 Task: Add a signature Henry Lee containing Have a great Christmas Eve, Henry Lee to email address softage.8@softage.net and add a label Nutrition
Action: Mouse moved to (1326, 67)
Screenshot: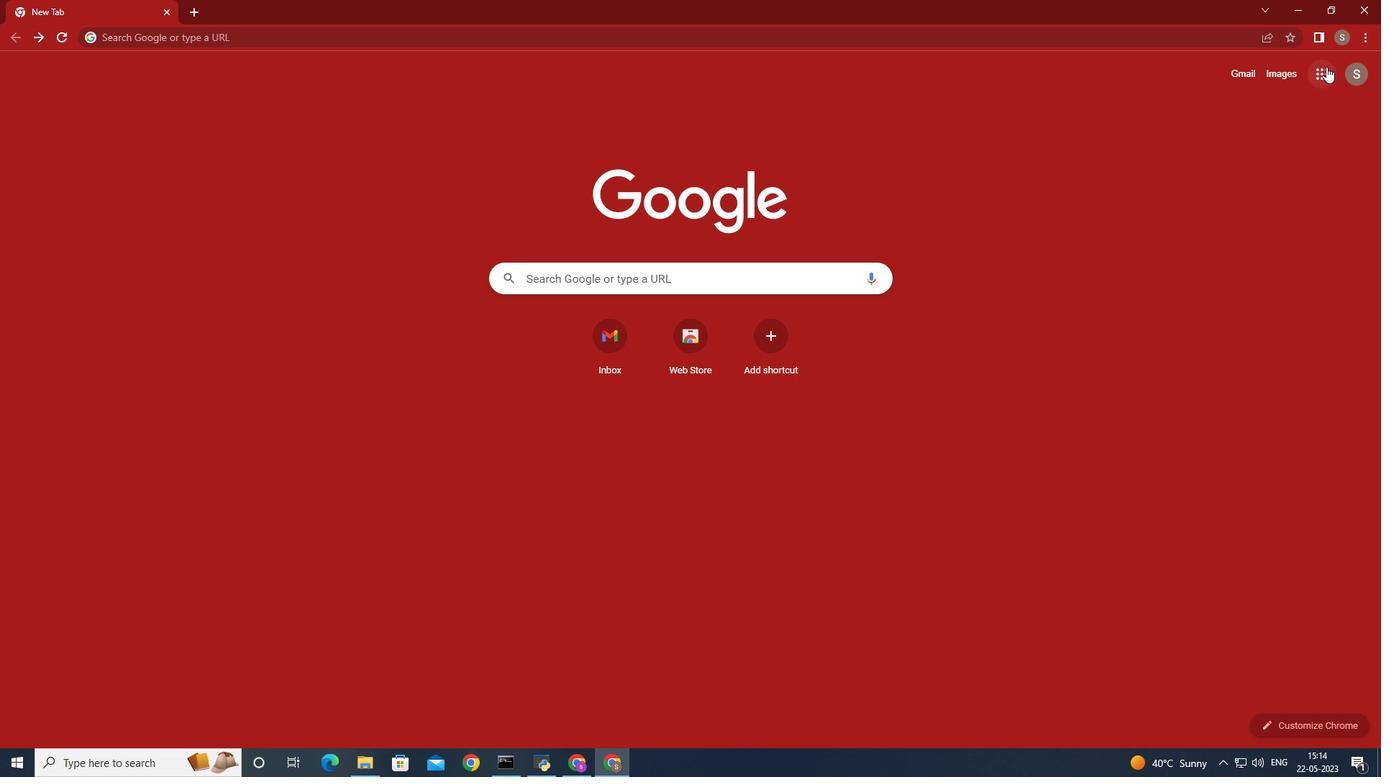 
Action: Mouse pressed left at (1326, 67)
Screenshot: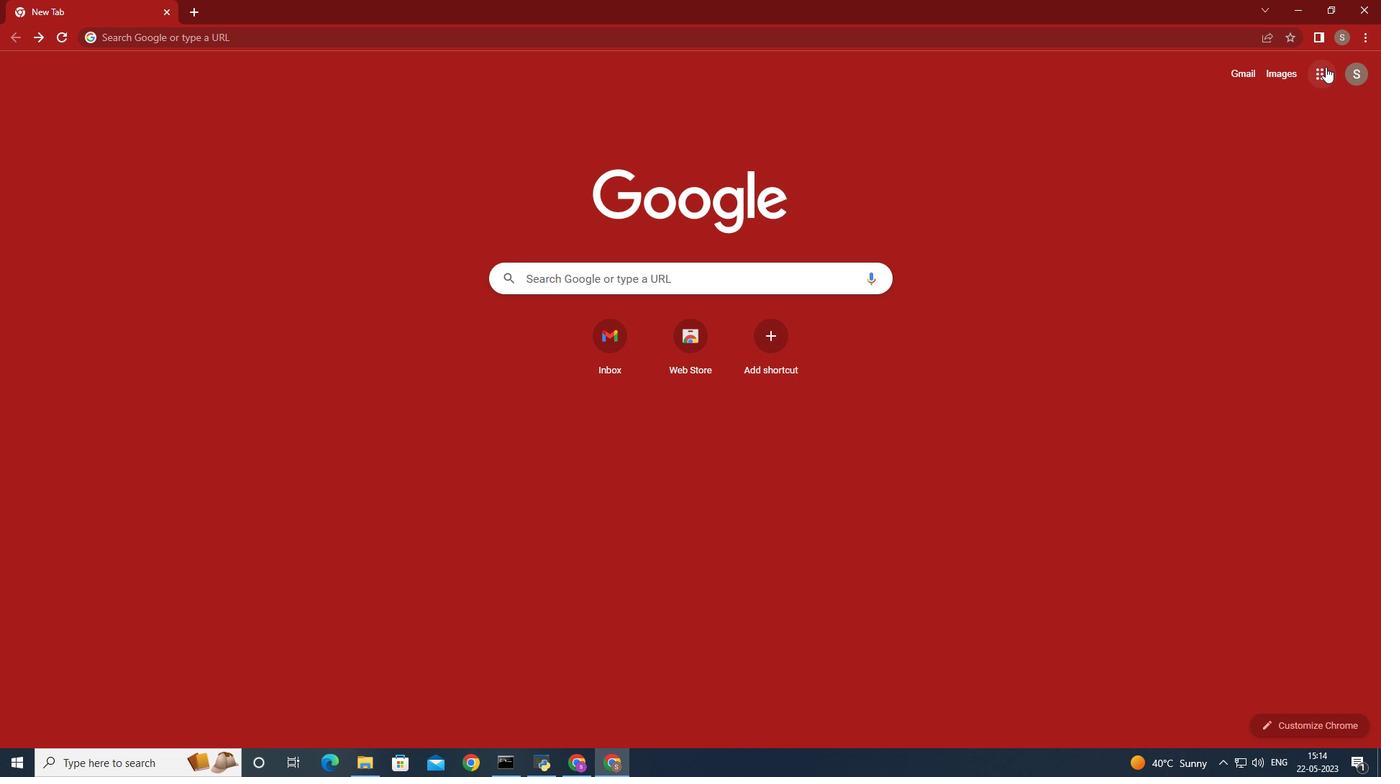 
Action: Mouse moved to (1264, 133)
Screenshot: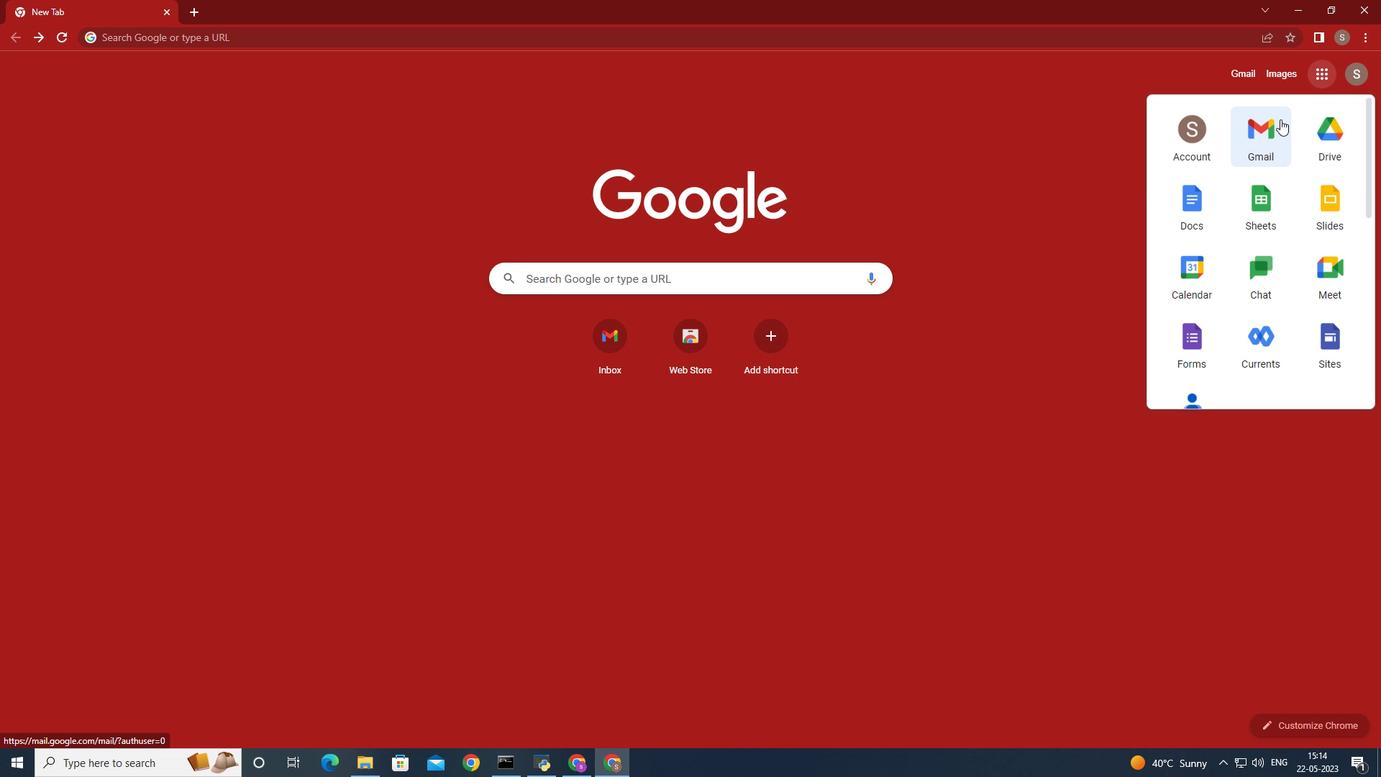 
Action: Mouse pressed left at (1264, 133)
Screenshot: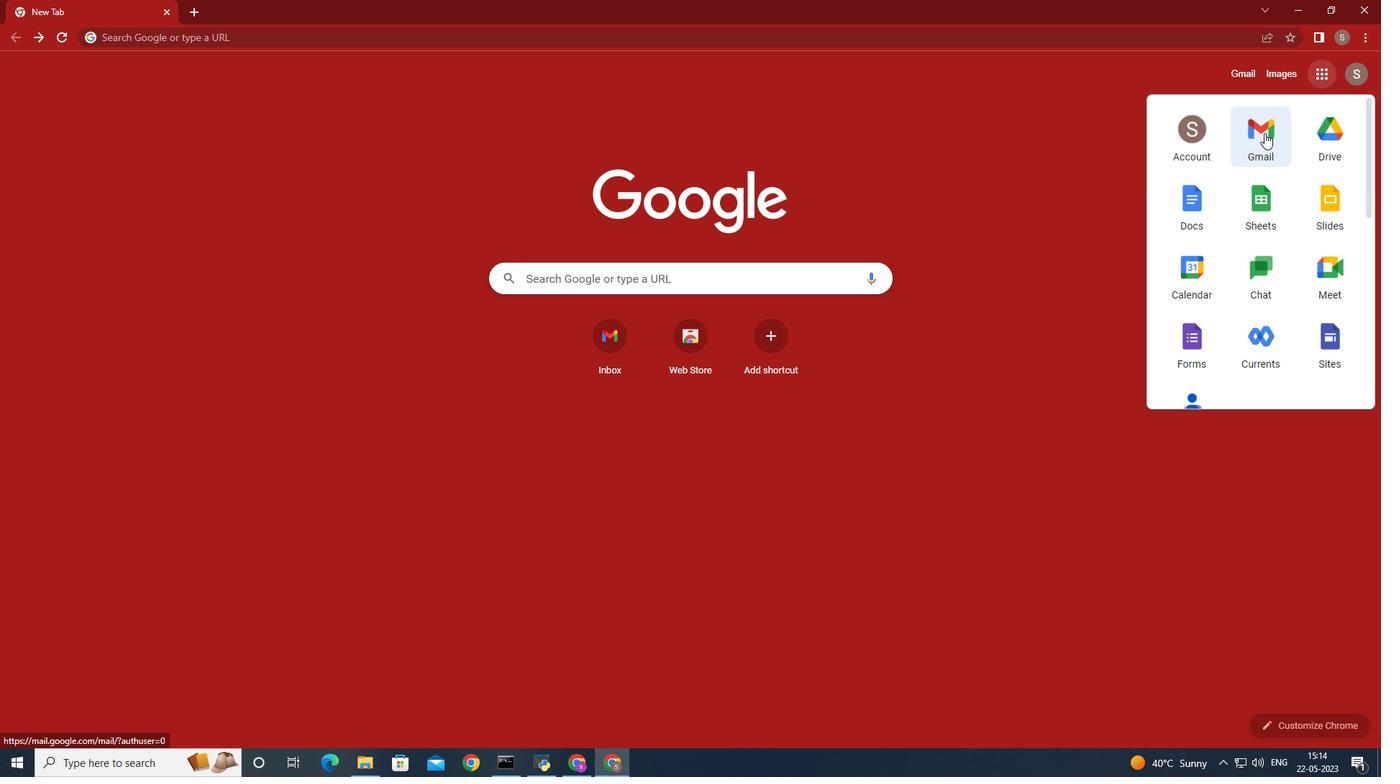 
Action: Mouse moved to (1226, 102)
Screenshot: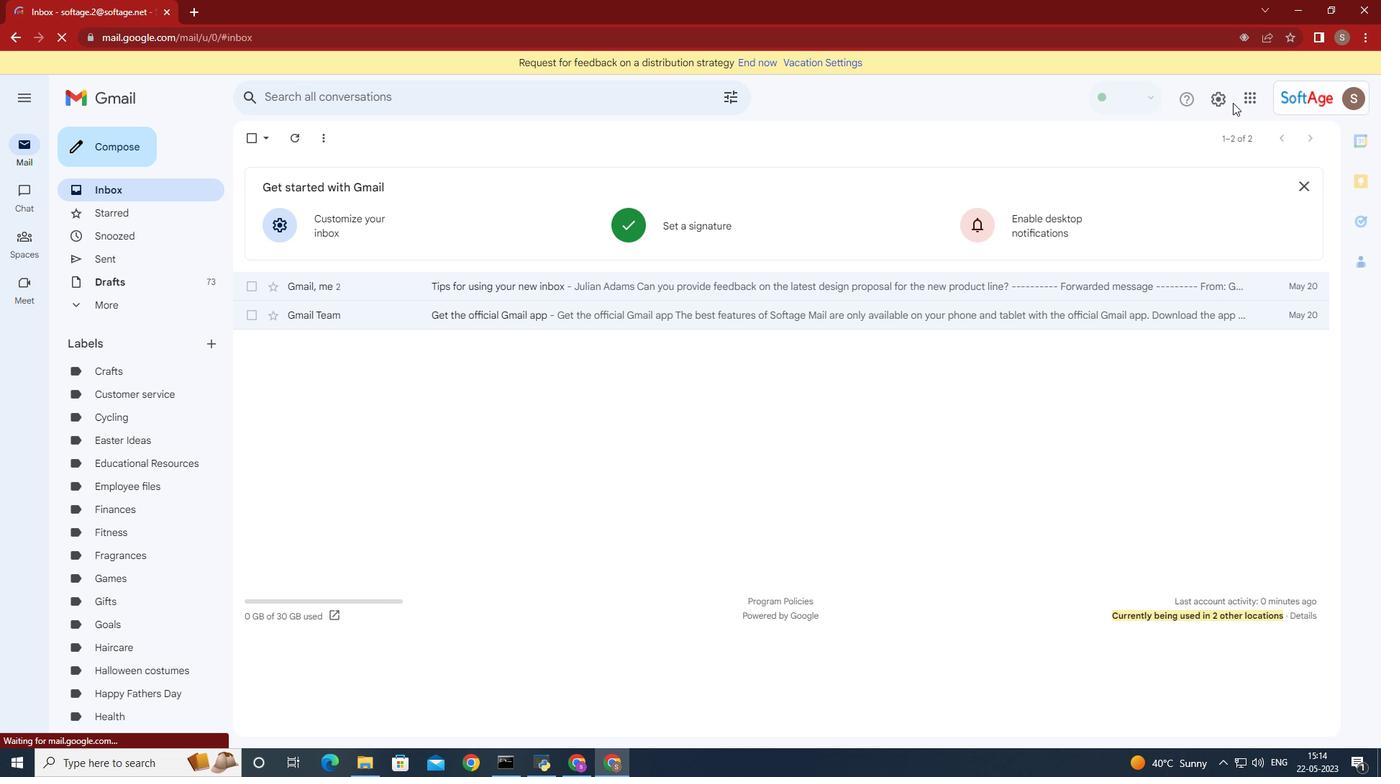 
Action: Mouse pressed left at (1226, 102)
Screenshot: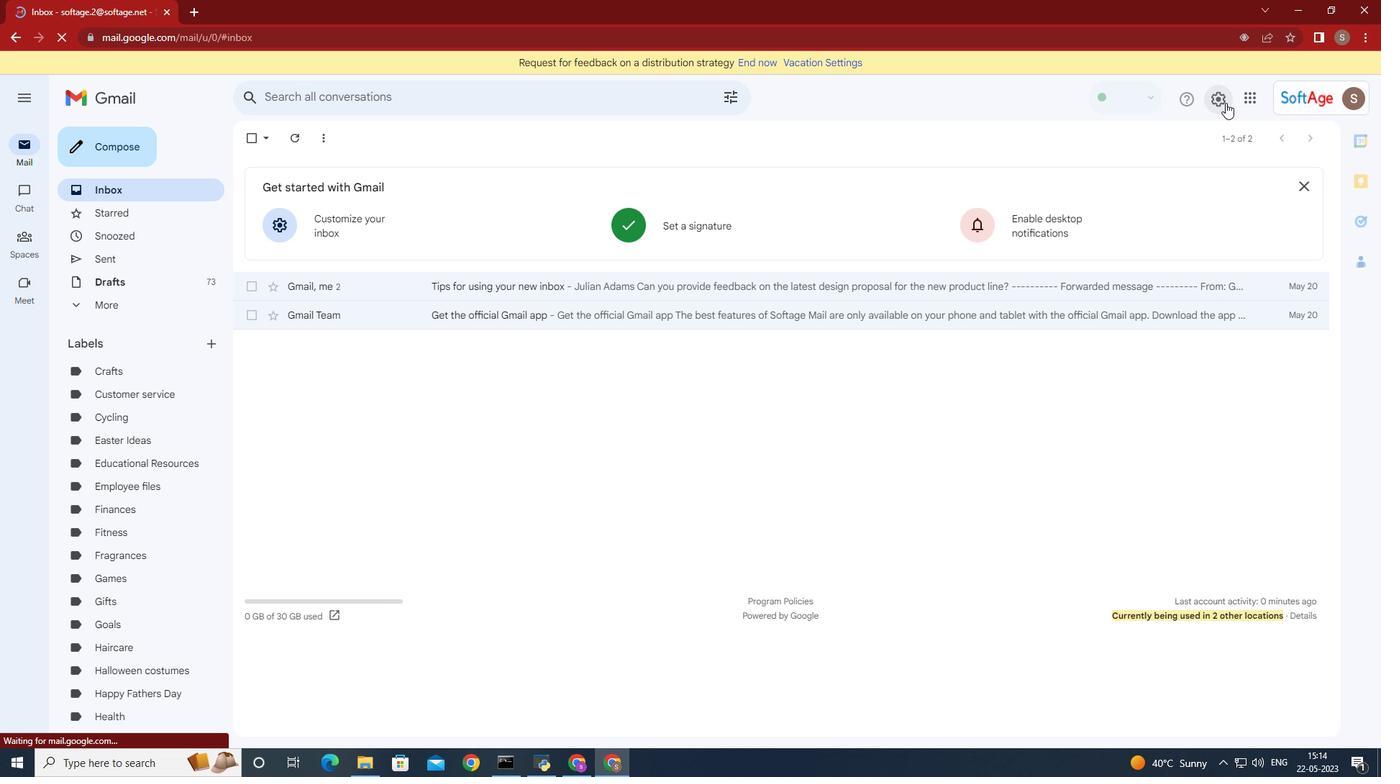 
Action: Mouse moved to (1233, 166)
Screenshot: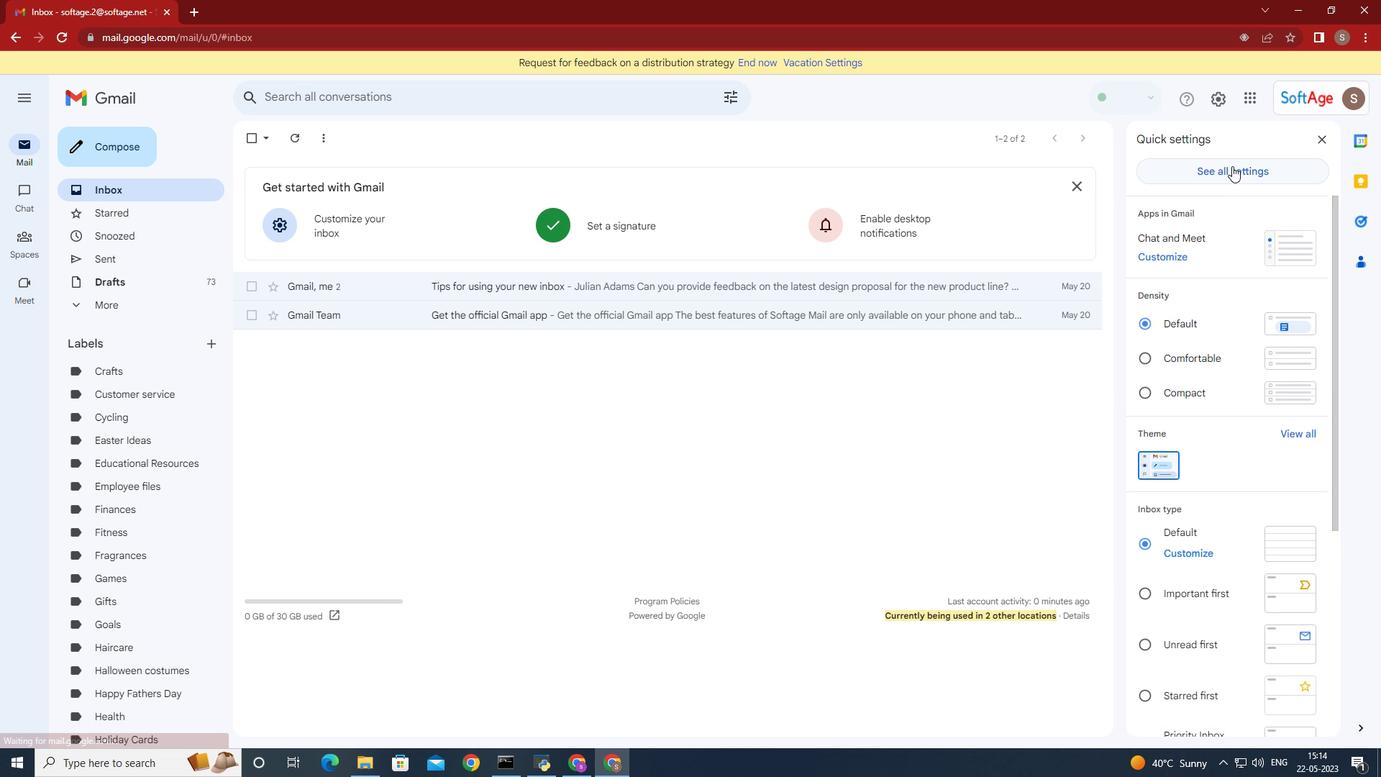 
Action: Mouse pressed left at (1233, 166)
Screenshot: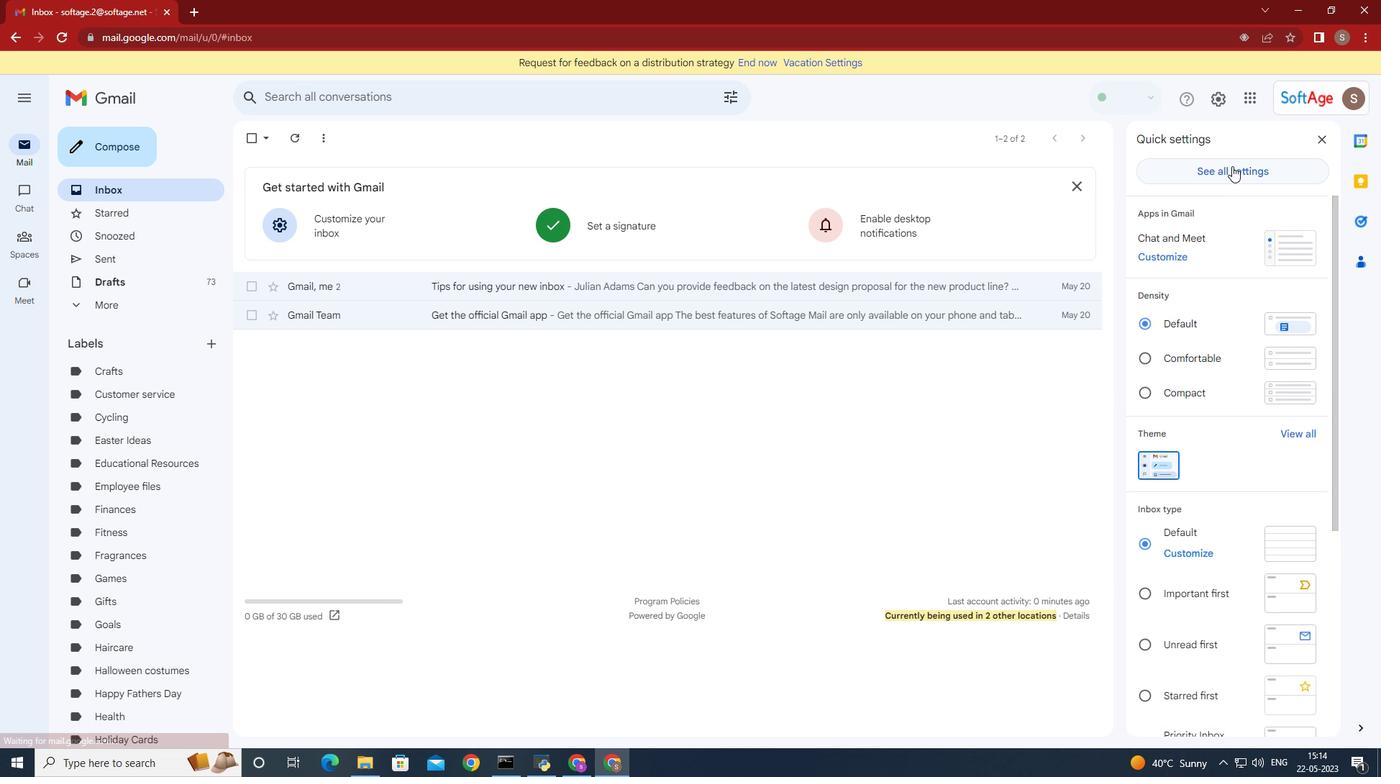
Action: Mouse moved to (954, 308)
Screenshot: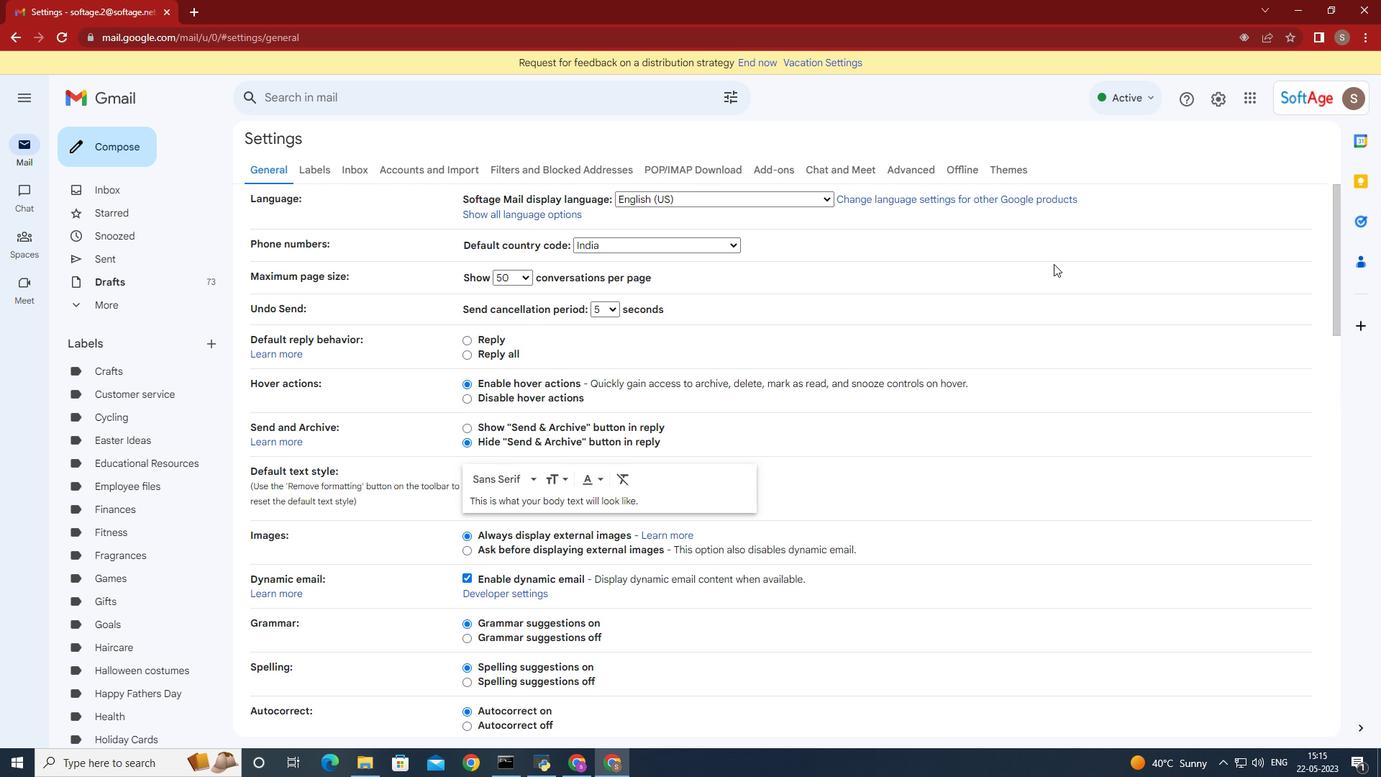 
Action: Mouse scrolled (954, 307) with delta (0, 0)
Screenshot: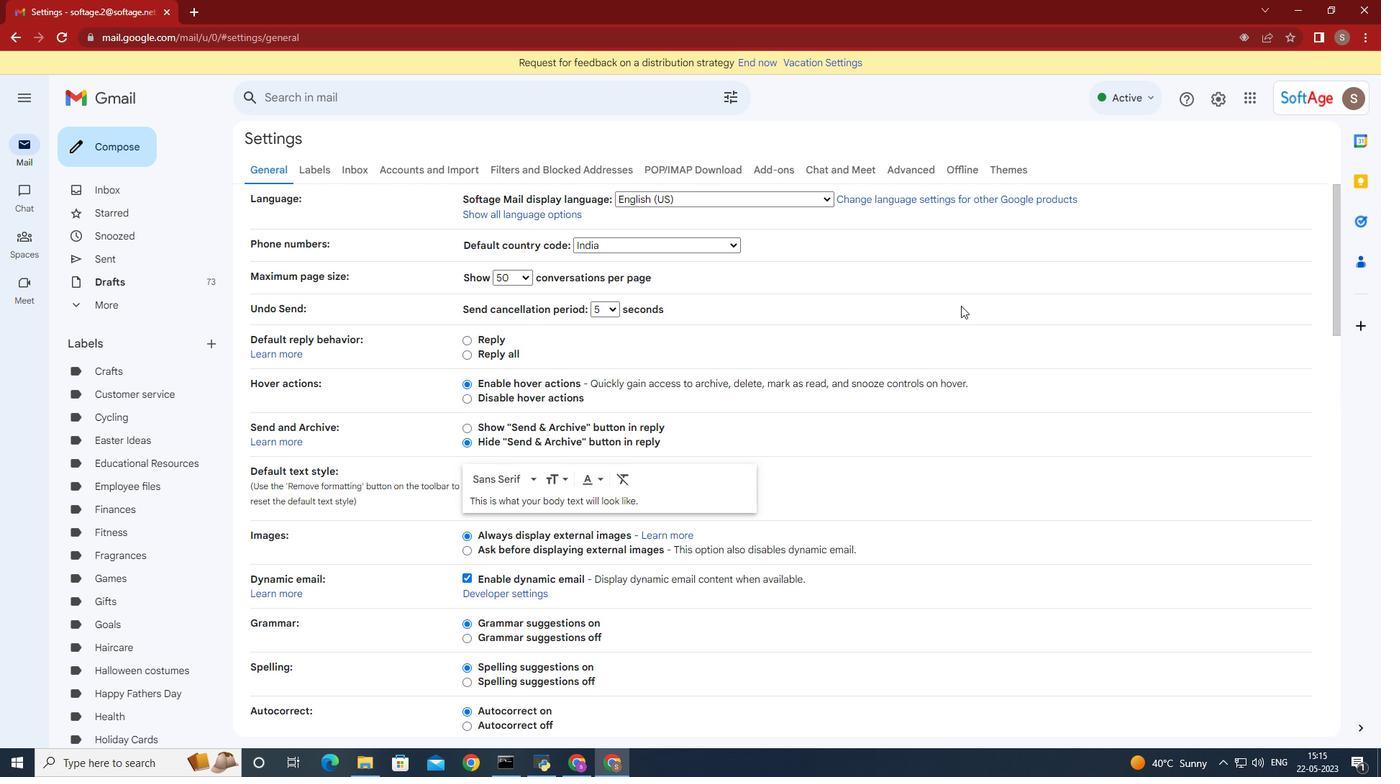 
Action: Mouse scrolled (954, 307) with delta (0, 0)
Screenshot: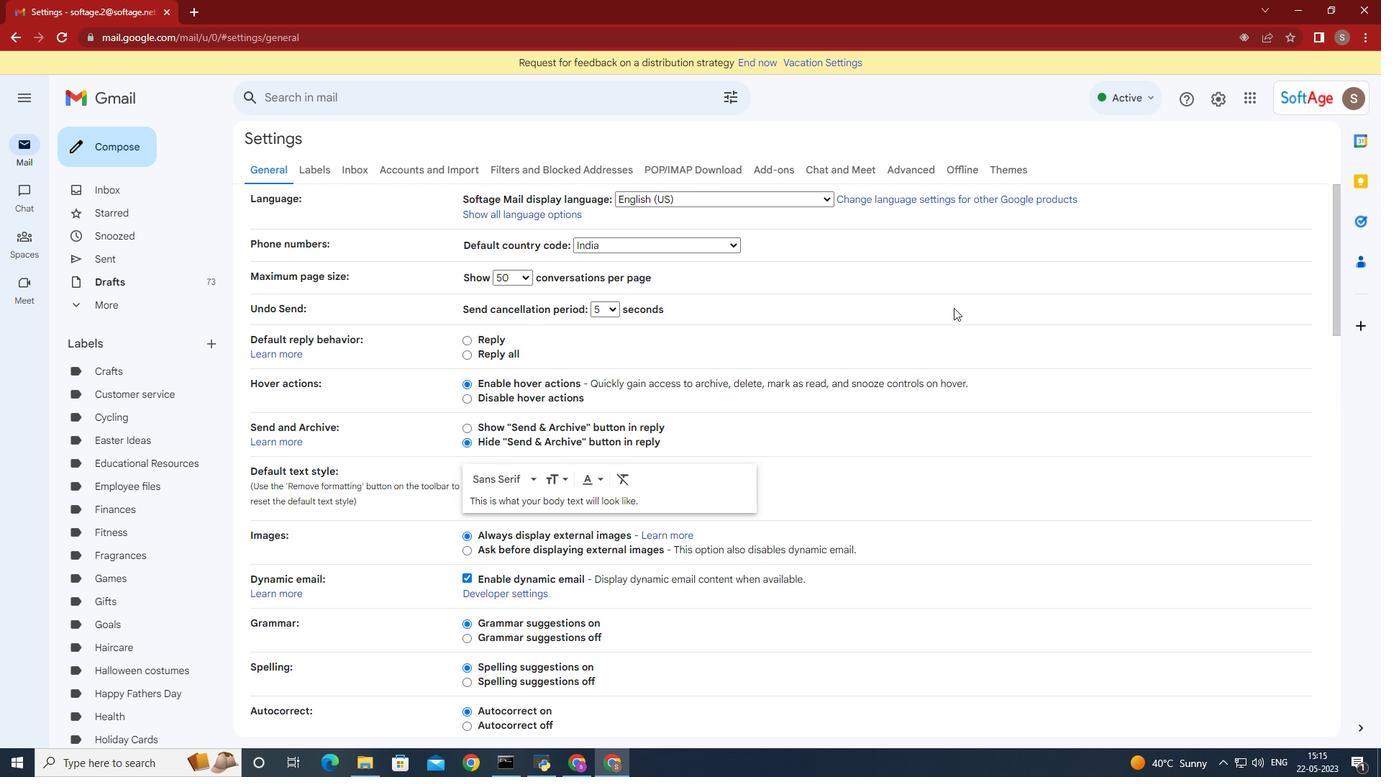 
Action: Mouse scrolled (954, 307) with delta (0, 0)
Screenshot: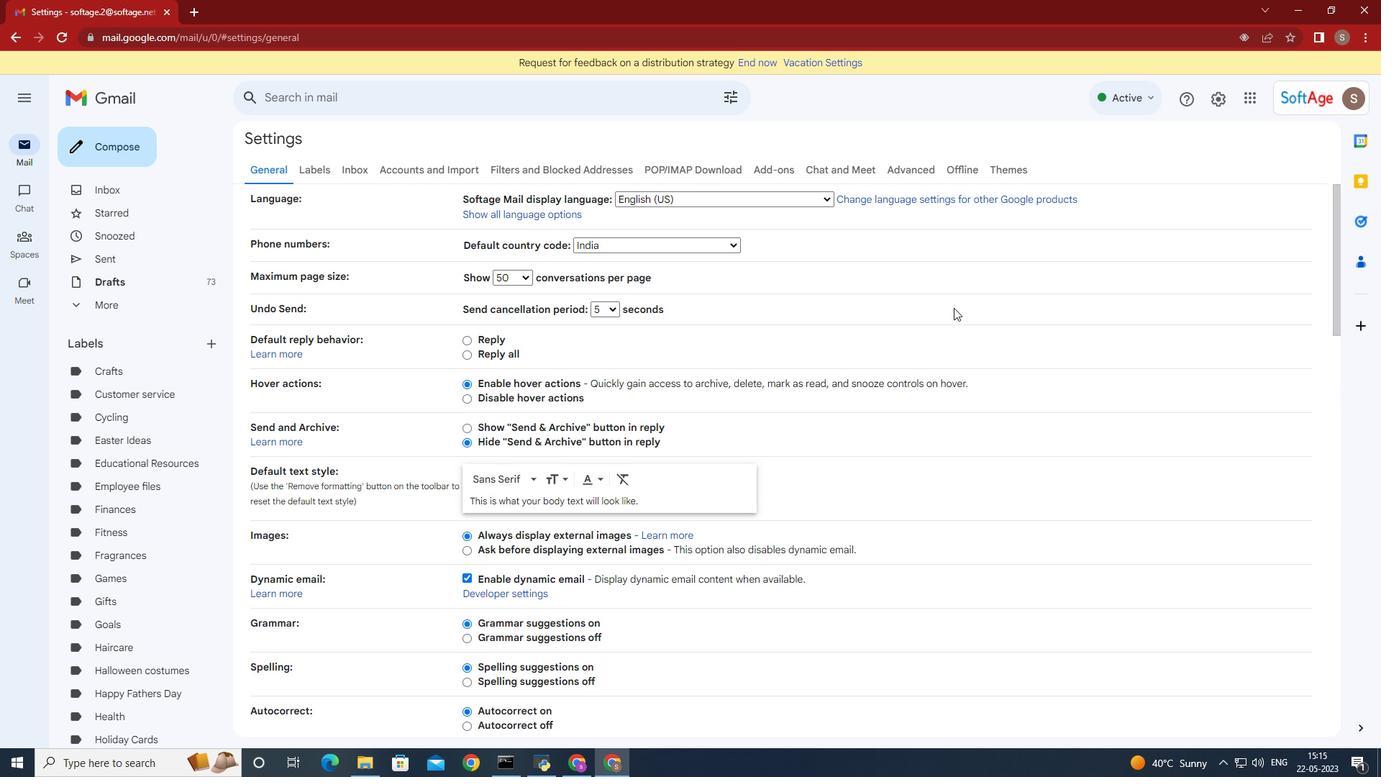 
Action: Mouse scrolled (954, 307) with delta (0, 0)
Screenshot: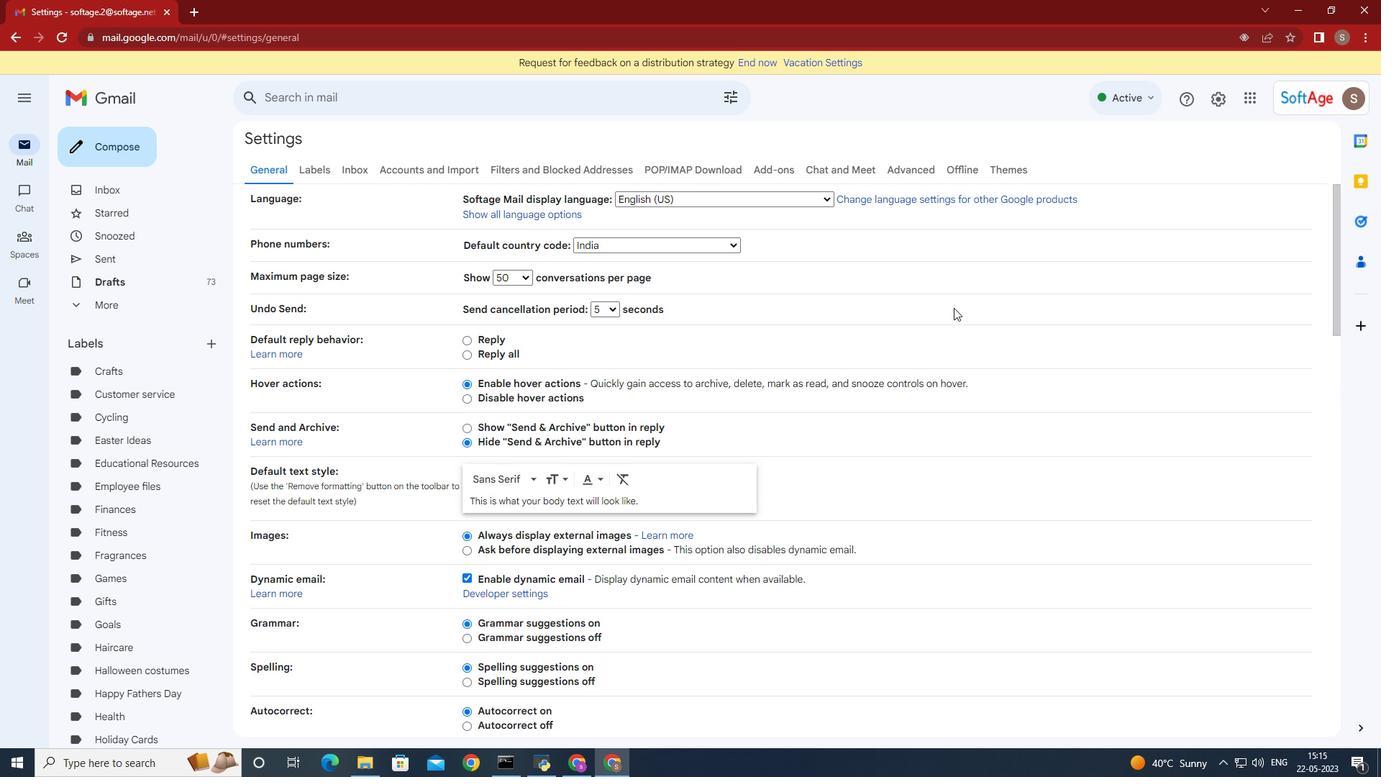 
Action: Mouse scrolled (954, 307) with delta (0, 0)
Screenshot: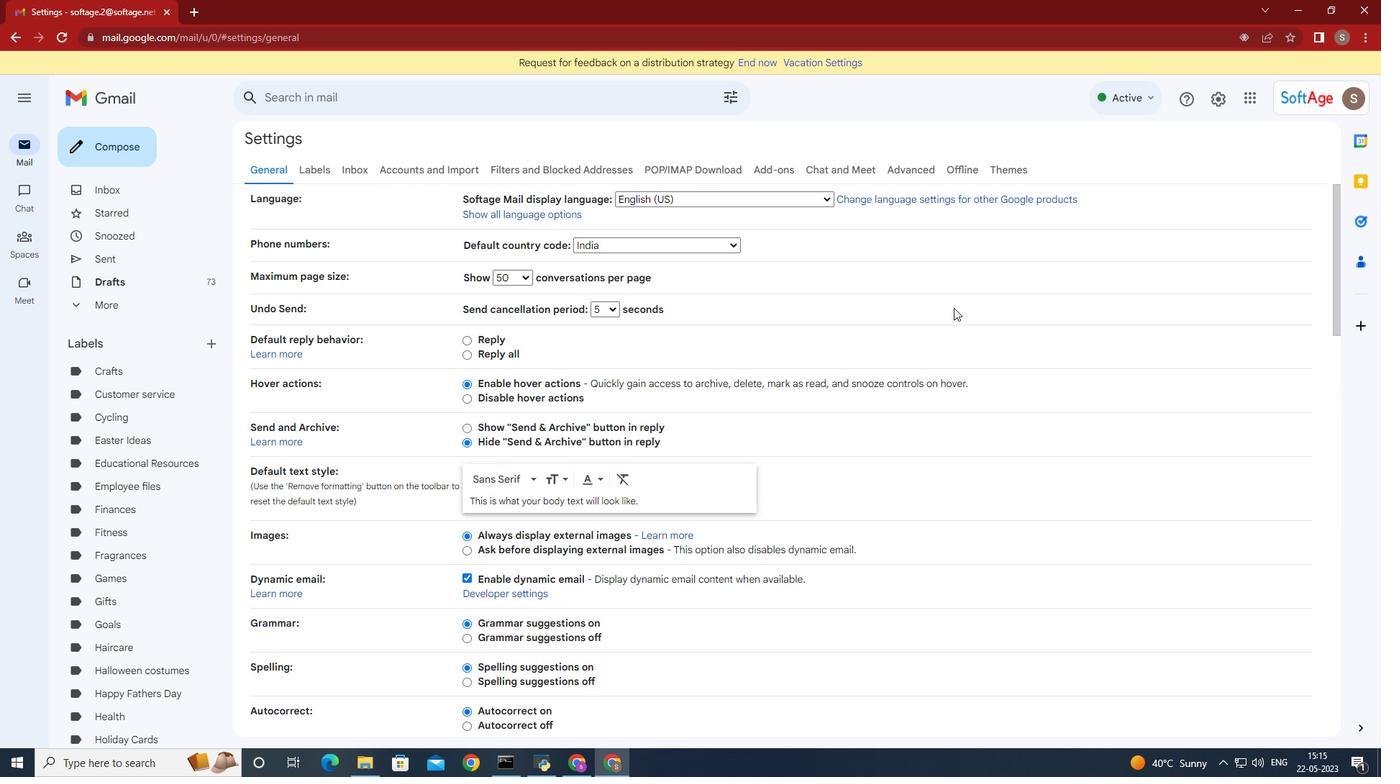 
Action: Mouse moved to (954, 308)
Screenshot: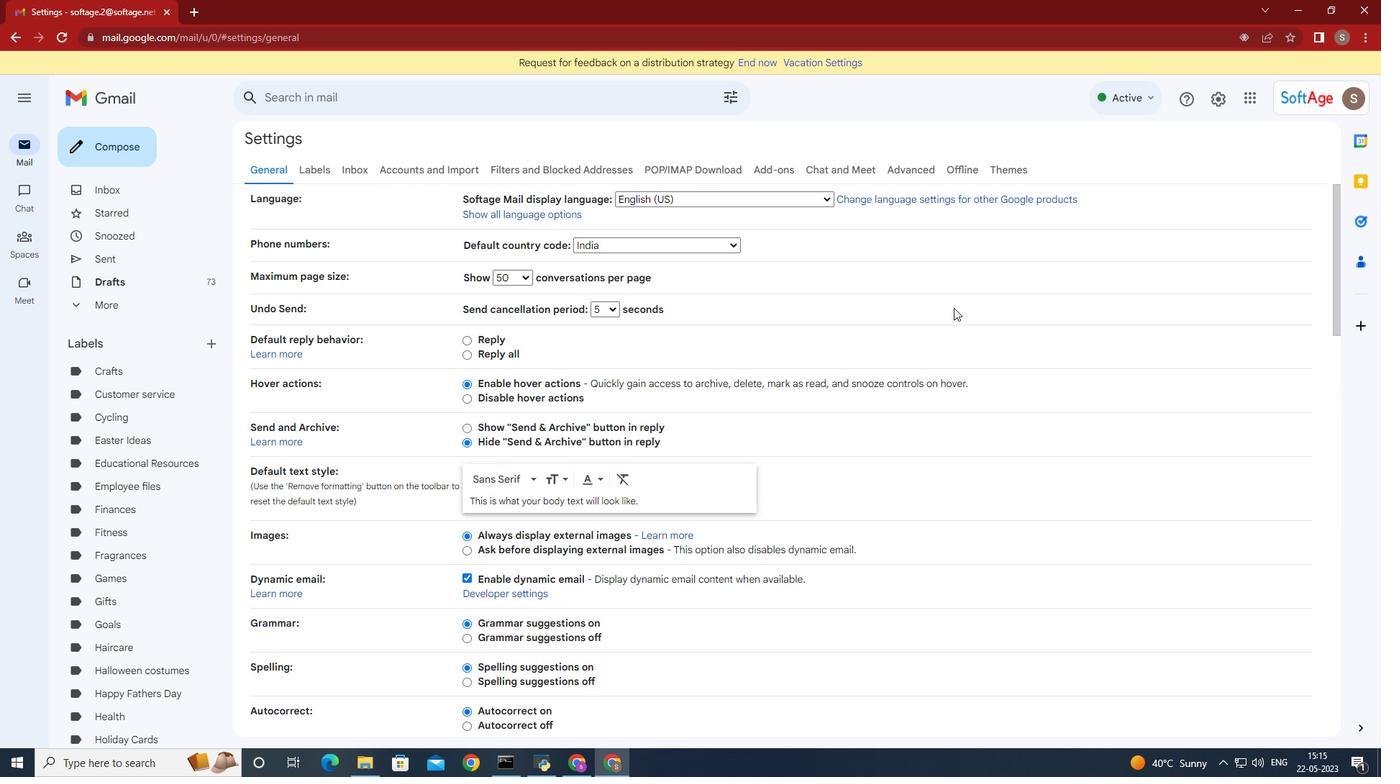
Action: Mouse scrolled (954, 307) with delta (0, 0)
Screenshot: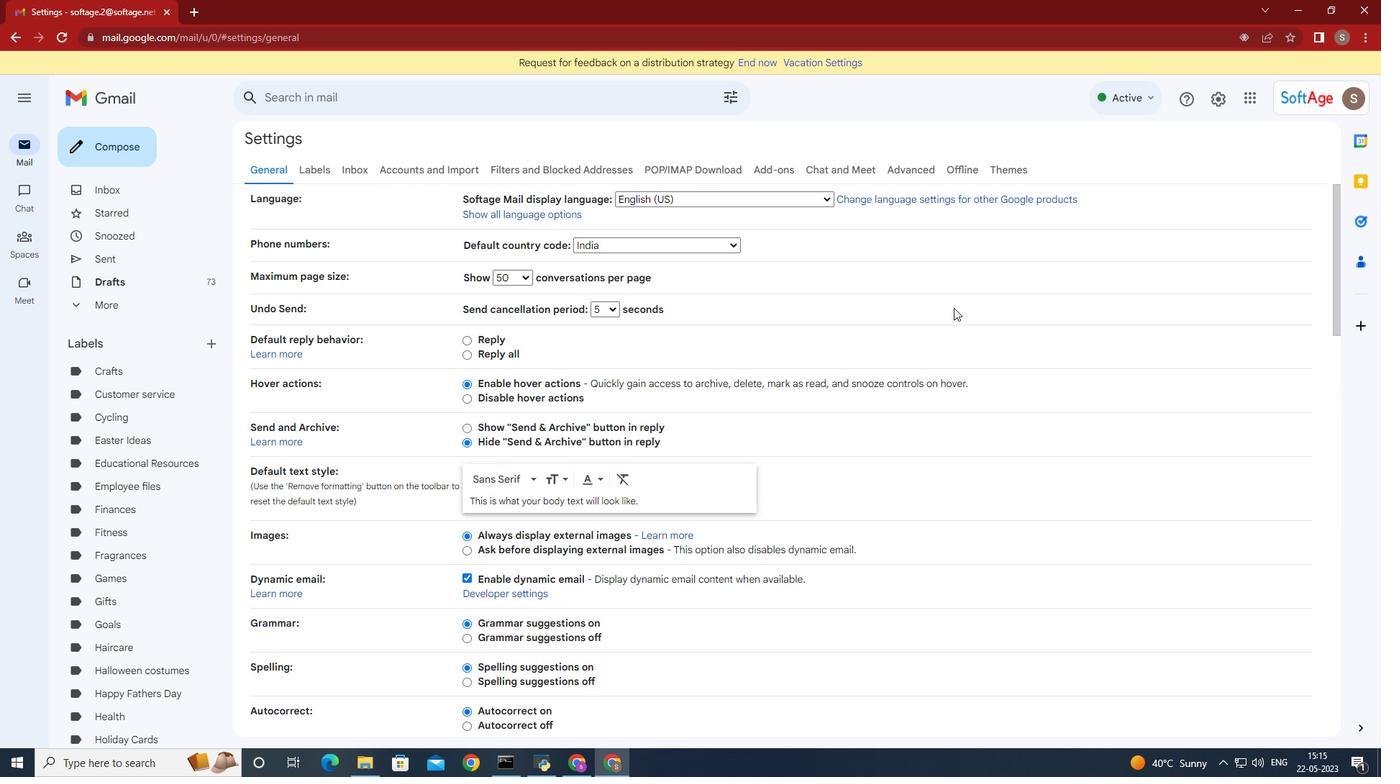
Action: Mouse moved to (954, 307)
Screenshot: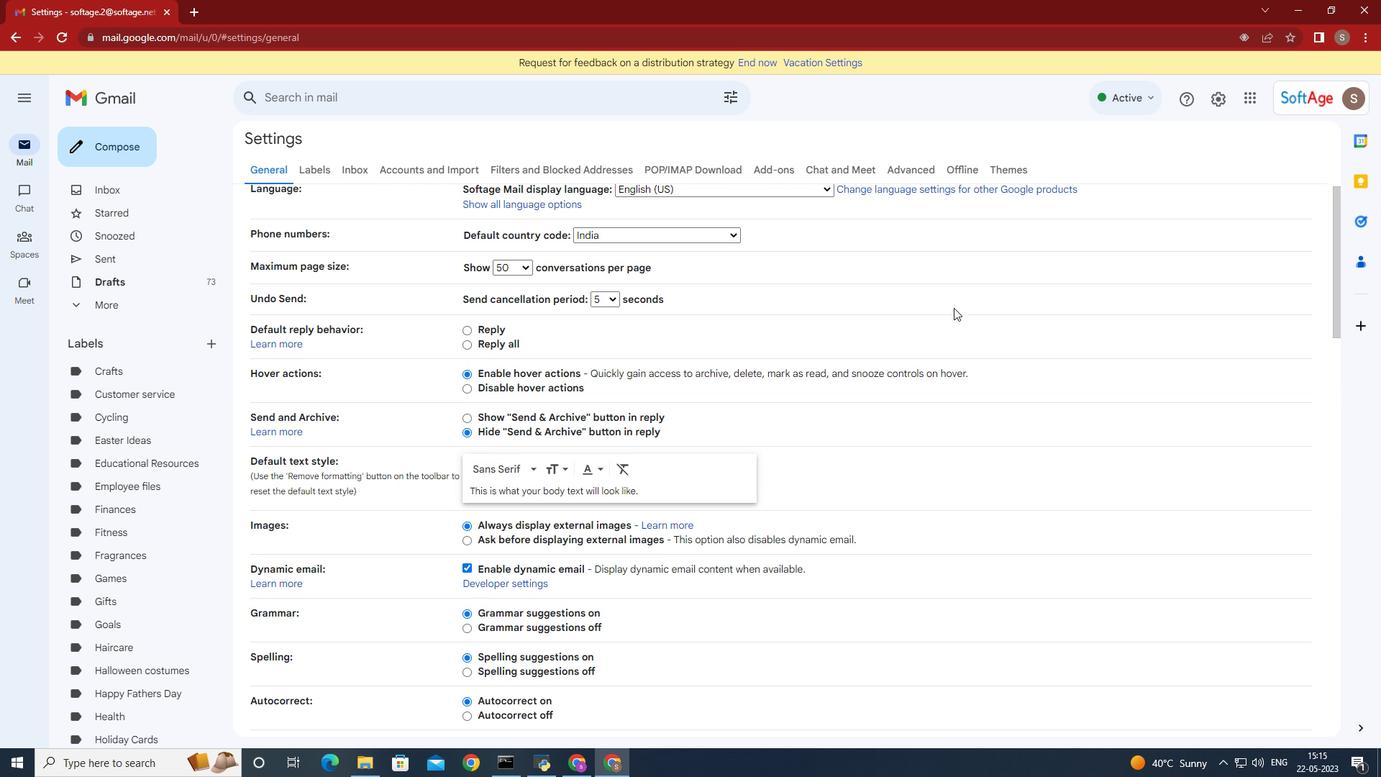 
Action: Mouse scrolled (954, 306) with delta (0, 0)
Screenshot: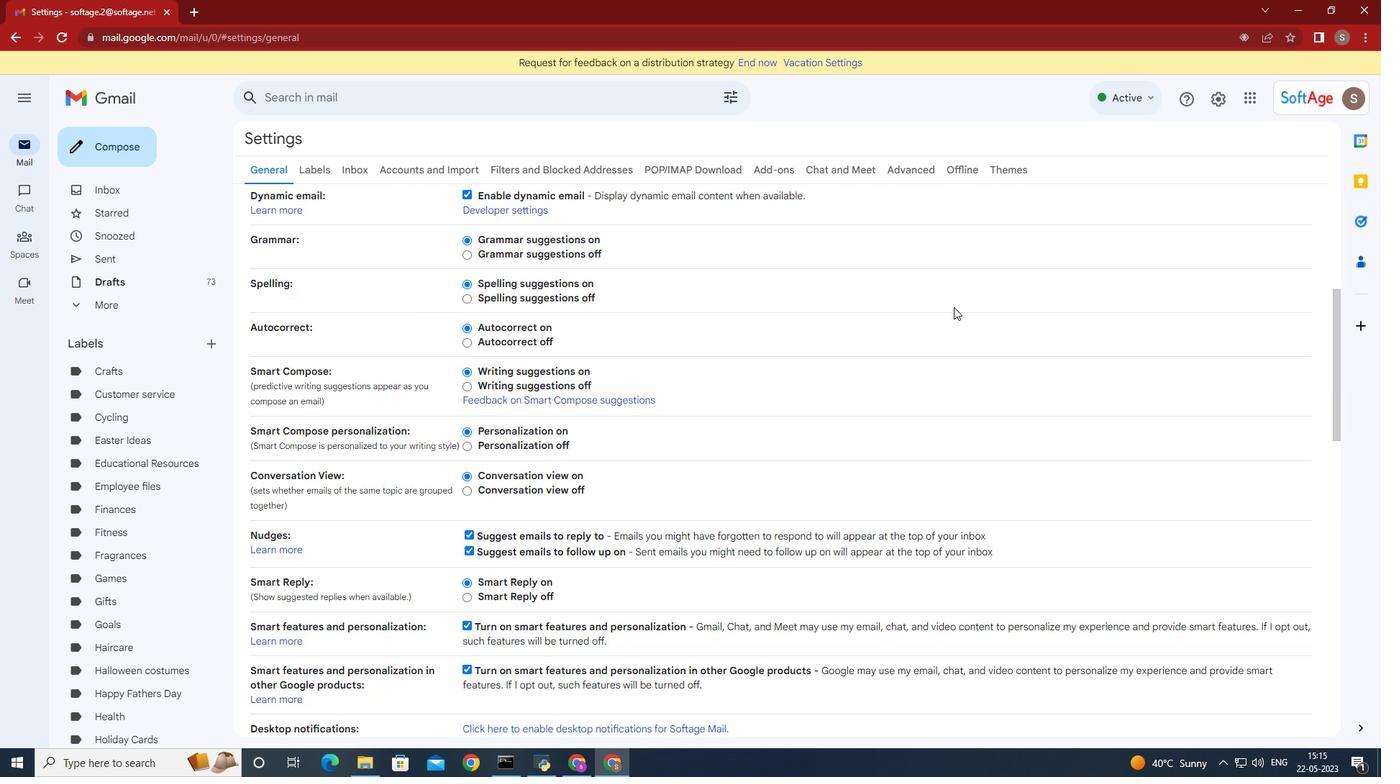 
Action: Mouse scrolled (954, 306) with delta (0, 0)
Screenshot: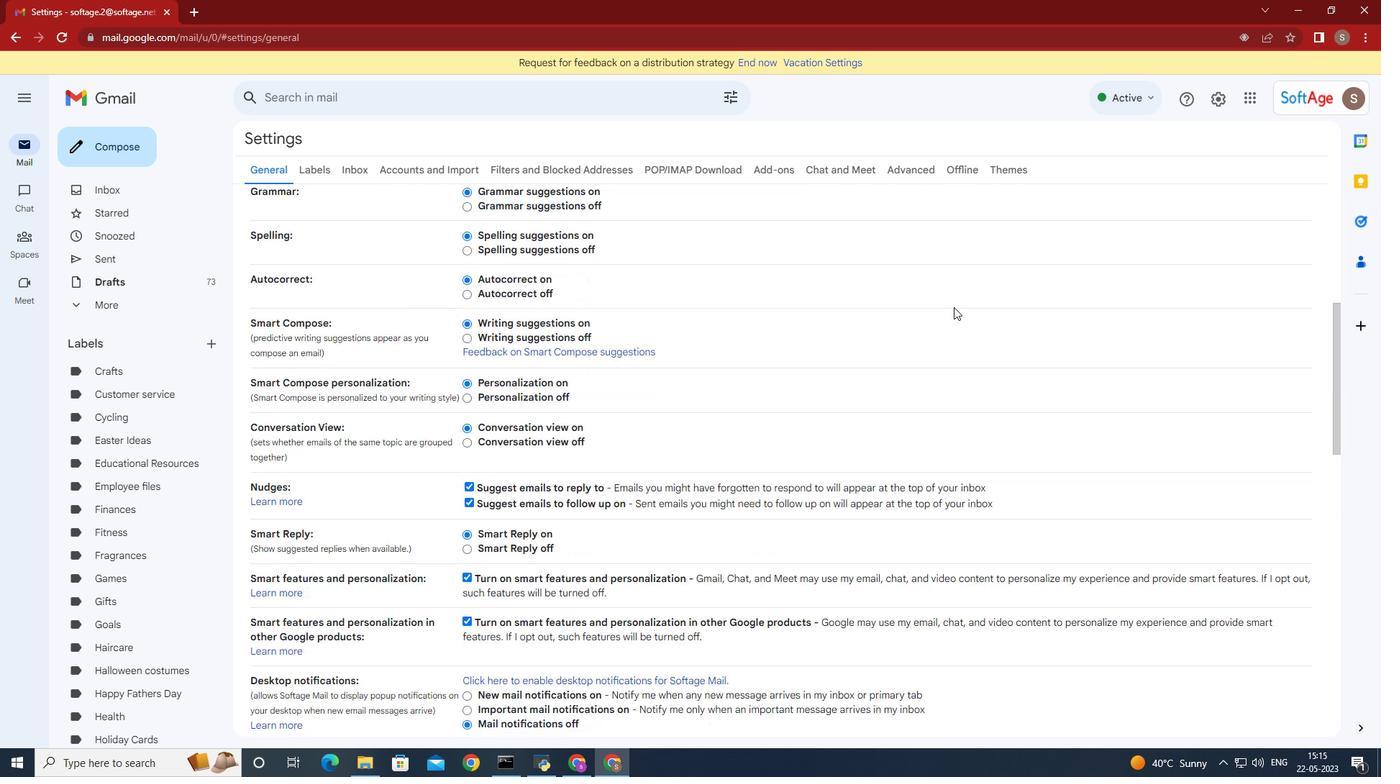 
Action: Mouse scrolled (954, 306) with delta (0, 0)
Screenshot: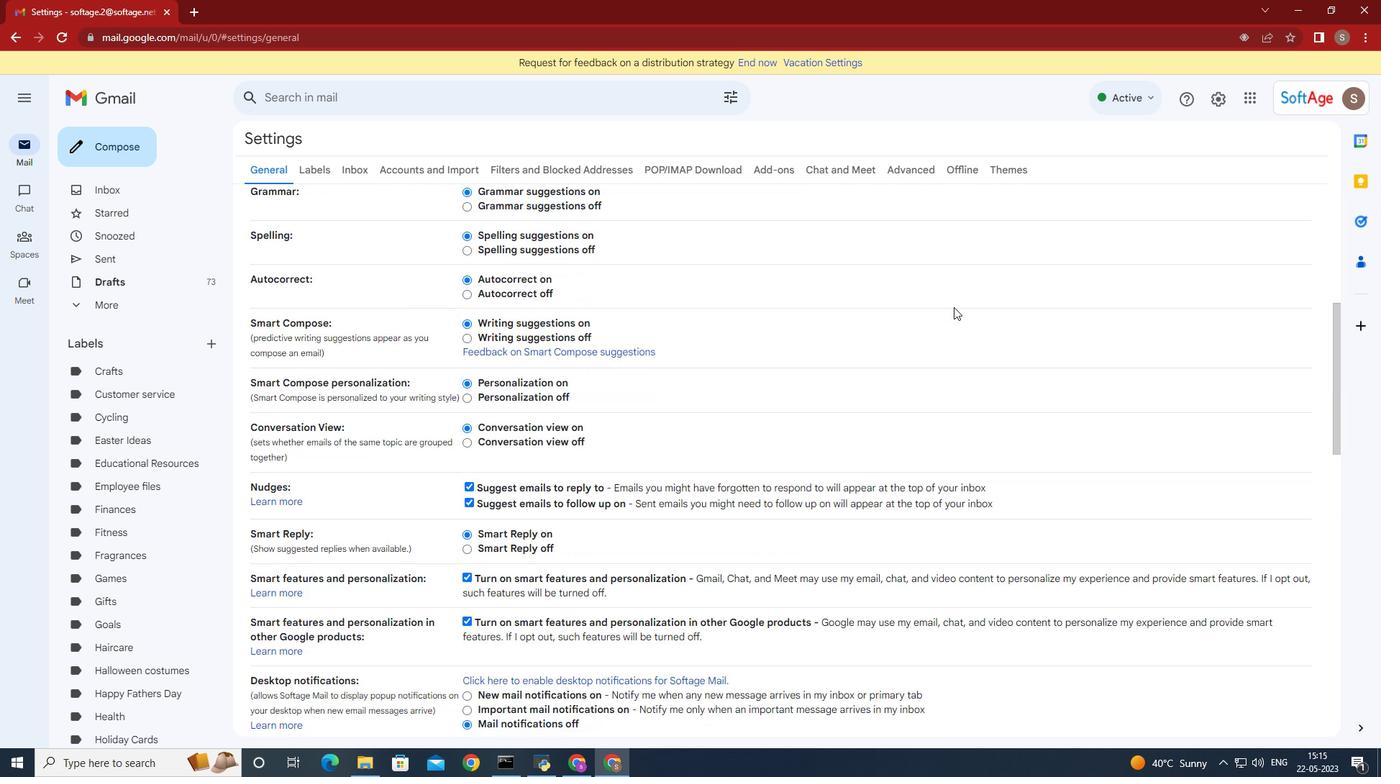 
Action: Mouse scrolled (954, 306) with delta (0, 0)
Screenshot: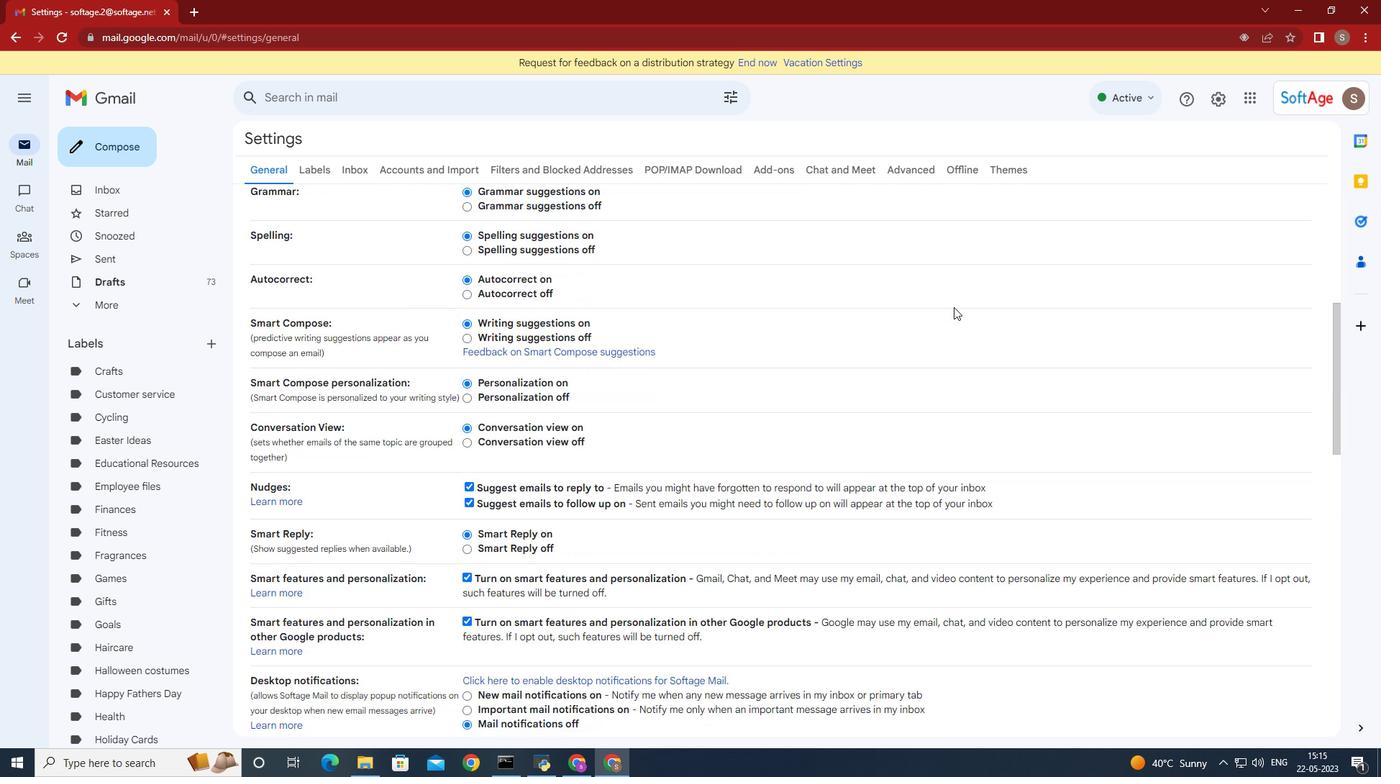 
Action: Mouse scrolled (954, 306) with delta (0, 0)
Screenshot: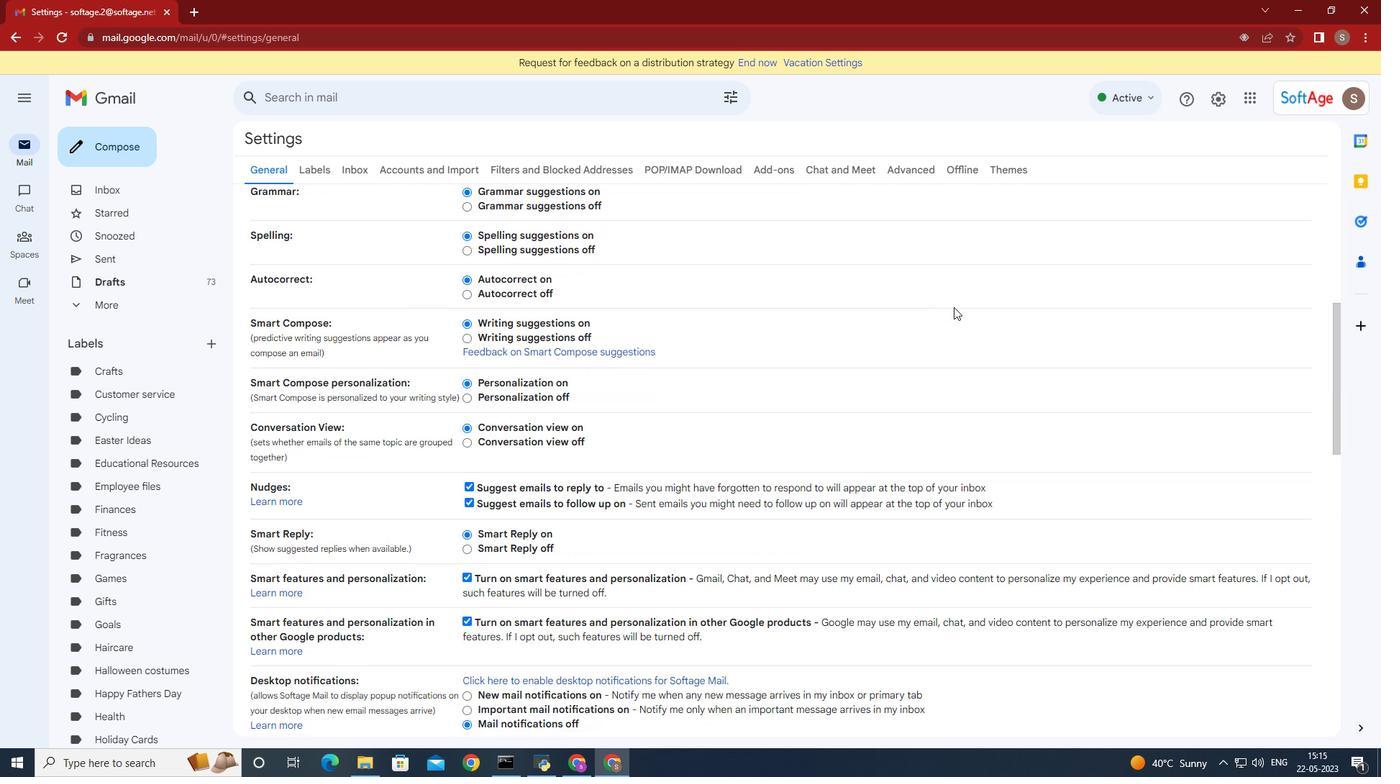 
Action: Mouse moved to (907, 343)
Screenshot: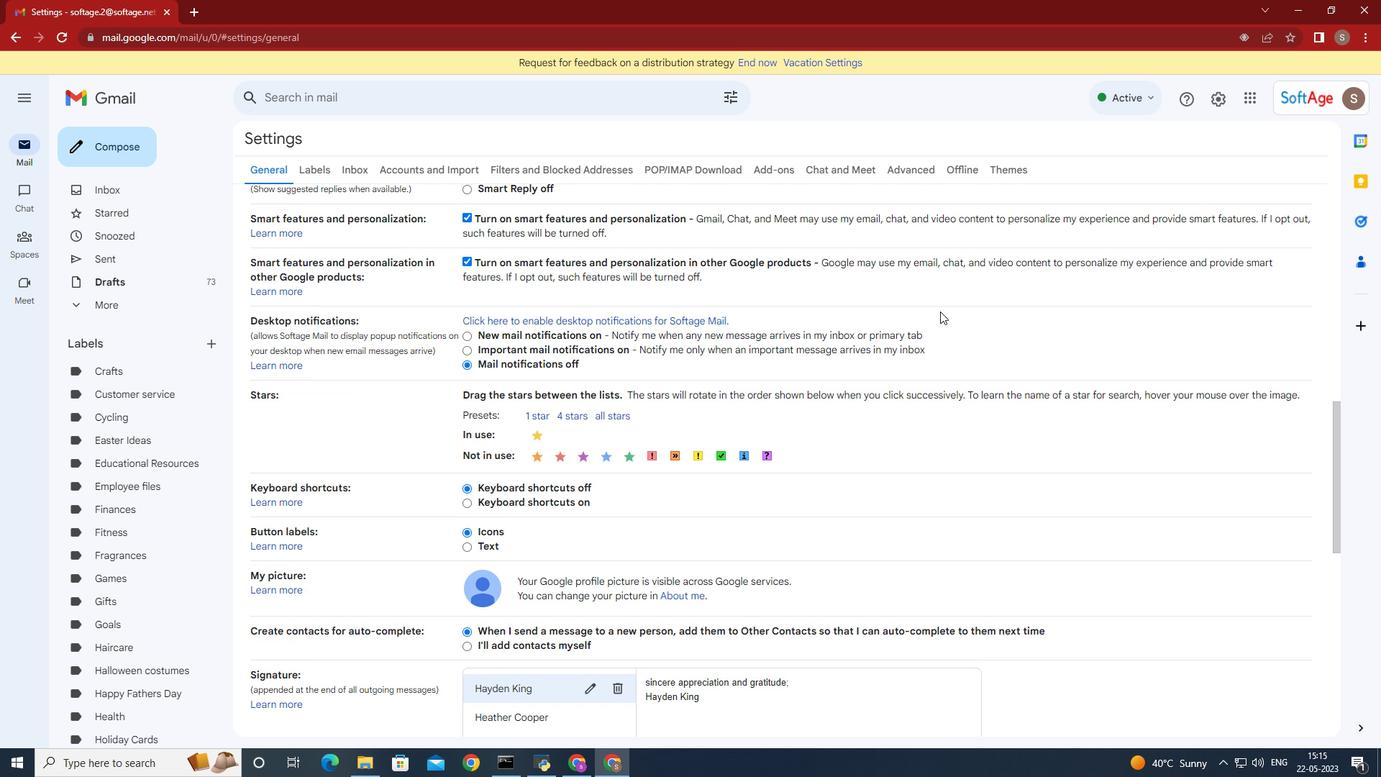 
Action: Mouse scrolled (913, 339) with delta (0, 0)
Screenshot: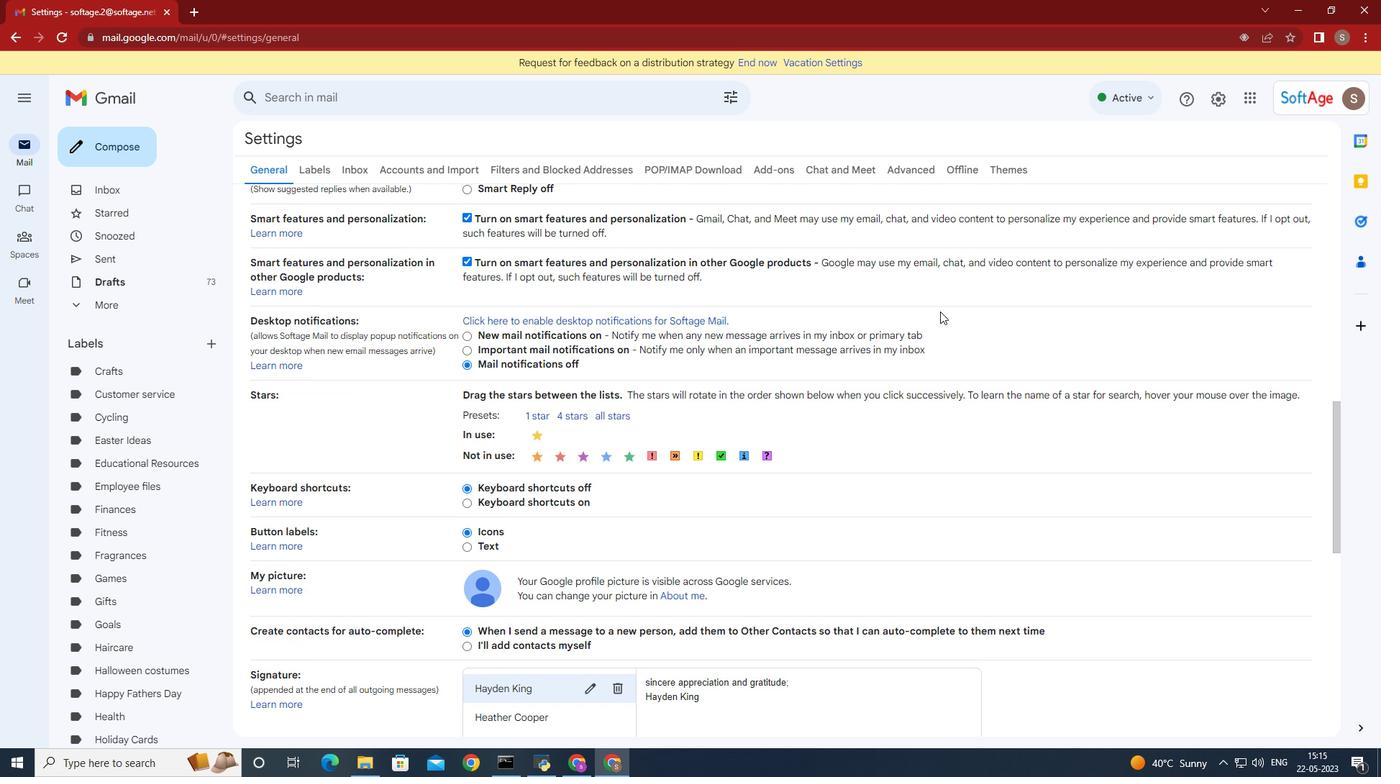 
Action: Mouse moved to (907, 343)
Screenshot: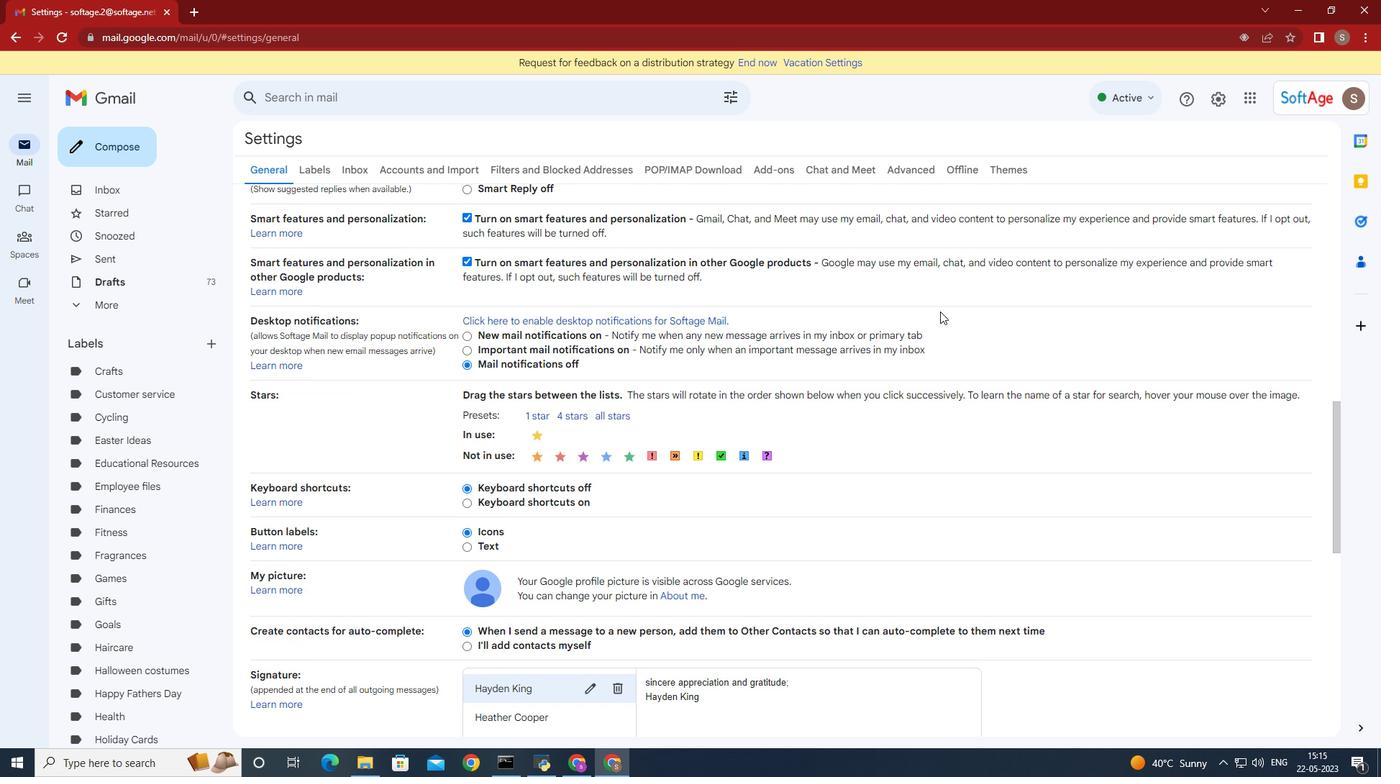 
Action: Mouse scrolled (912, 341) with delta (0, 0)
Screenshot: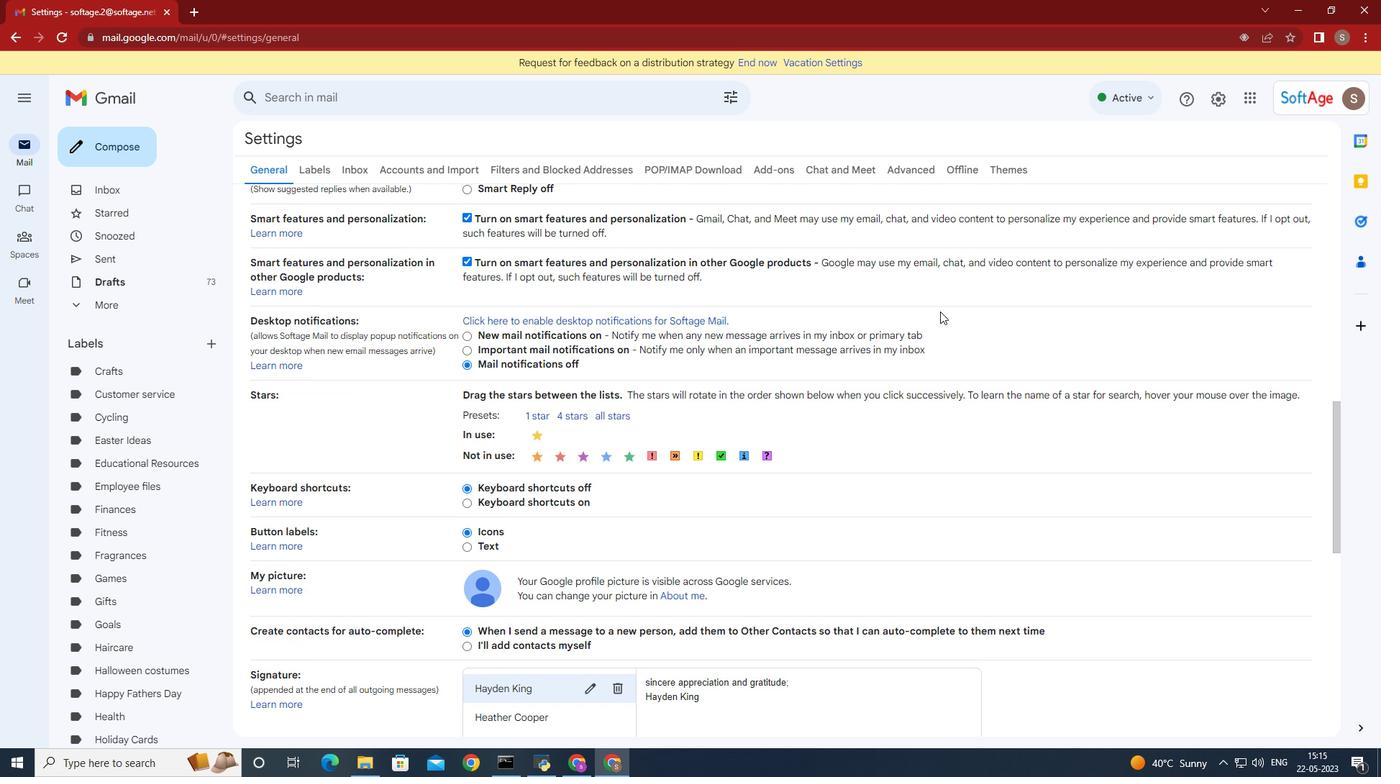 
Action: Mouse moved to (906, 343)
Screenshot: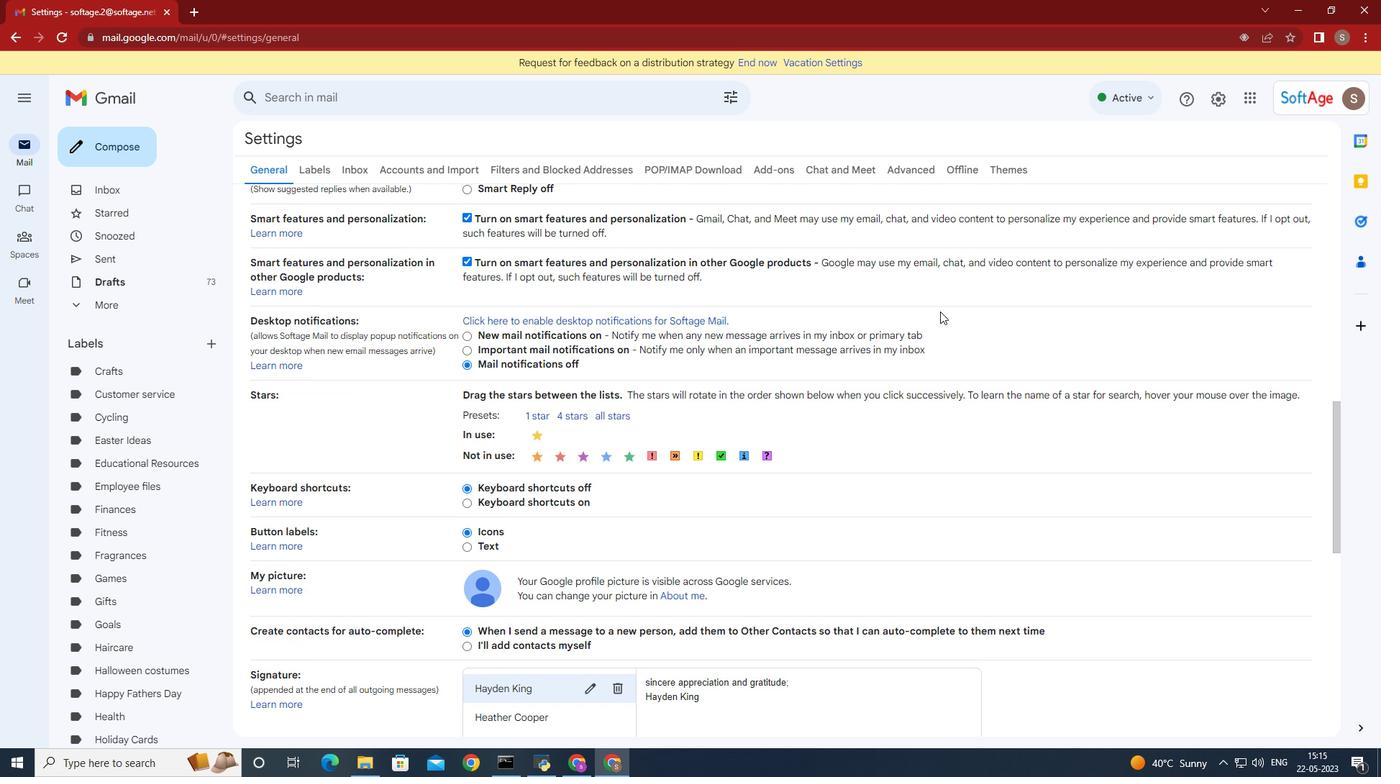 
Action: Mouse scrolled (911, 342) with delta (0, 0)
Screenshot: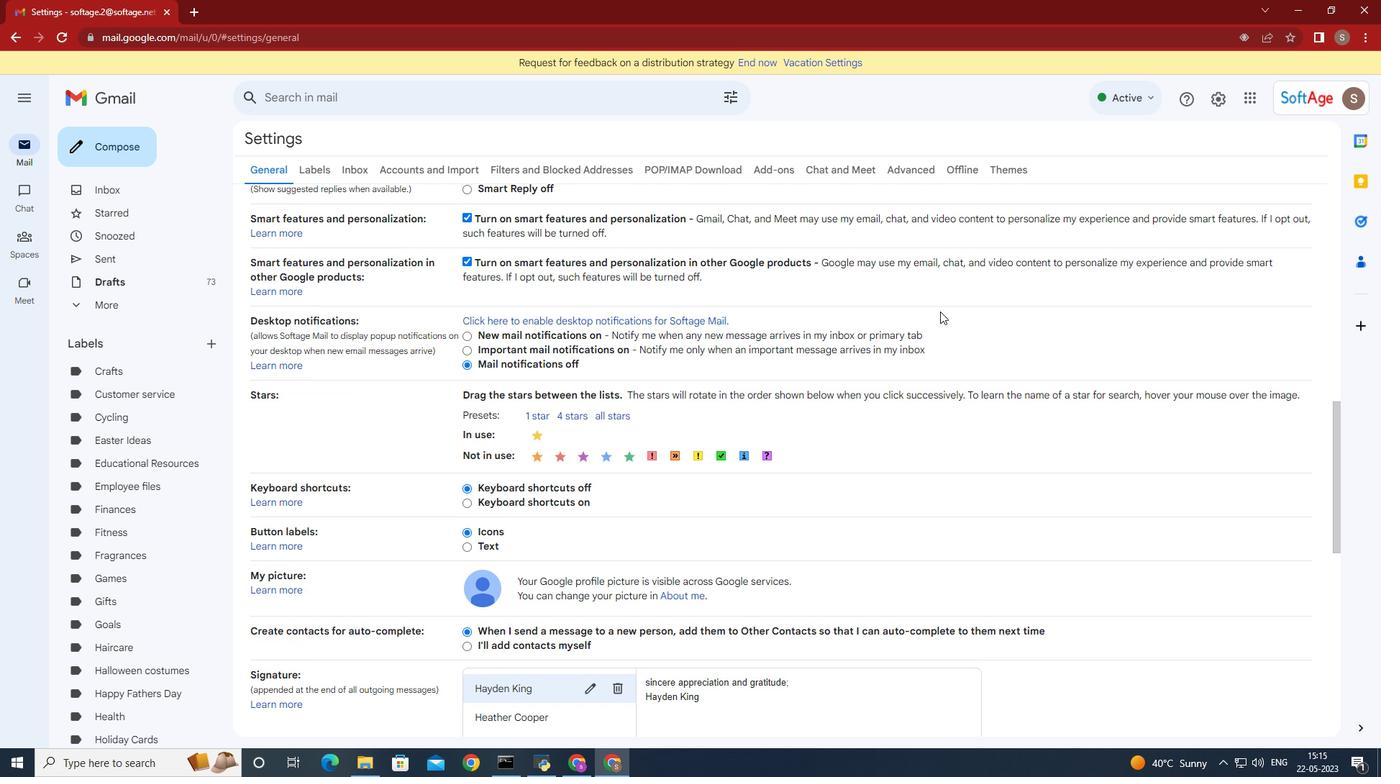
Action: Mouse moved to (903, 343)
Screenshot: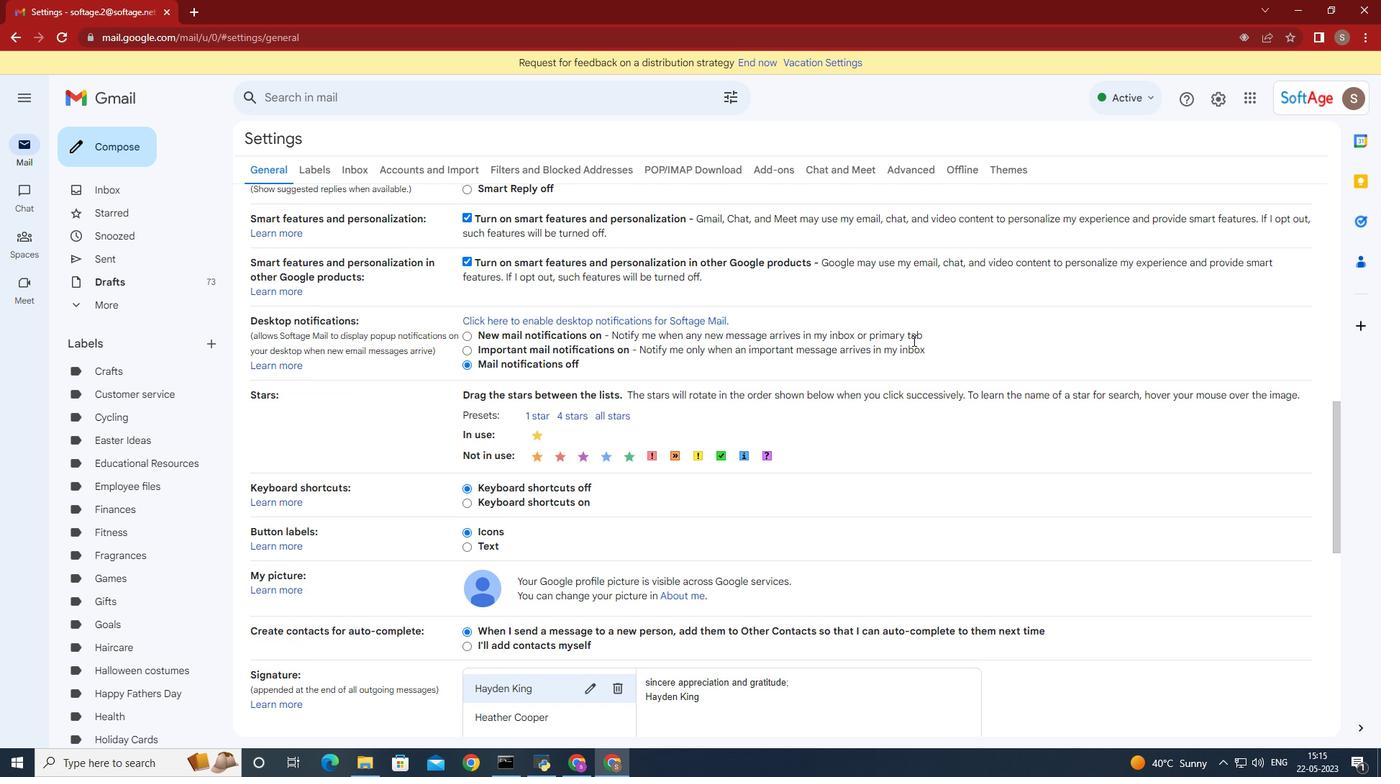 
Action: Mouse scrolled (910, 343) with delta (0, 0)
Screenshot: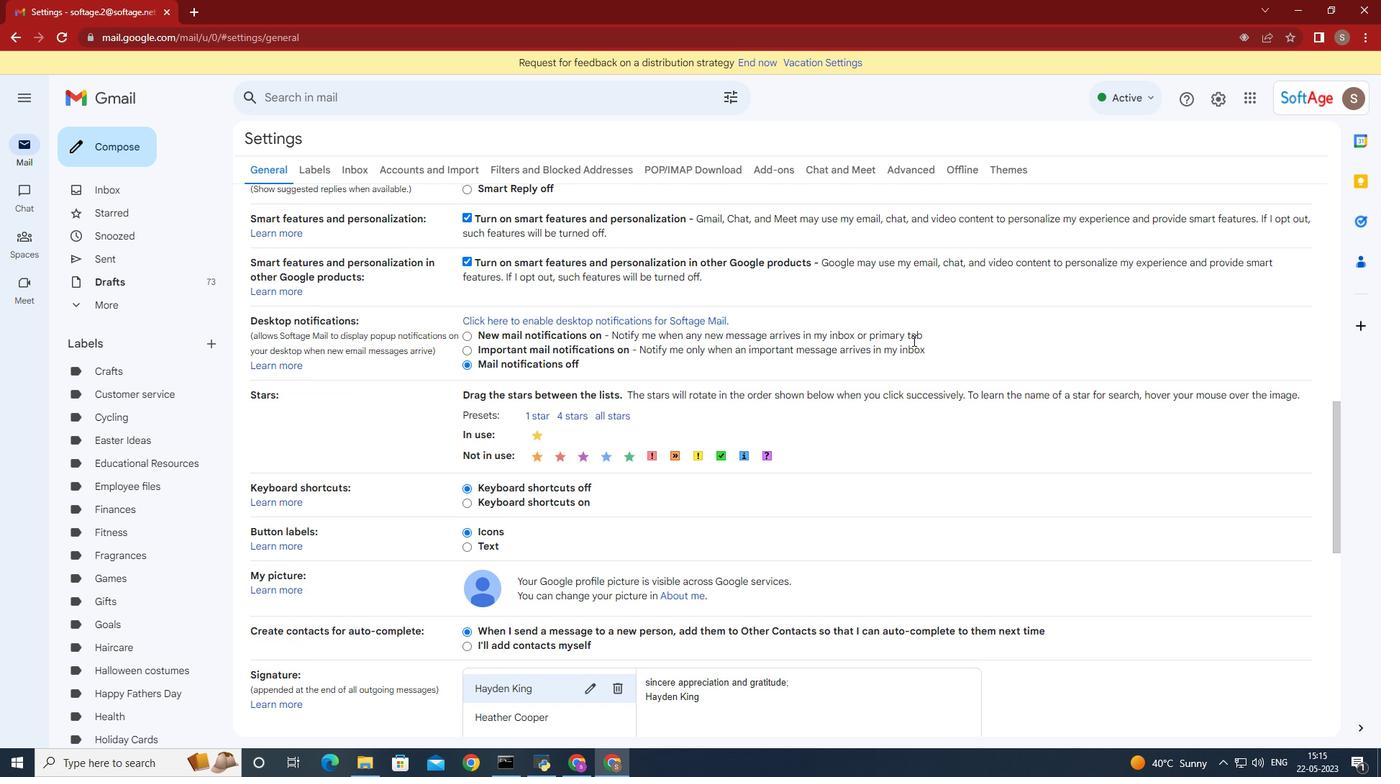 
Action: Mouse moved to (903, 344)
Screenshot: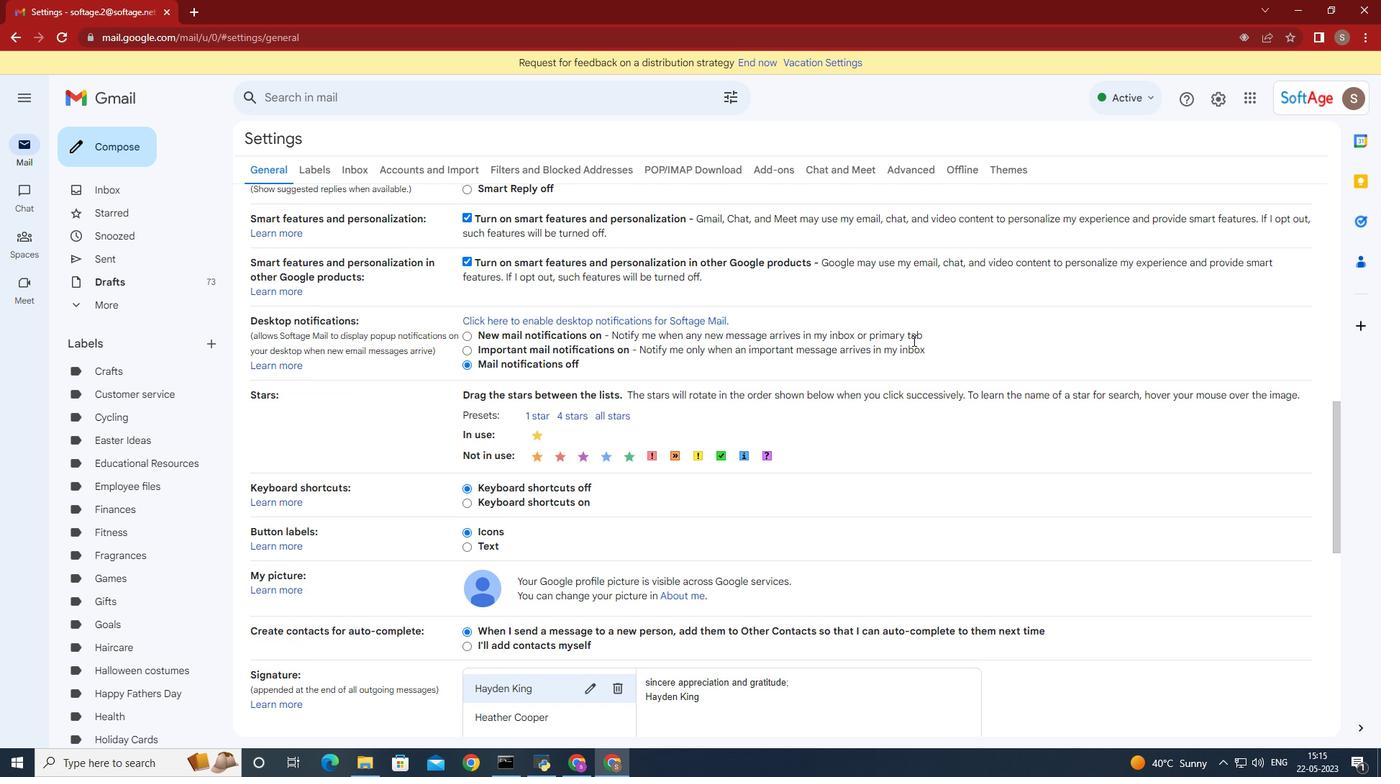 
Action: Mouse scrolled (908, 343) with delta (0, 0)
Screenshot: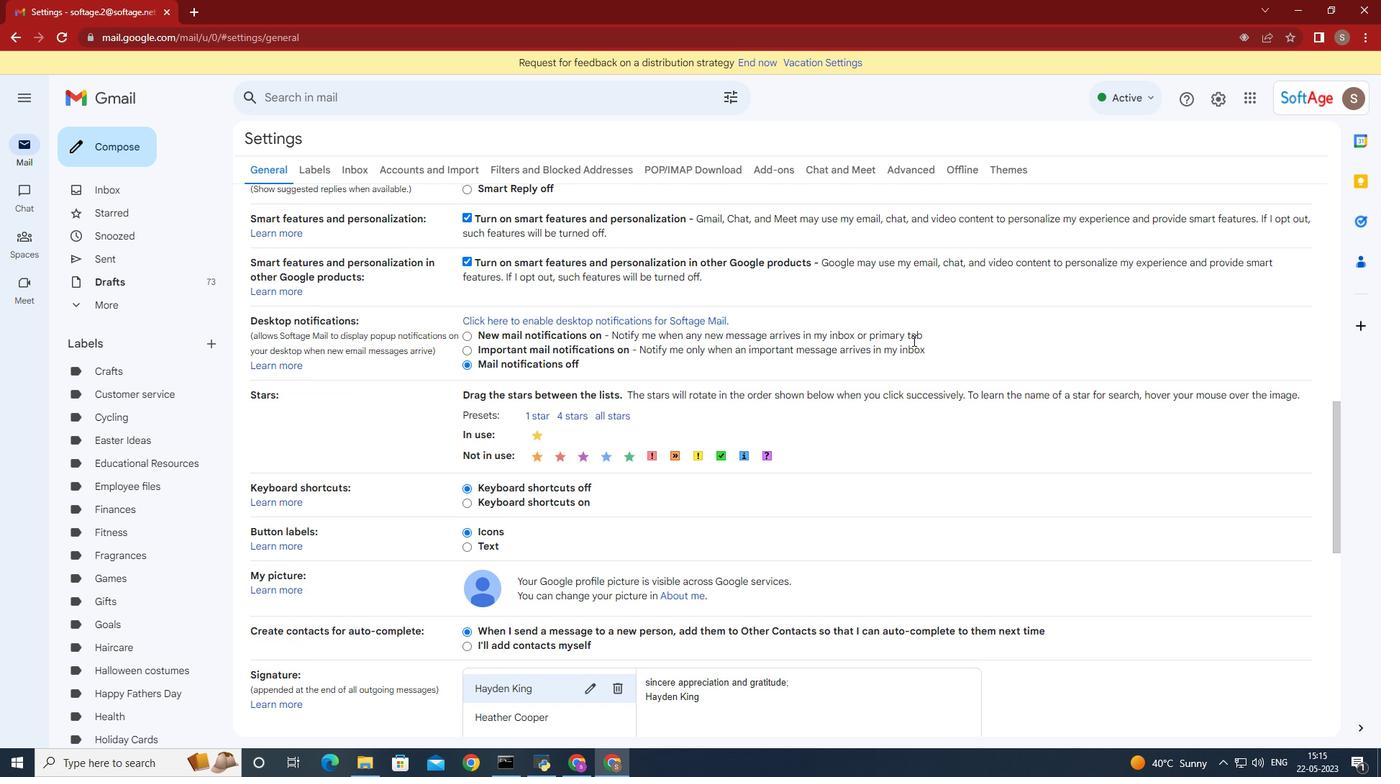 
Action: Mouse moved to (569, 442)
Screenshot: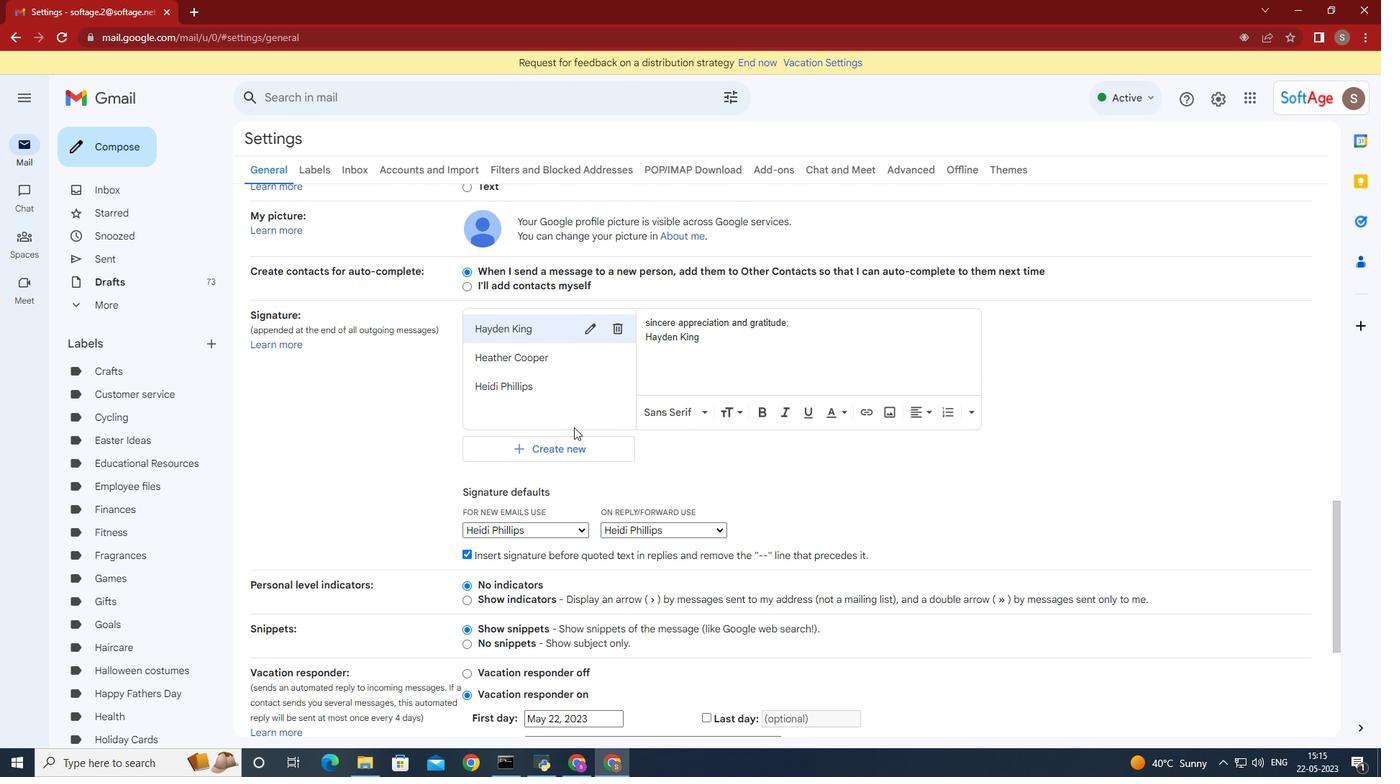 
Action: Mouse pressed left at (569, 442)
Screenshot: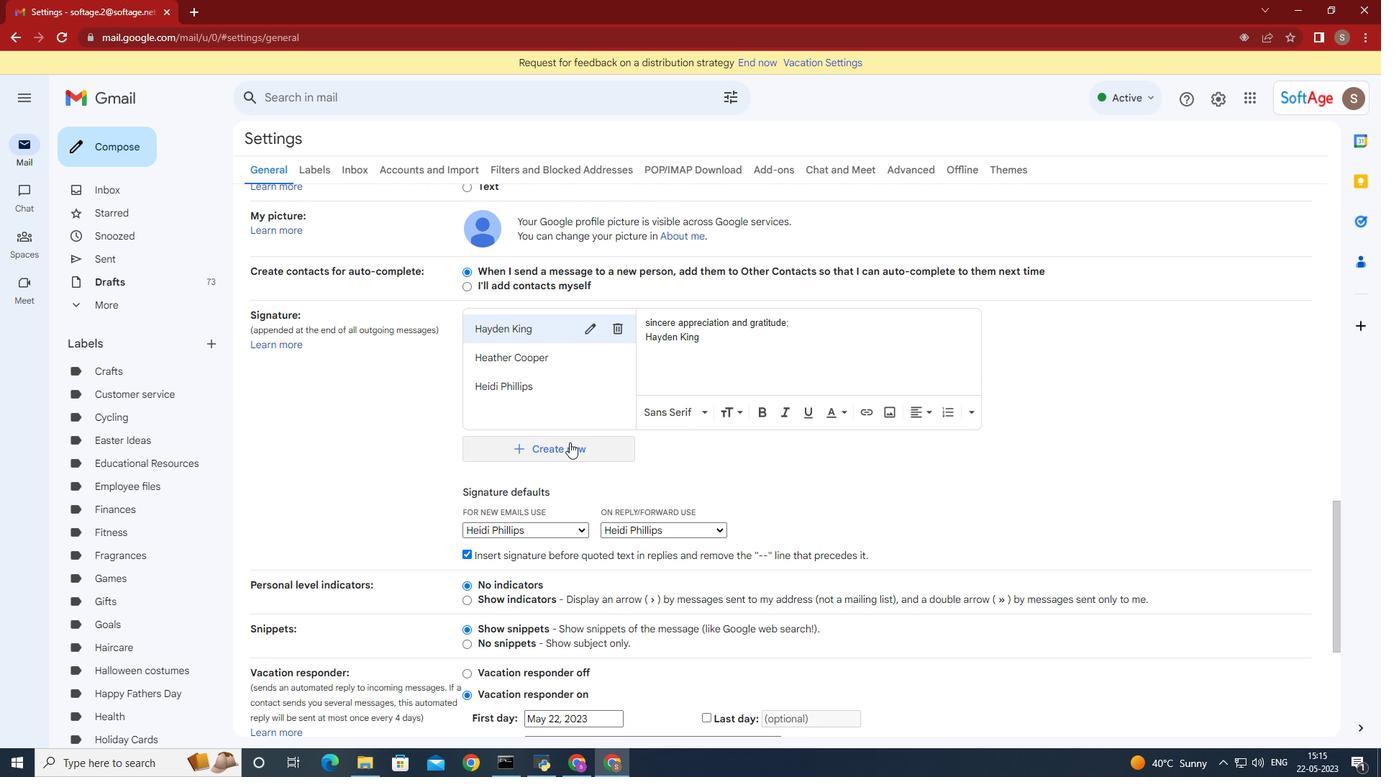 
Action: Mouse moved to (682, 394)
Screenshot: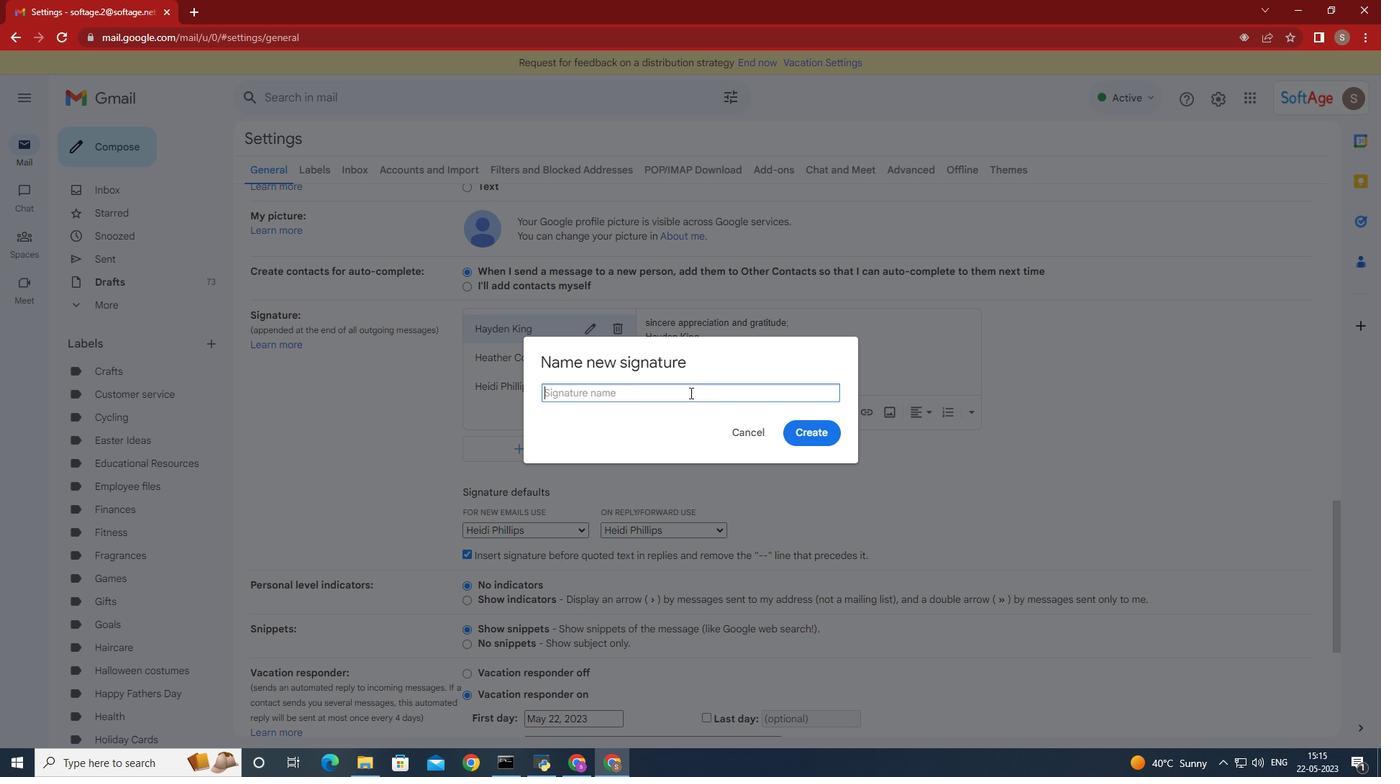 
Action: Key pressed <Key.shift>Henry<Key.space><Key.shift>Lee
Screenshot: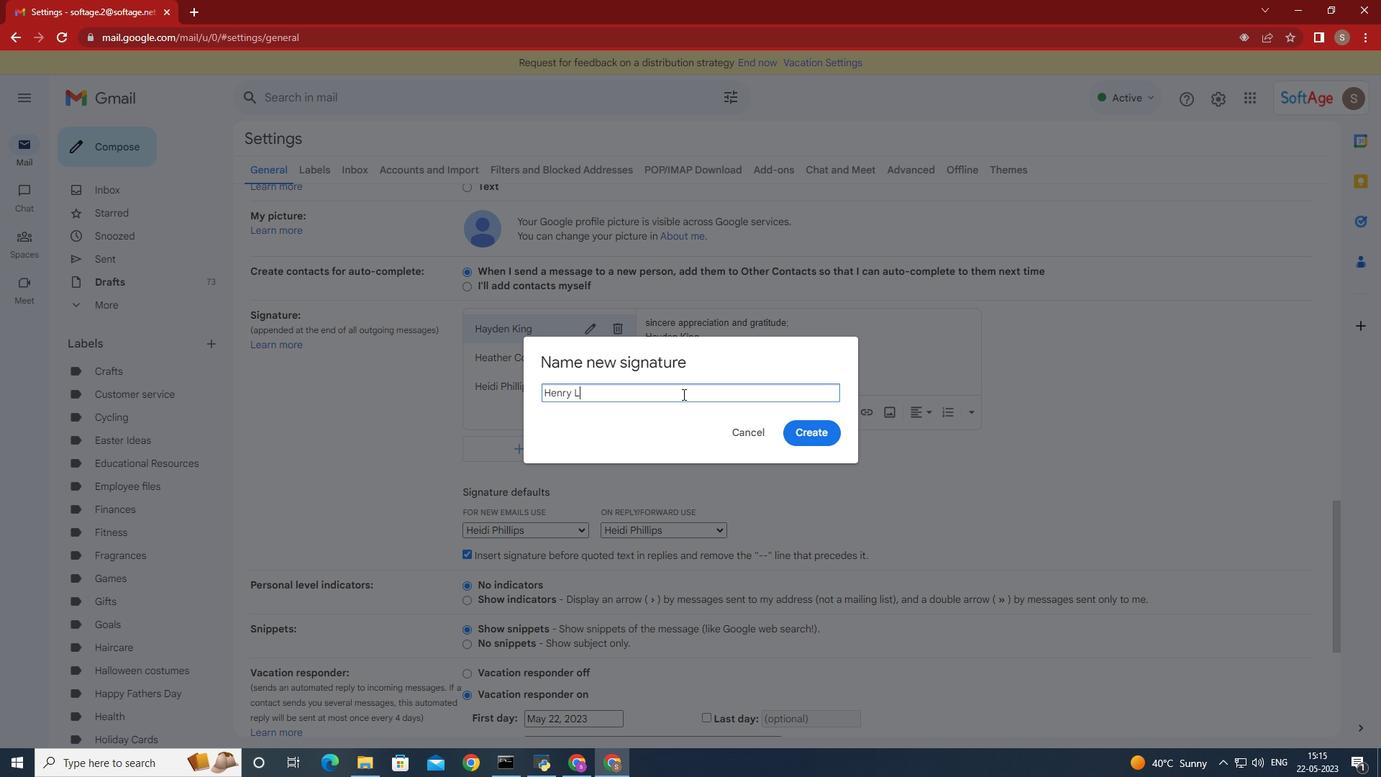 
Action: Mouse moved to (826, 433)
Screenshot: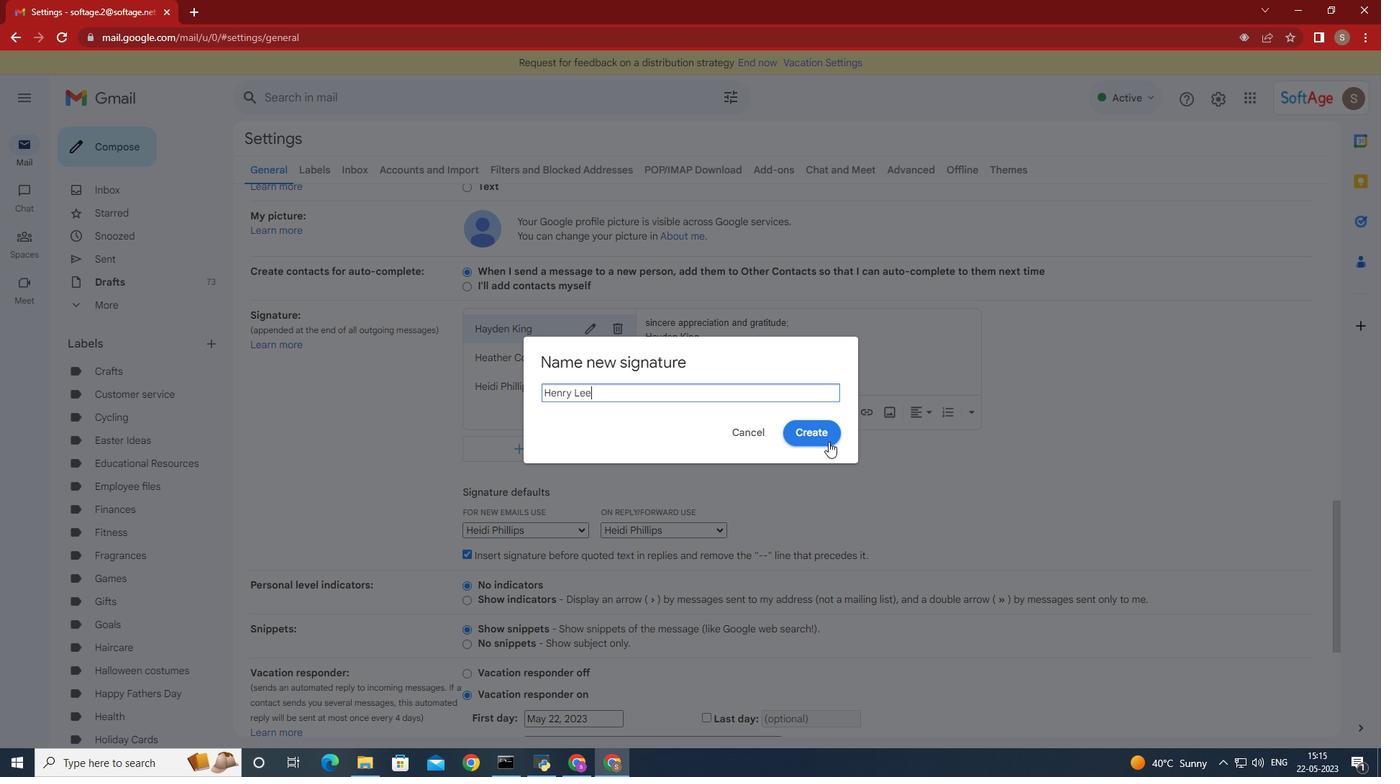 
Action: Mouse pressed left at (826, 433)
Screenshot: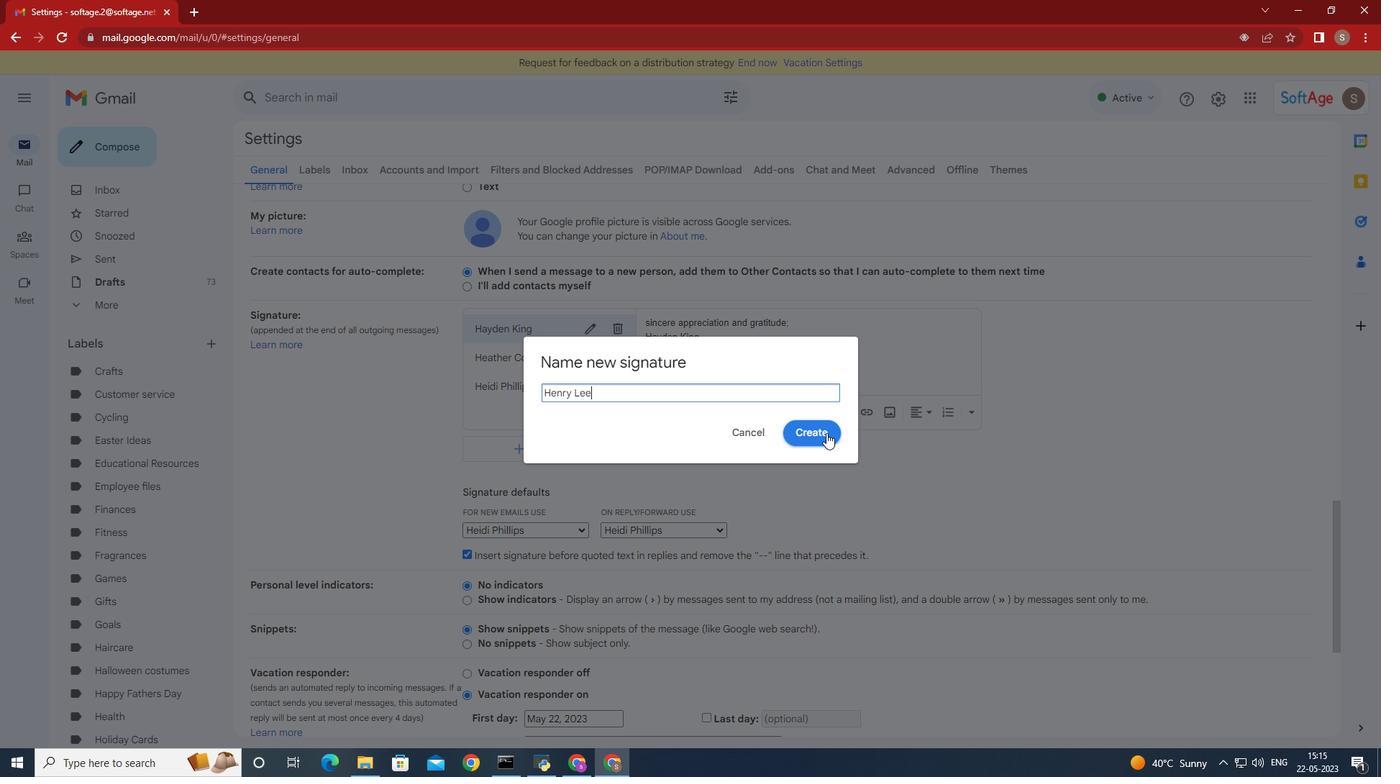 
Action: Mouse moved to (788, 378)
Screenshot: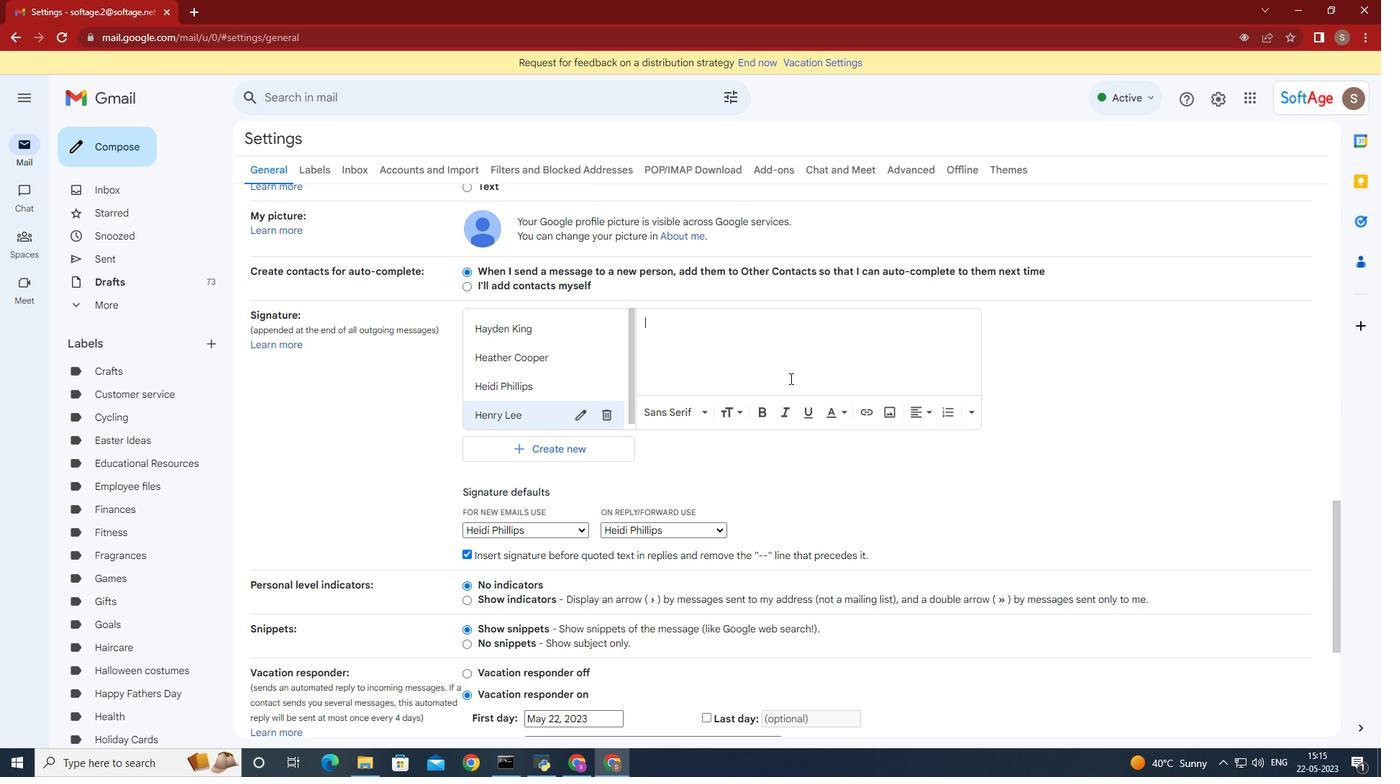 
Action: Key pressed <Key.shift>Have<Key.space>a<Key.space>great<Key.space><Key.shift>Christmas<Key.space><Key.shift><Key.shift><Key.shift>Eve,<Key.enter><Key.shift><Key.shift><Key.shift><Key.shift><Key.shift><Key.shift><Key.shift><Key.shift><Key.shift><Key.shift><Key.shift>Henry<Key.space><Key.shift>Lee
Screenshot: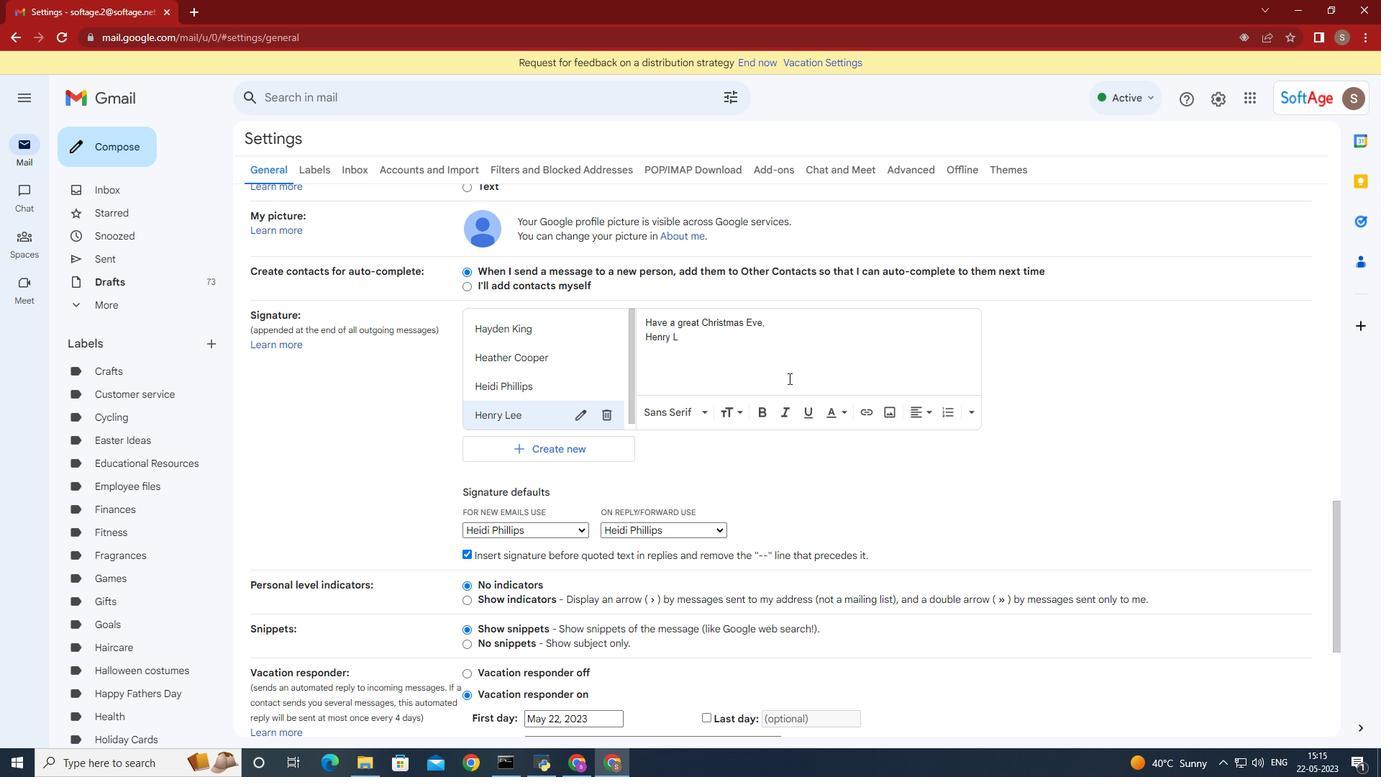 
Action: Mouse moved to (576, 527)
Screenshot: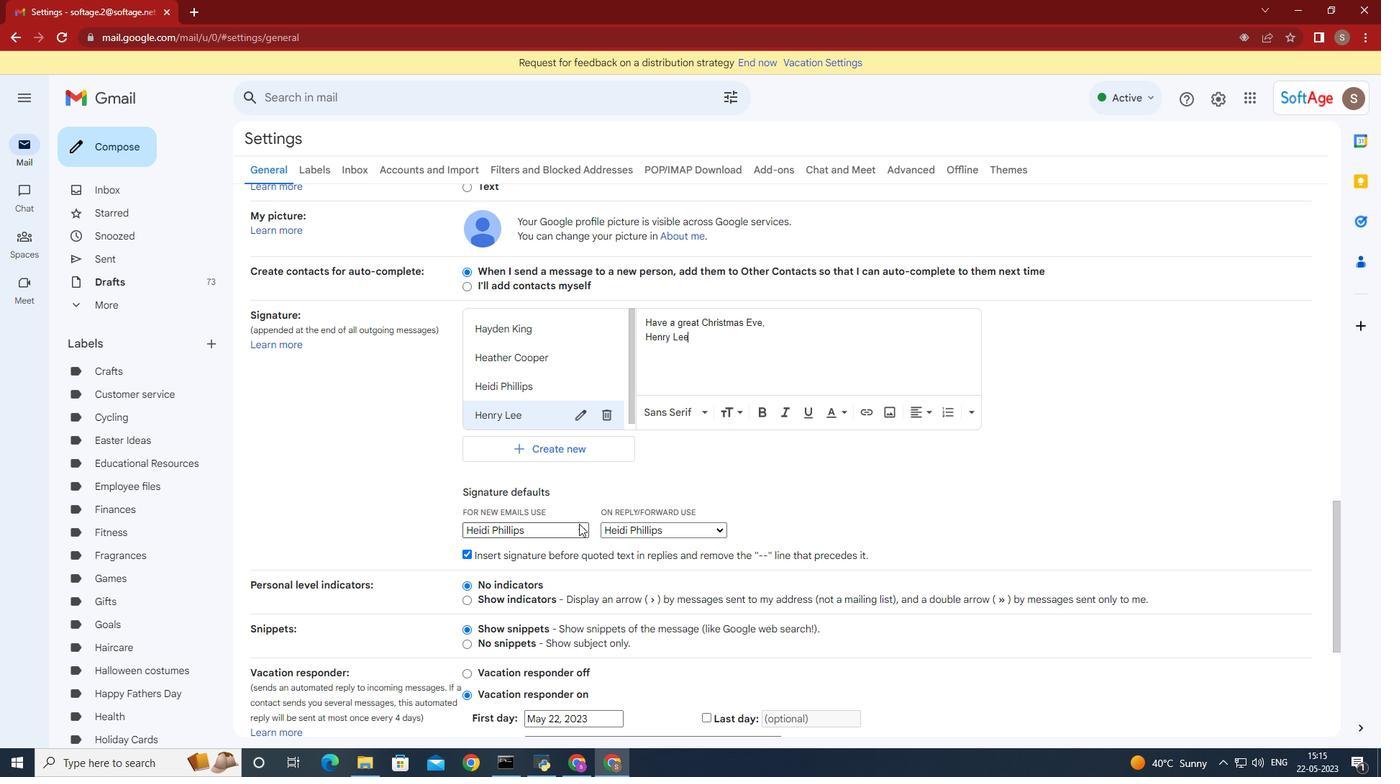 
Action: Mouse pressed left at (576, 527)
Screenshot: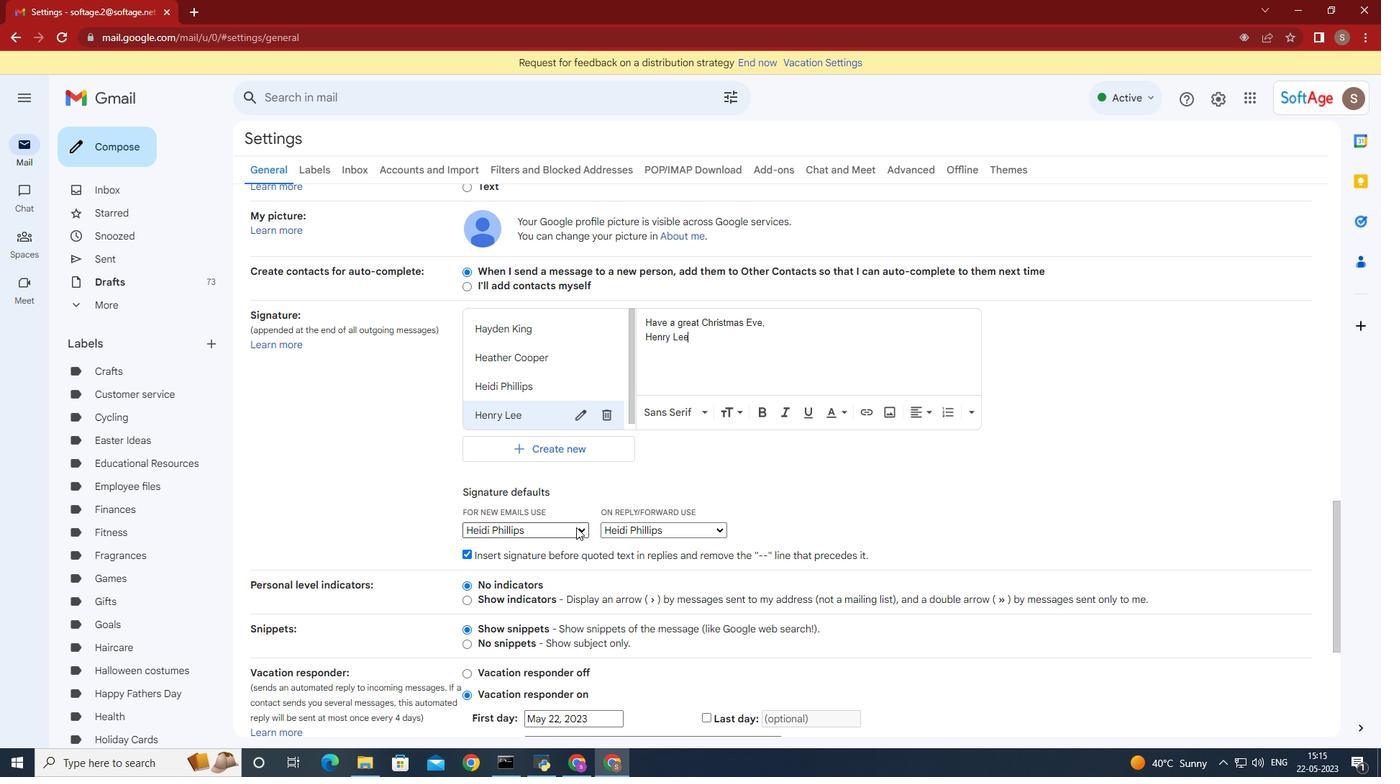 
Action: Mouse moved to (539, 598)
Screenshot: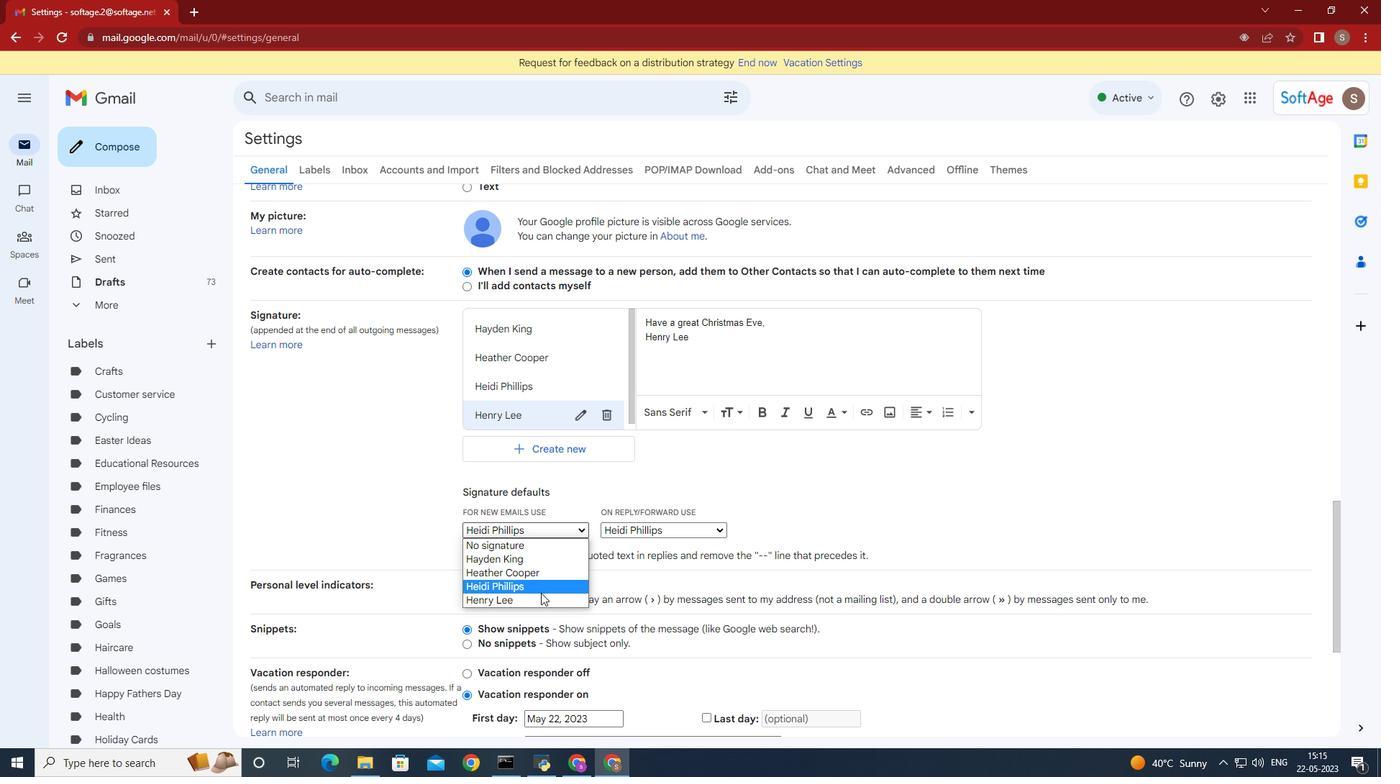 
Action: Mouse pressed left at (539, 598)
Screenshot: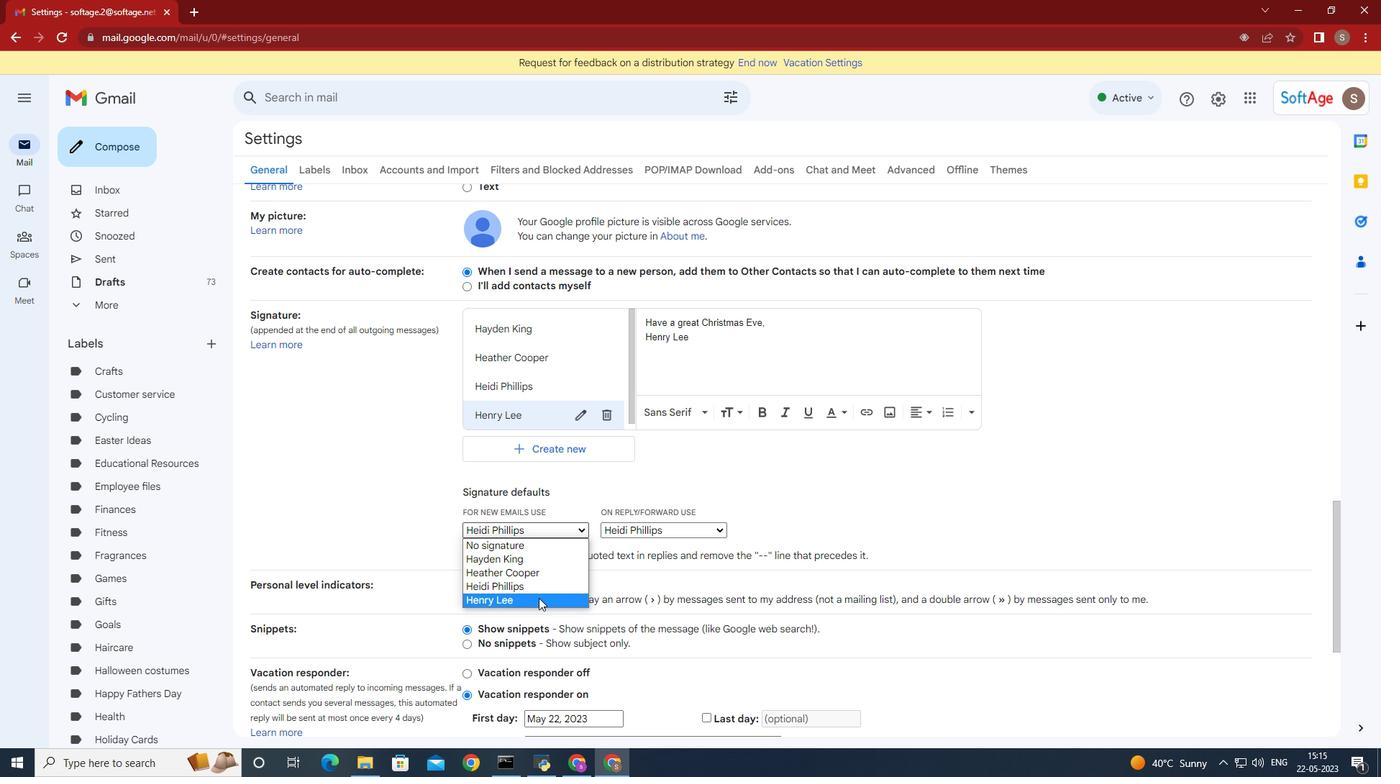 
Action: Mouse moved to (721, 525)
Screenshot: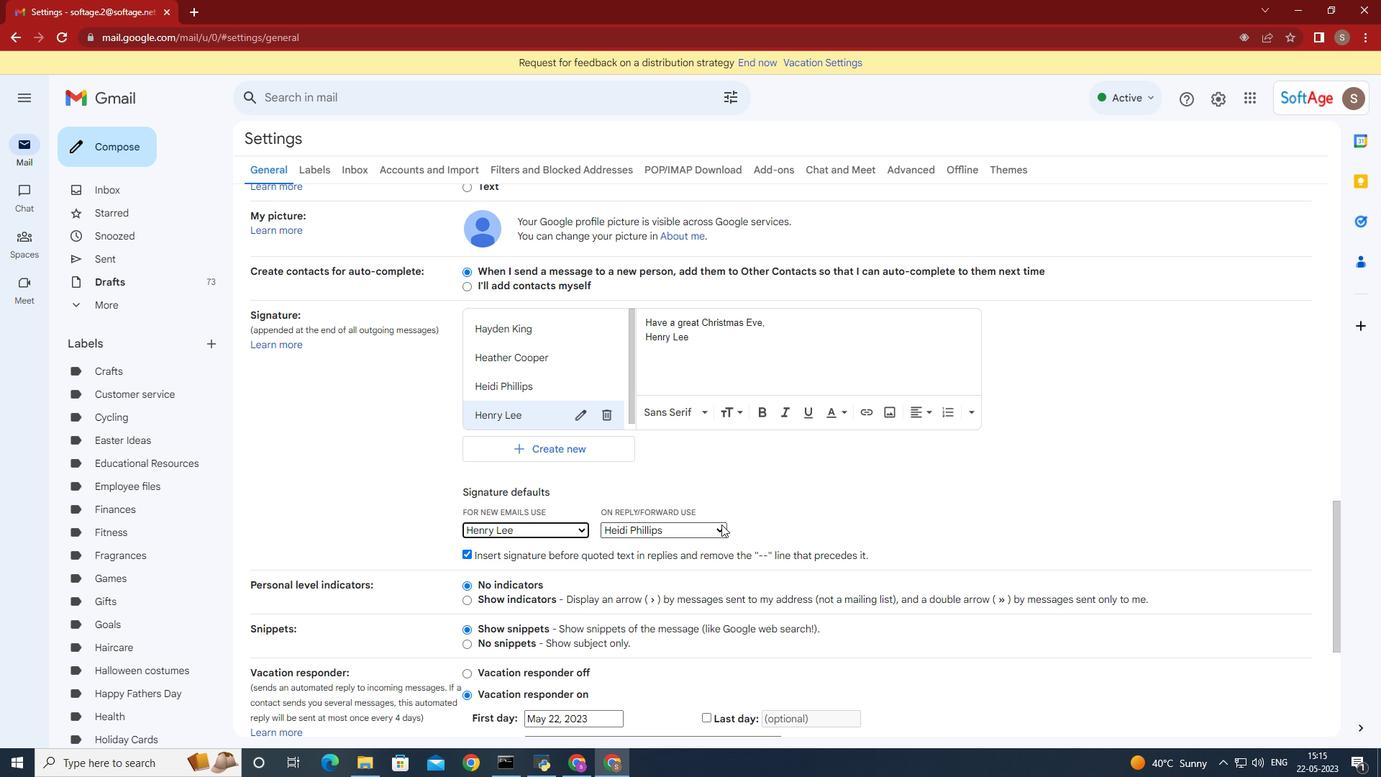 
Action: Mouse pressed left at (721, 525)
Screenshot: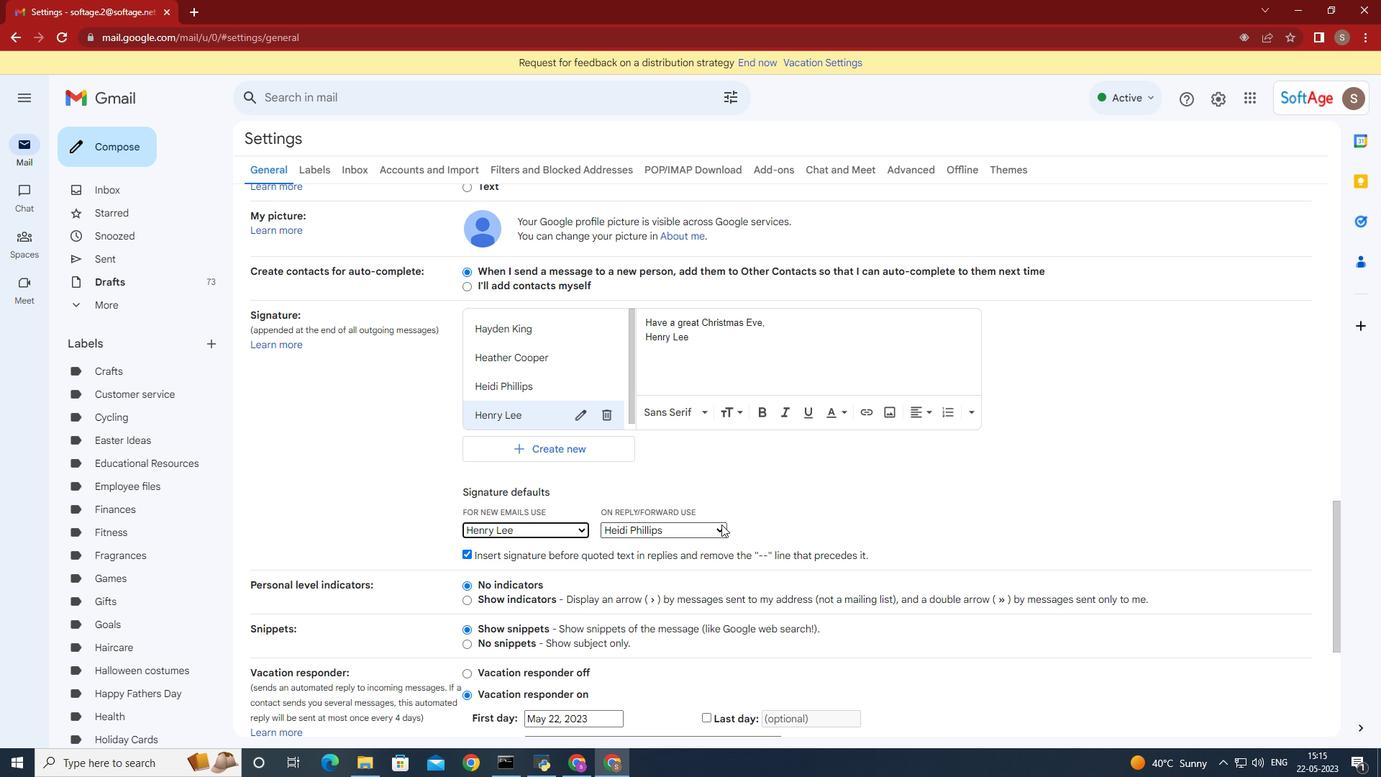 
Action: Mouse moved to (696, 600)
Screenshot: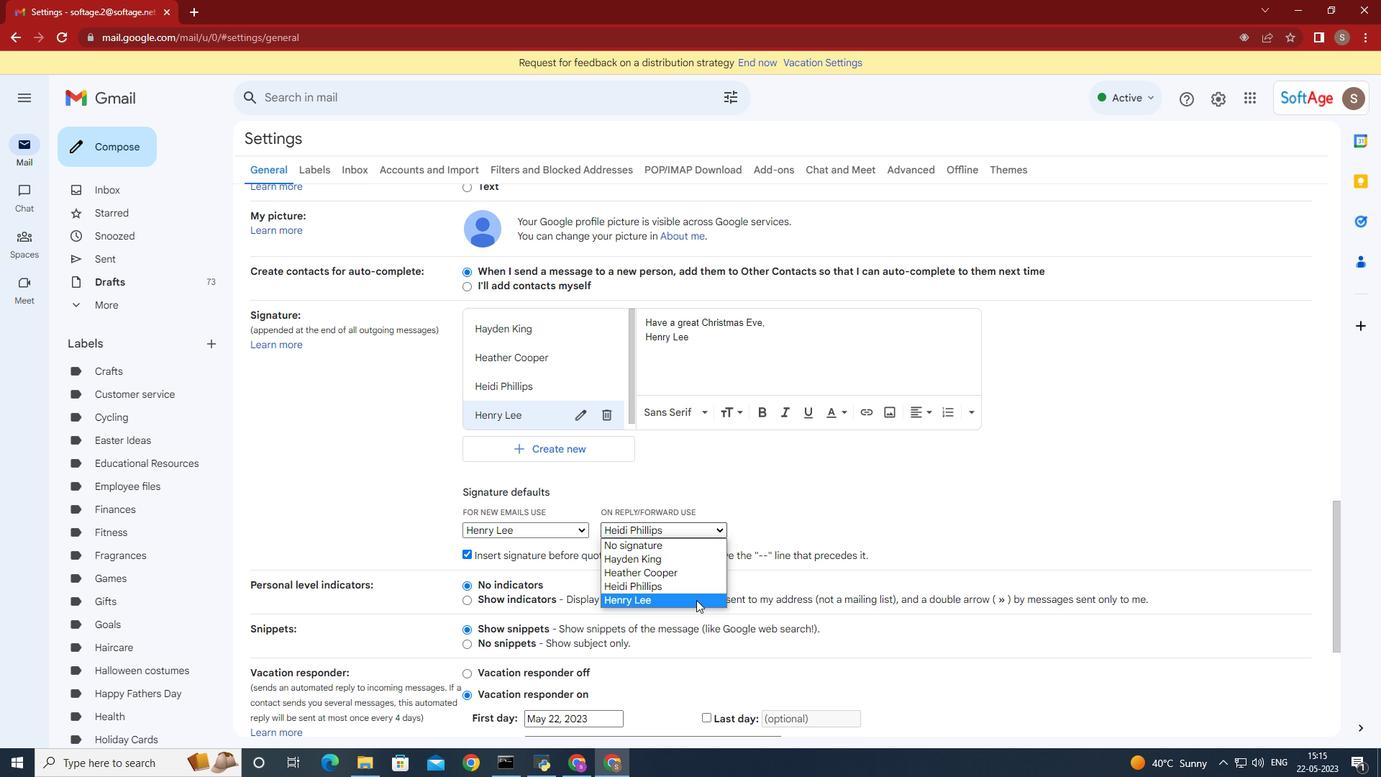 
Action: Mouse pressed left at (696, 600)
Screenshot: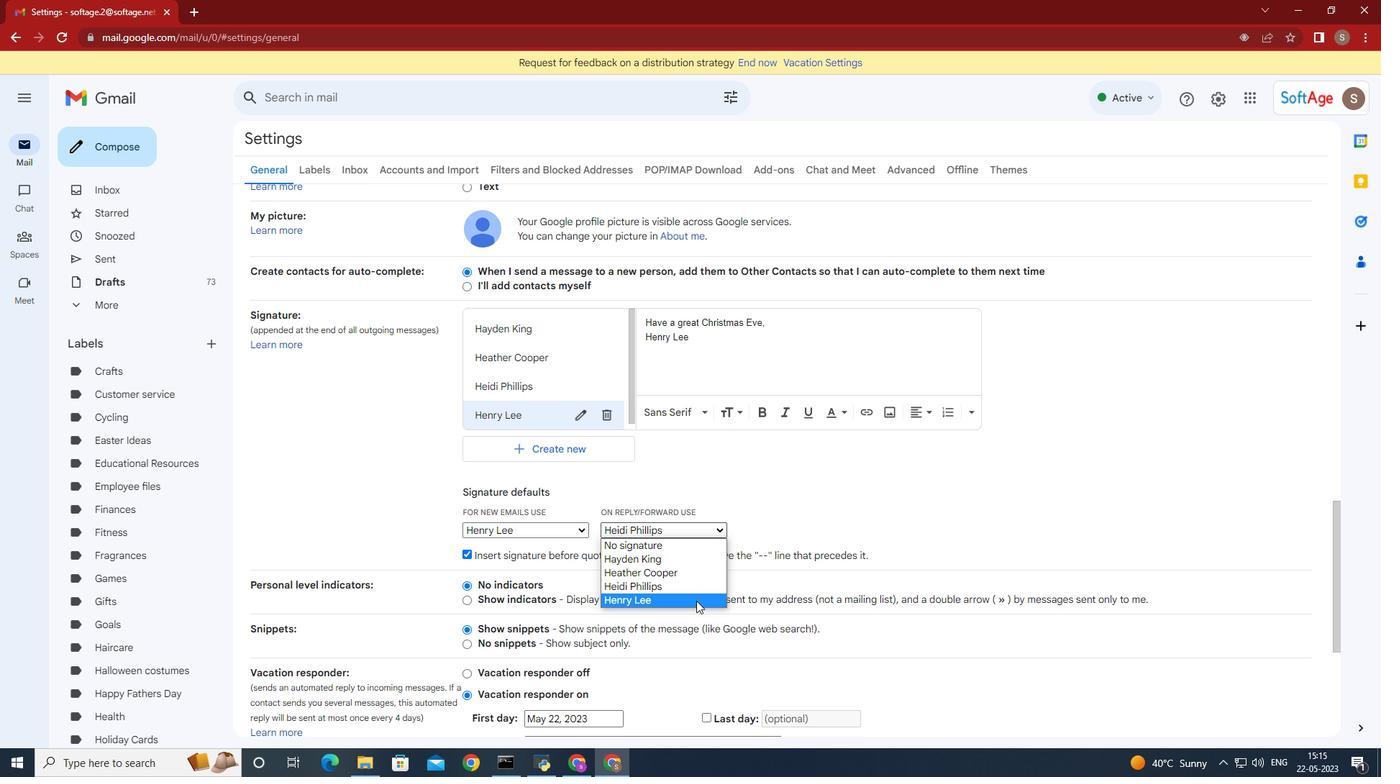 
Action: Mouse moved to (728, 567)
Screenshot: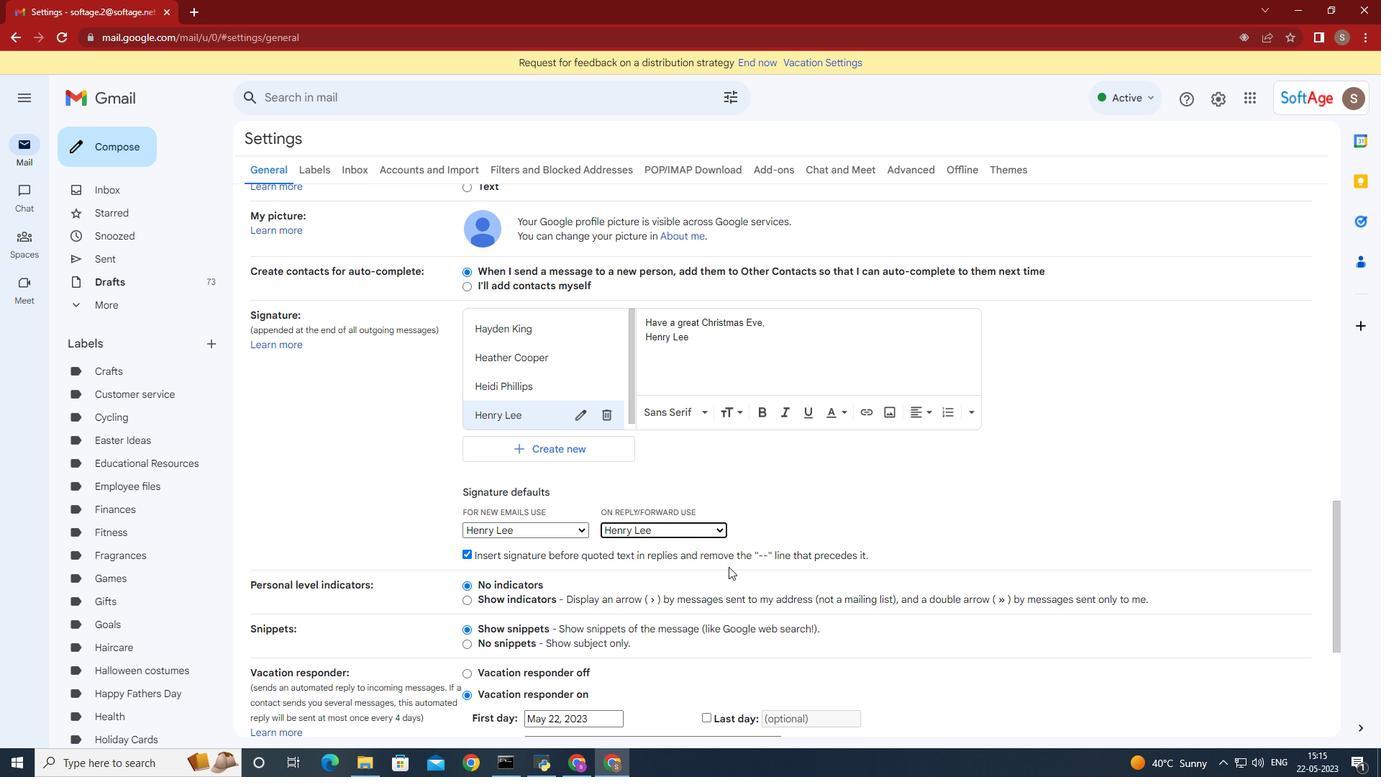 
Action: Mouse scrolled (728, 567) with delta (0, 0)
Screenshot: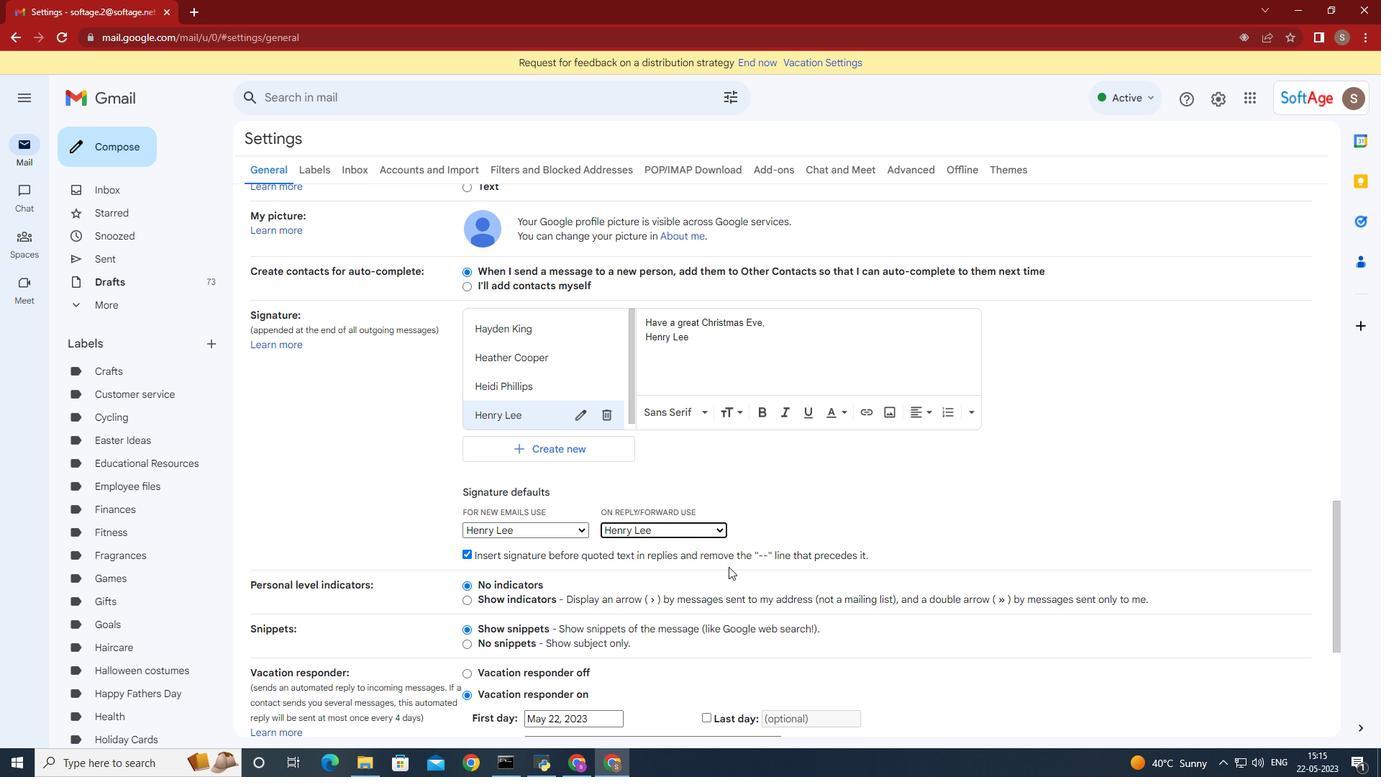 
Action: Mouse scrolled (728, 567) with delta (0, 0)
Screenshot: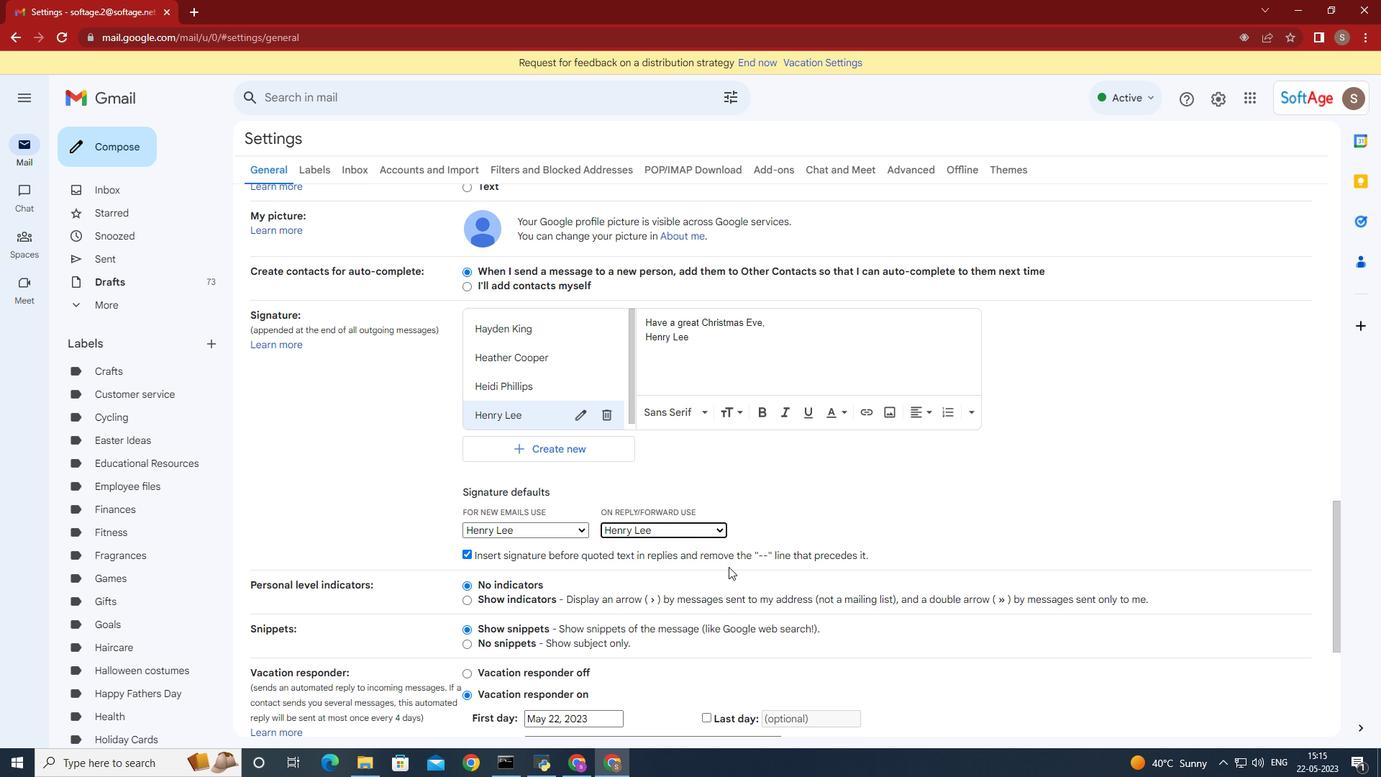 
Action: Mouse scrolled (728, 567) with delta (0, 0)
Screenshot: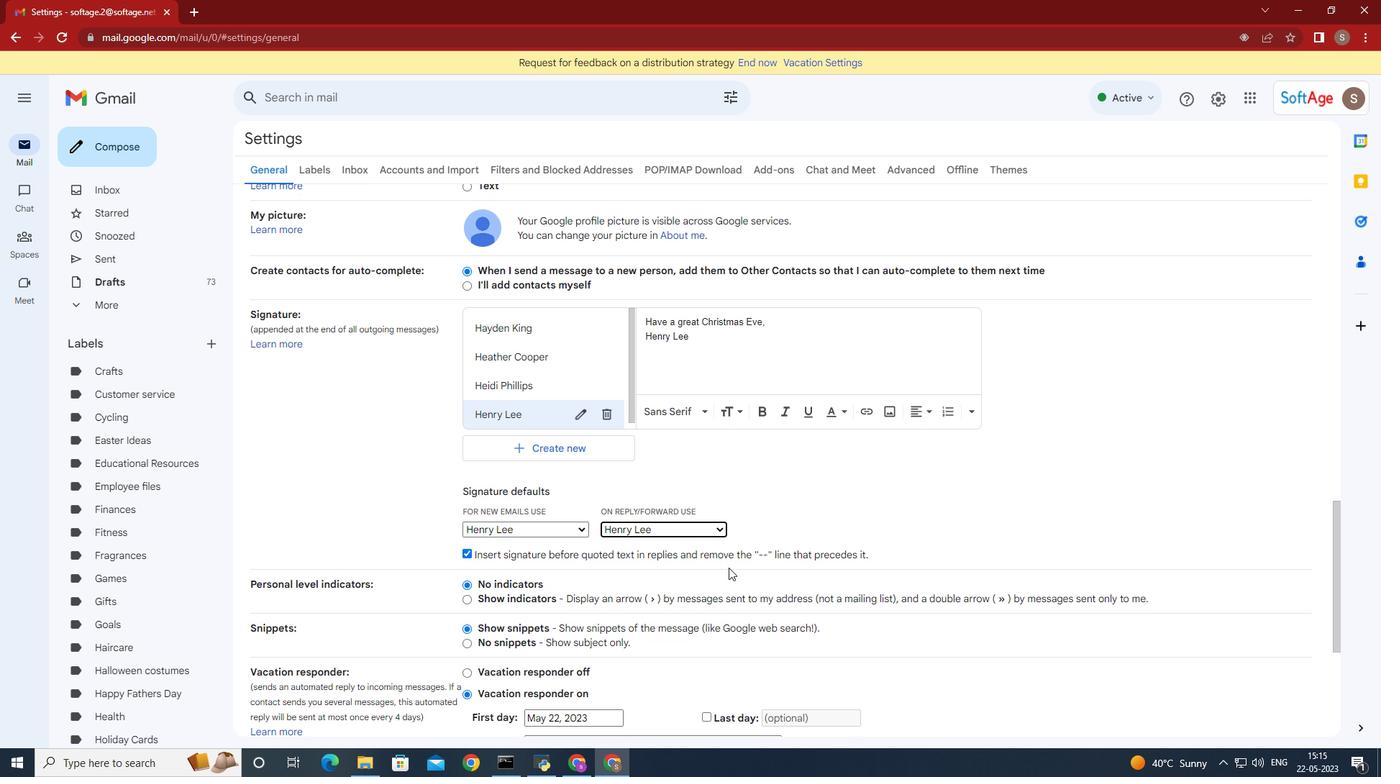 
Action: Mouse scrolled (728, 567) with delta (0, 0)
Screenshot: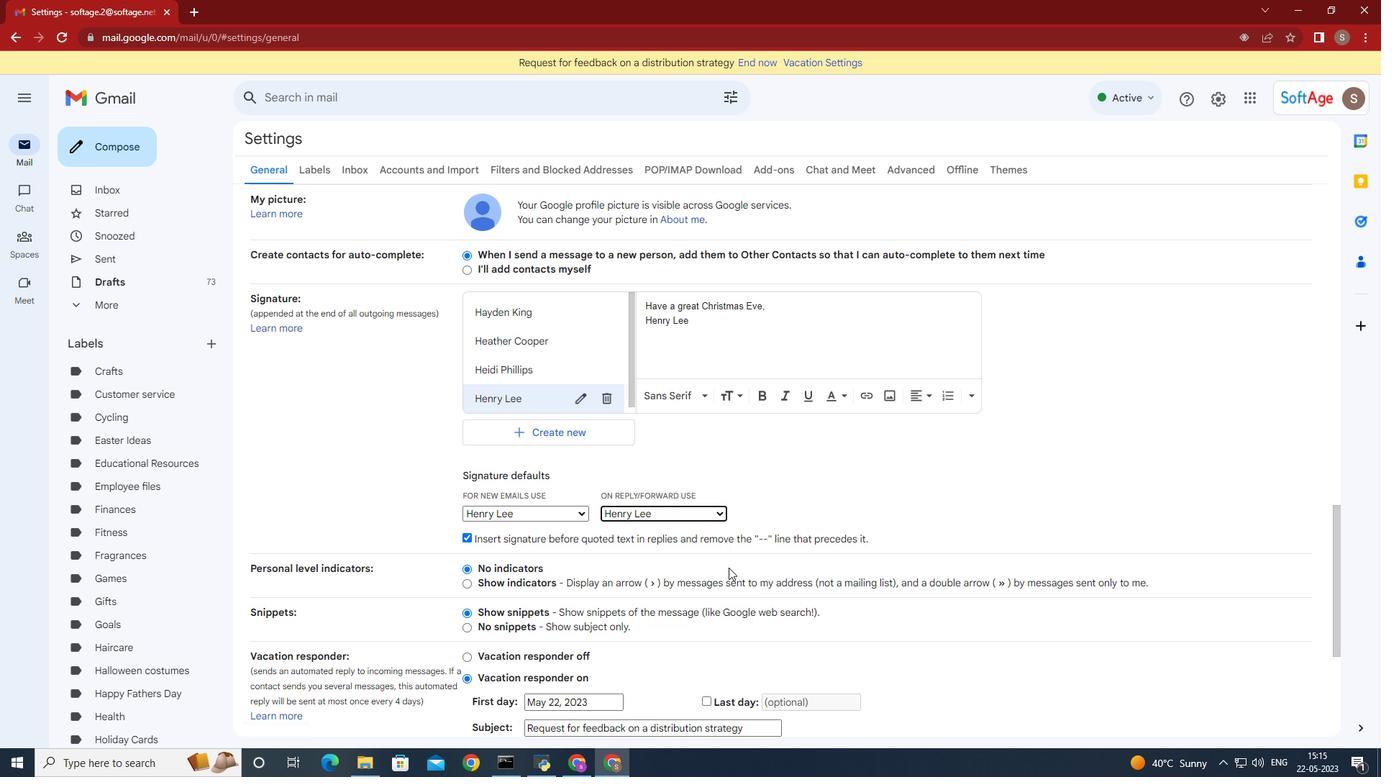 
Action: Mouse moved to (763, 676)
Screenshot: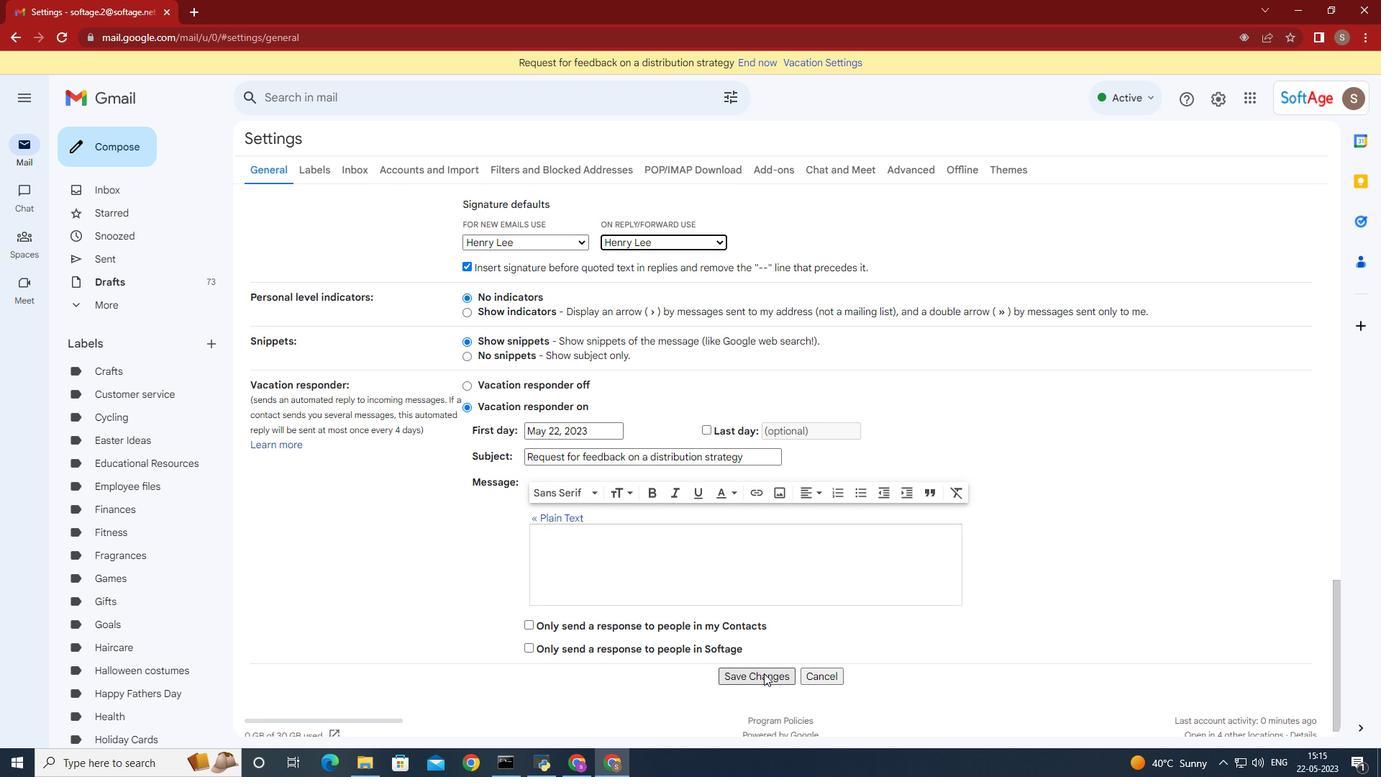 
Action: Mouse pressed left at (763, 676)
Screenshot: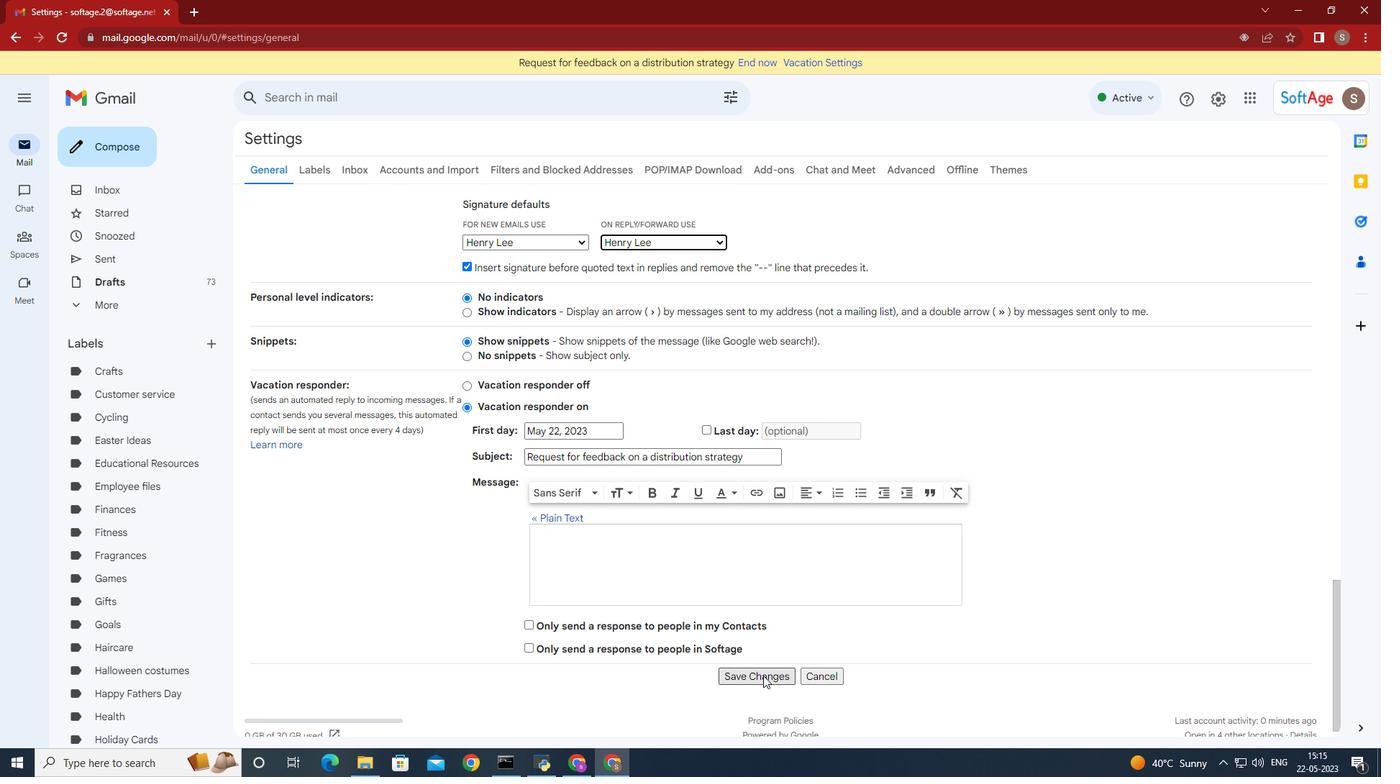 
Action: Mouse moved to (116, 132)
Screenshot: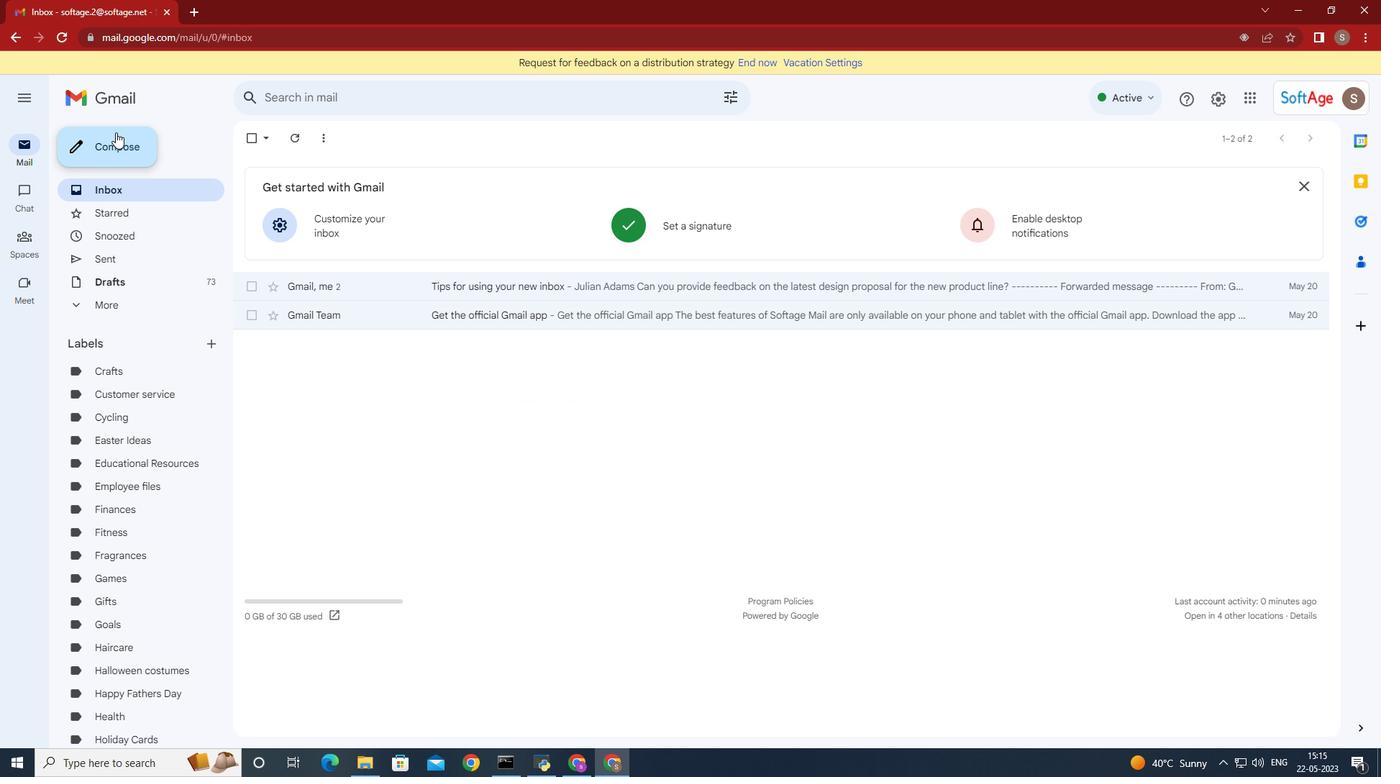 
Action: Mouse pressed left at (116, 132)
Screenshot: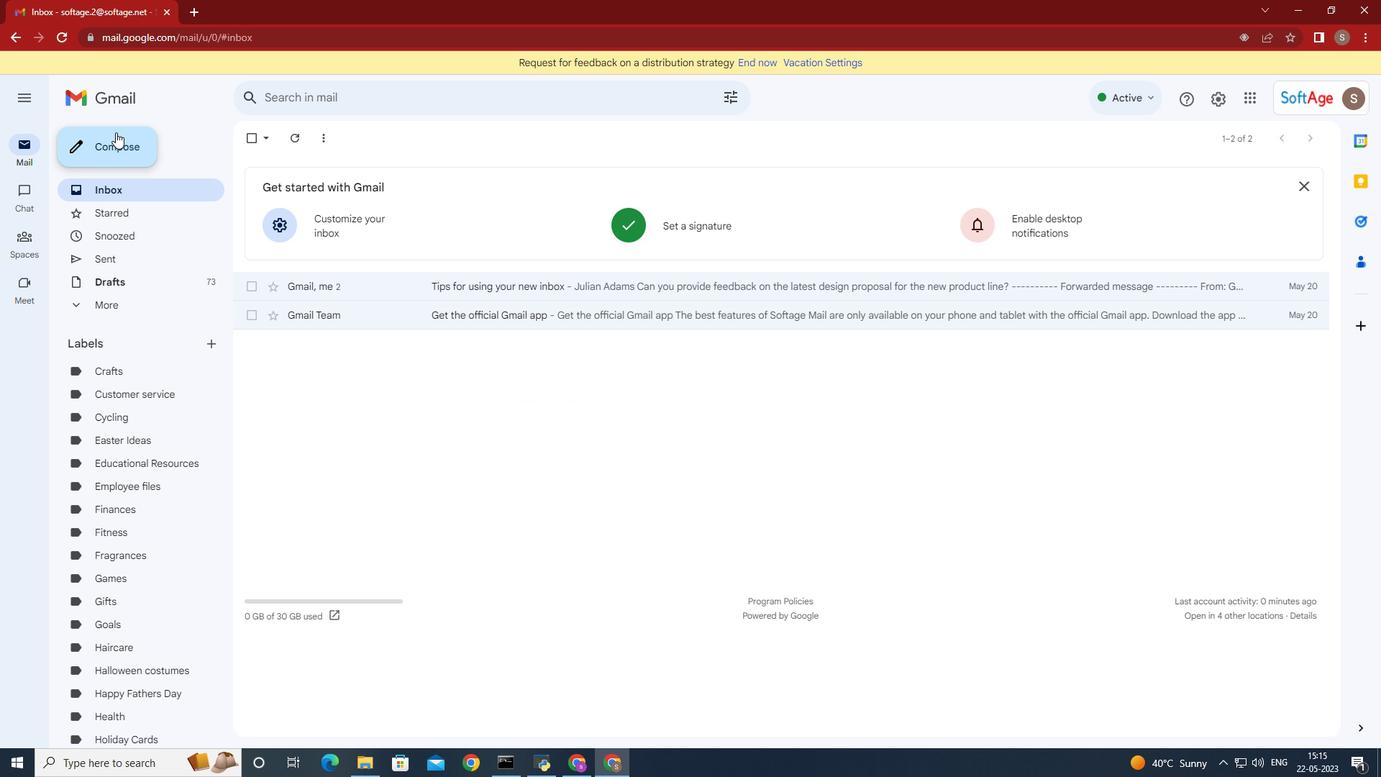 
Action: Mouse moved to (908, 396)
Screenshot: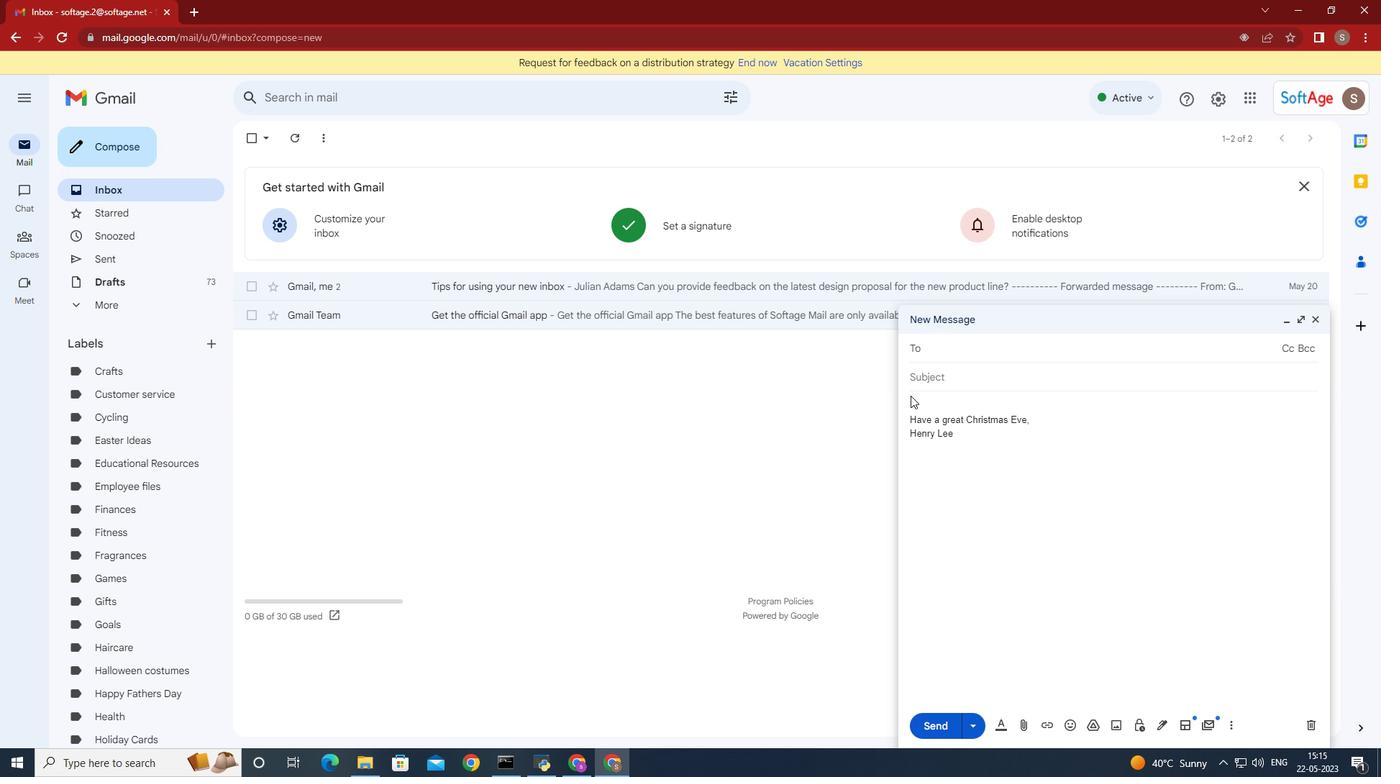 
Action: Key pressed <Key.shift>Softage.8
Screenshot: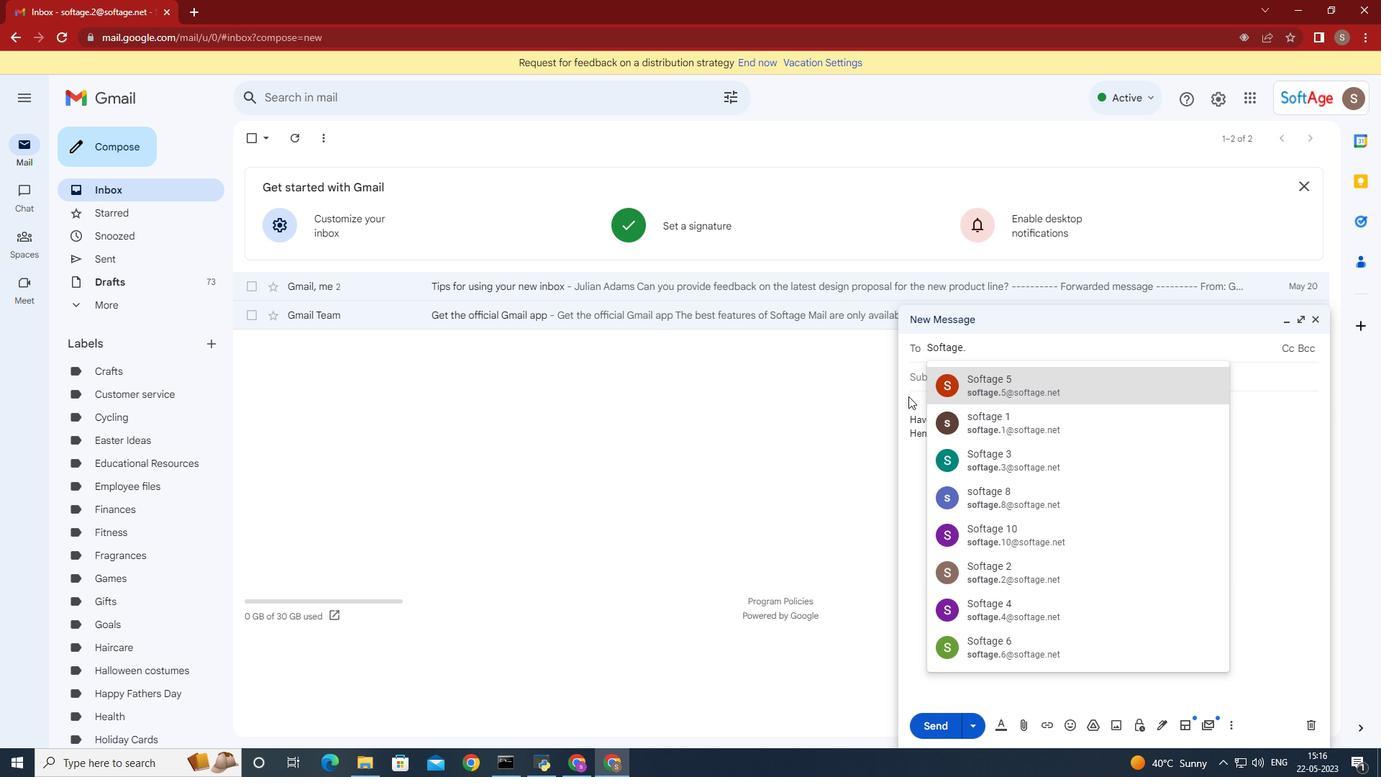 
Action: Mouse moved to (1080, 385)
Screenshot: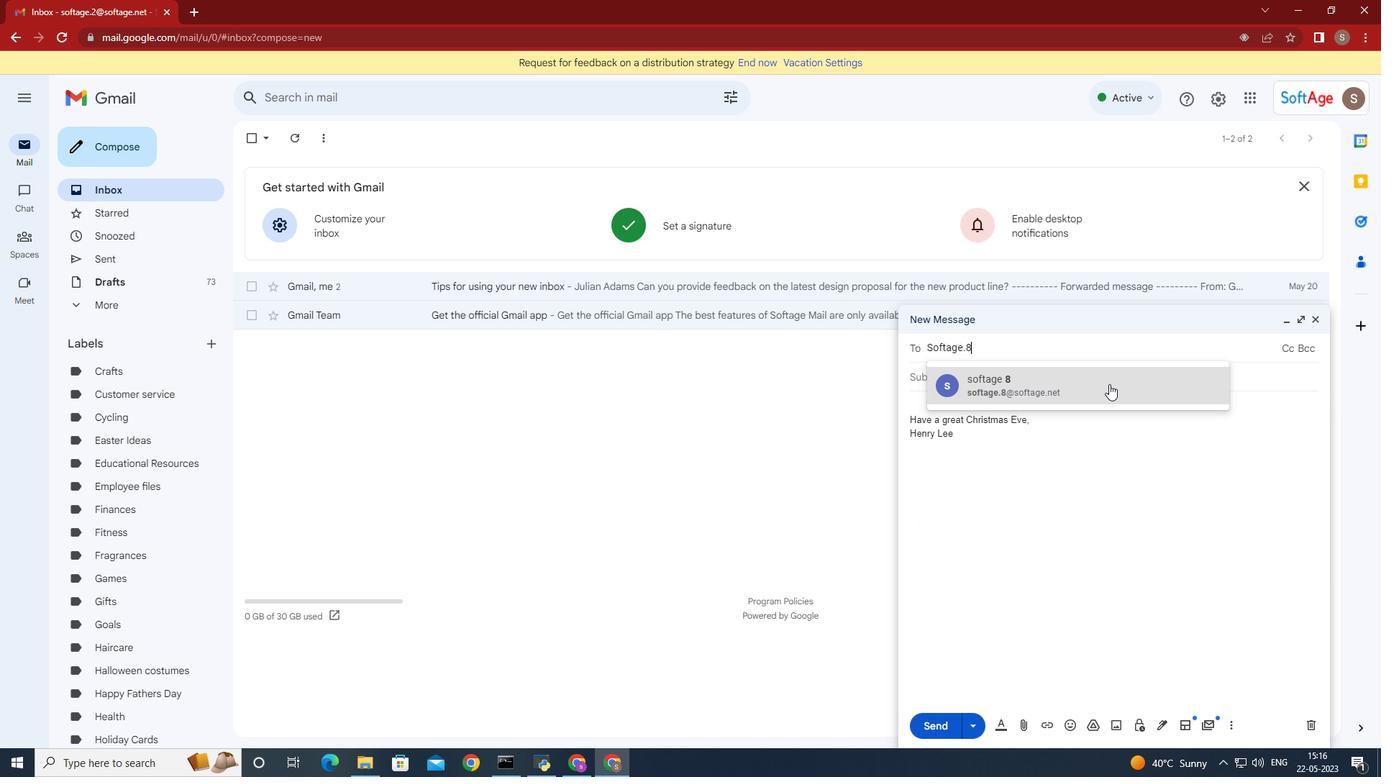 
Action: Mouse pressed left at (1080, 385)
Screenshot: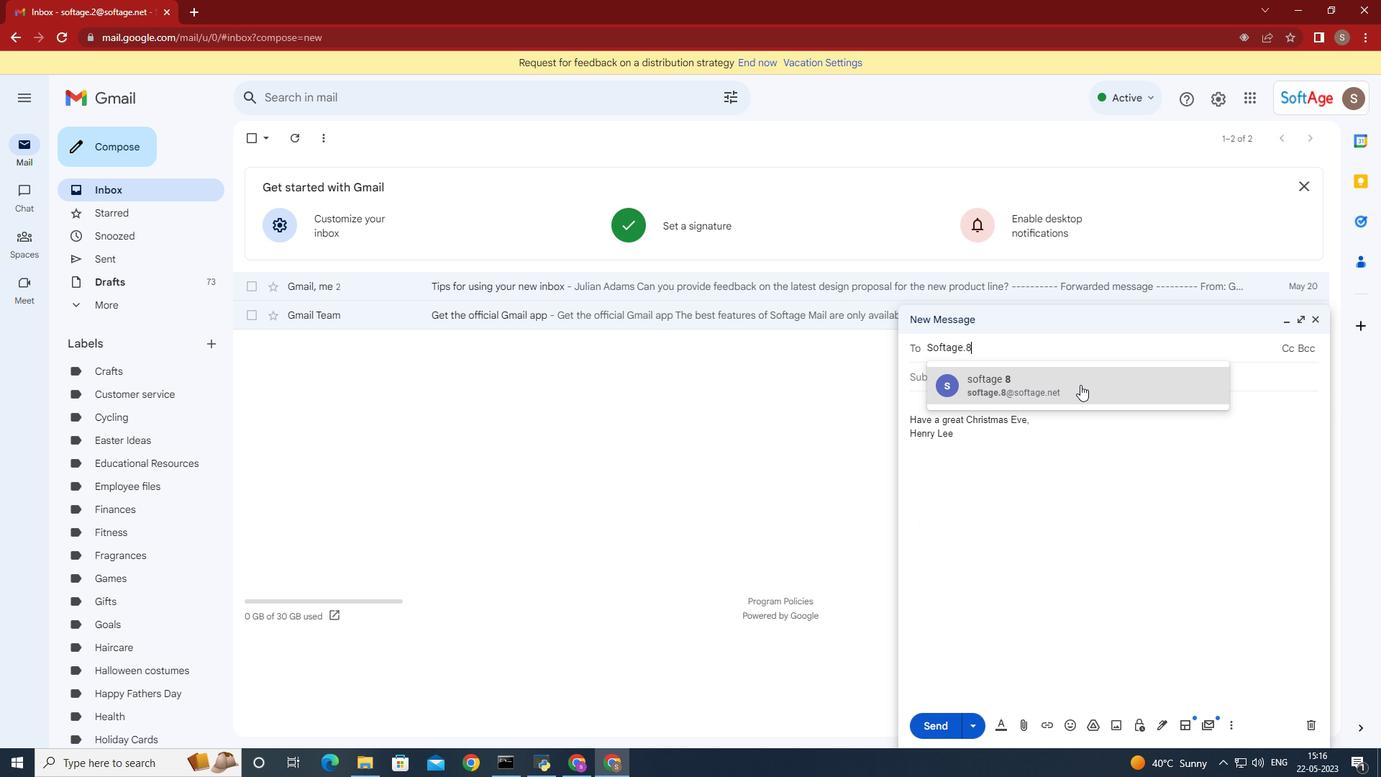 
Action: Mouse moved to (215, 343)
Screenshot: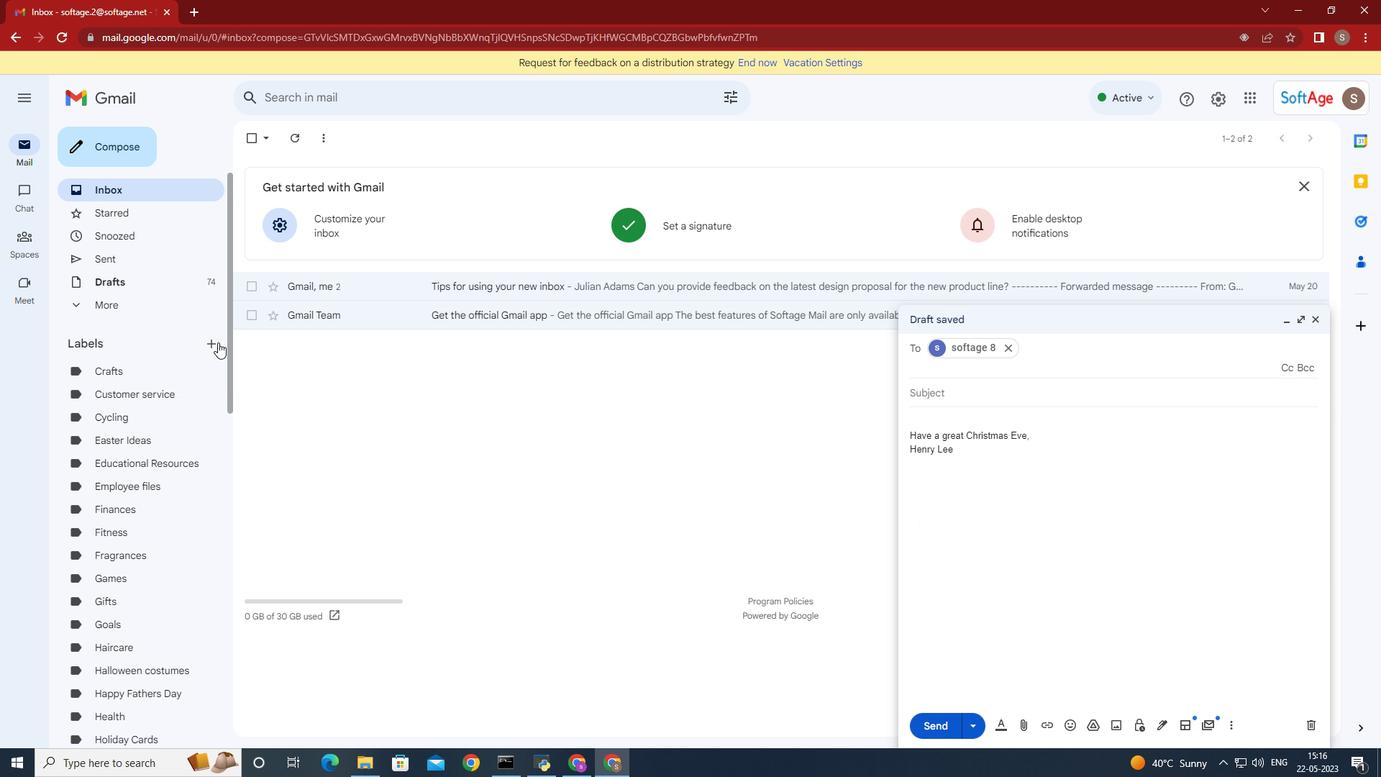 
Action: Mouse pressed left at (215, 343)
Screenshot: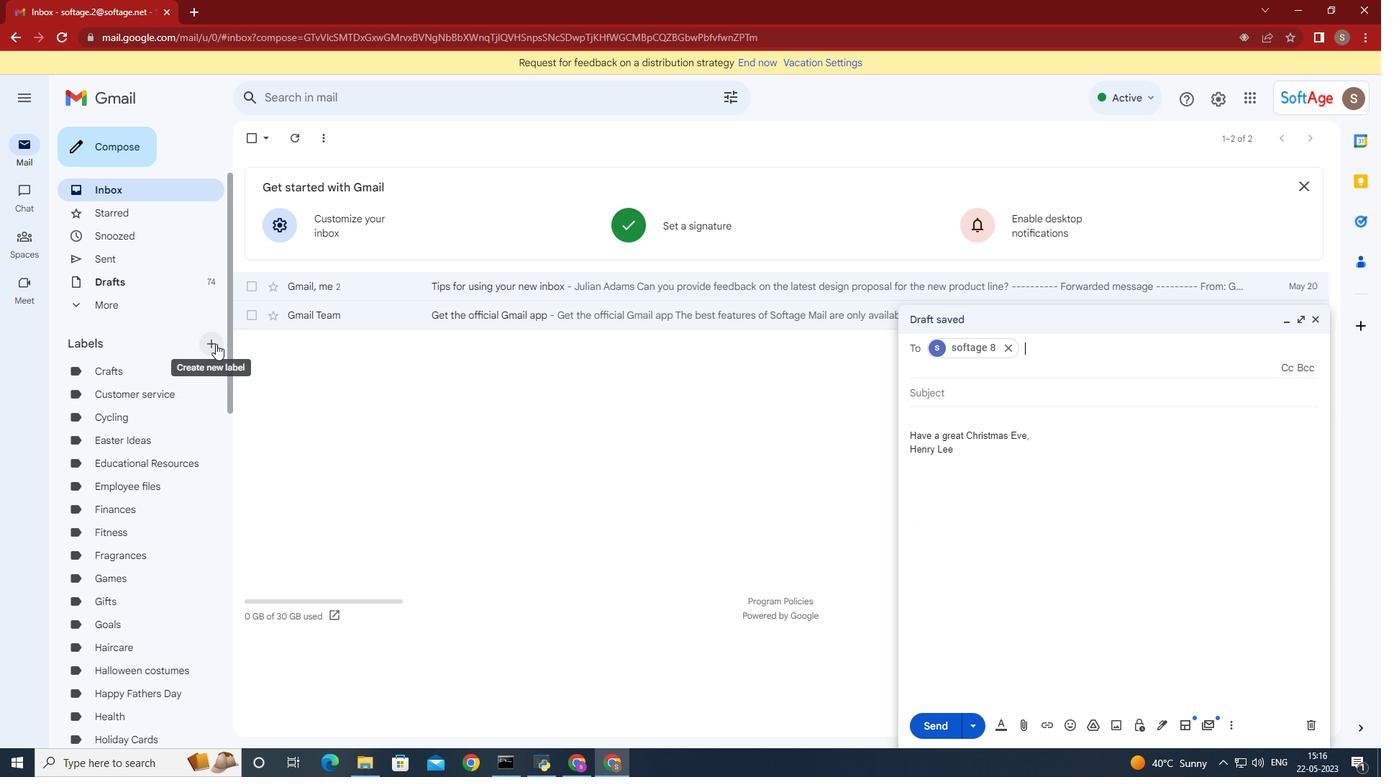 
Action: Mouse moved to (624, 426)
Screenshot: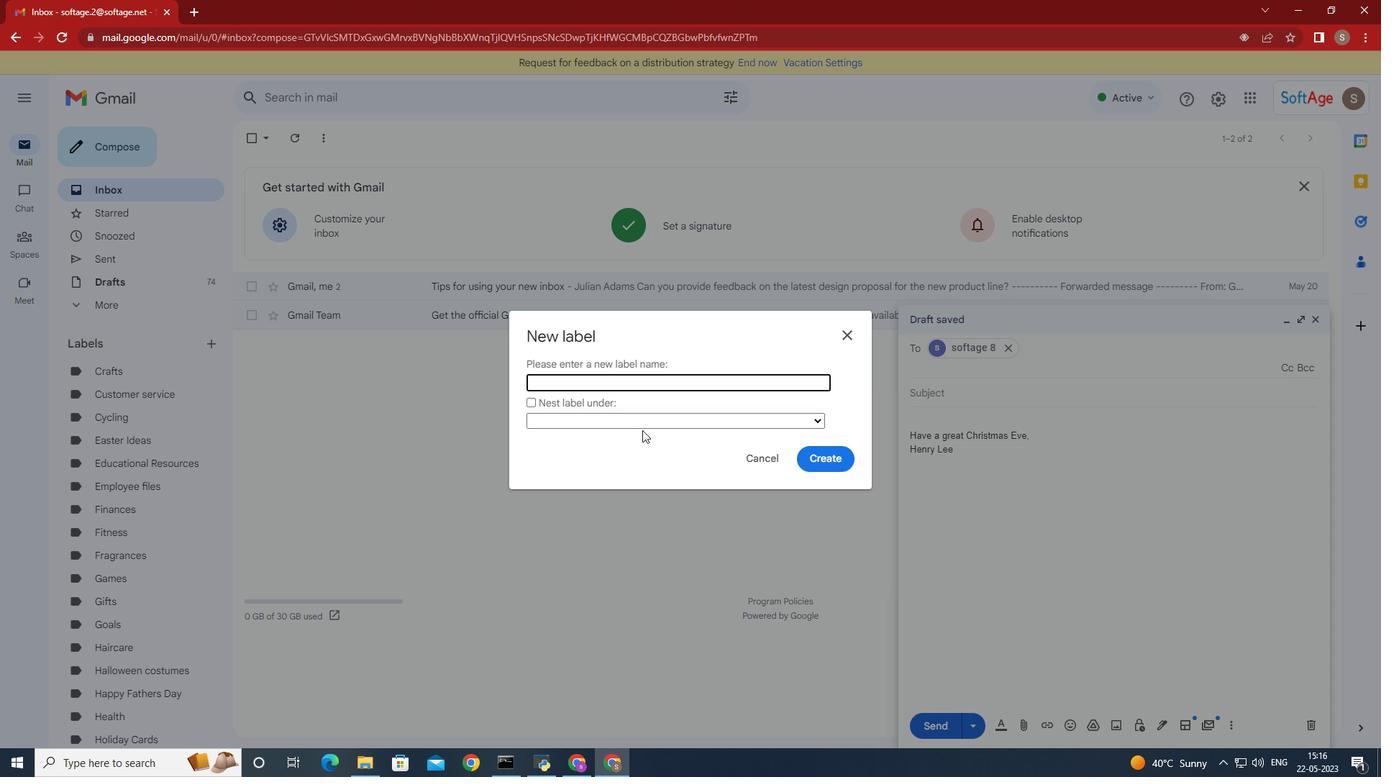 
Action: Key pressed <Key.shift>Nutrition
Screenshot: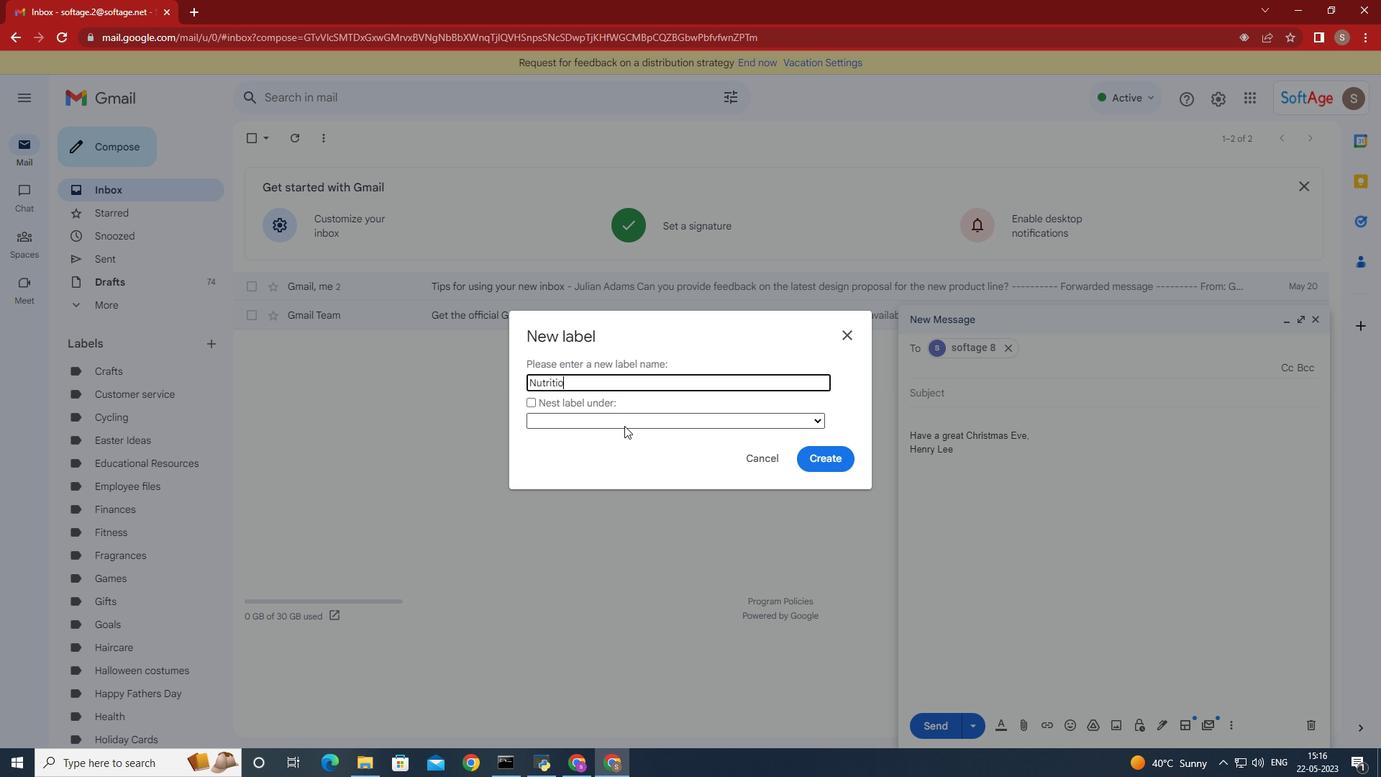 
Action: Mouse moved to (818, 452)
Screenshot: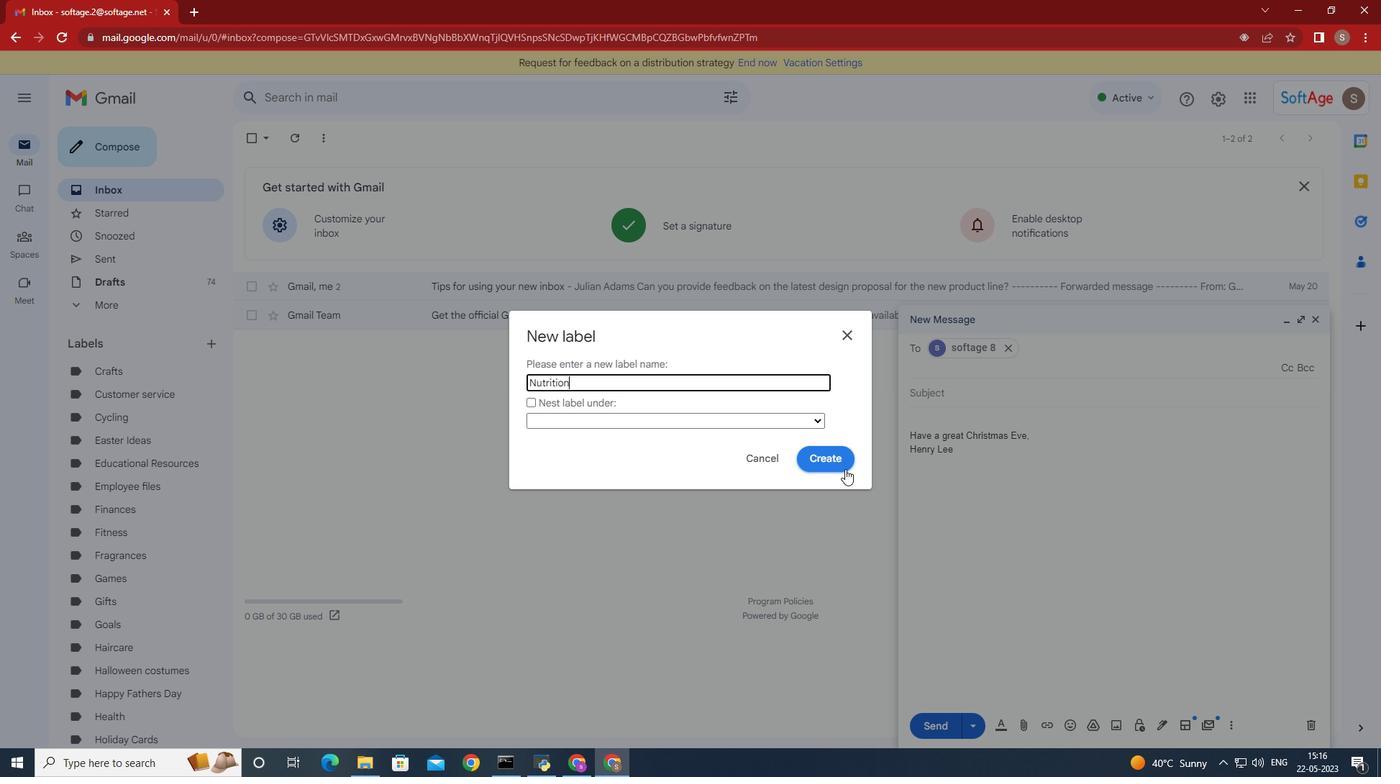
Action: Mouse pressed left at (818, 452)
Screenshot: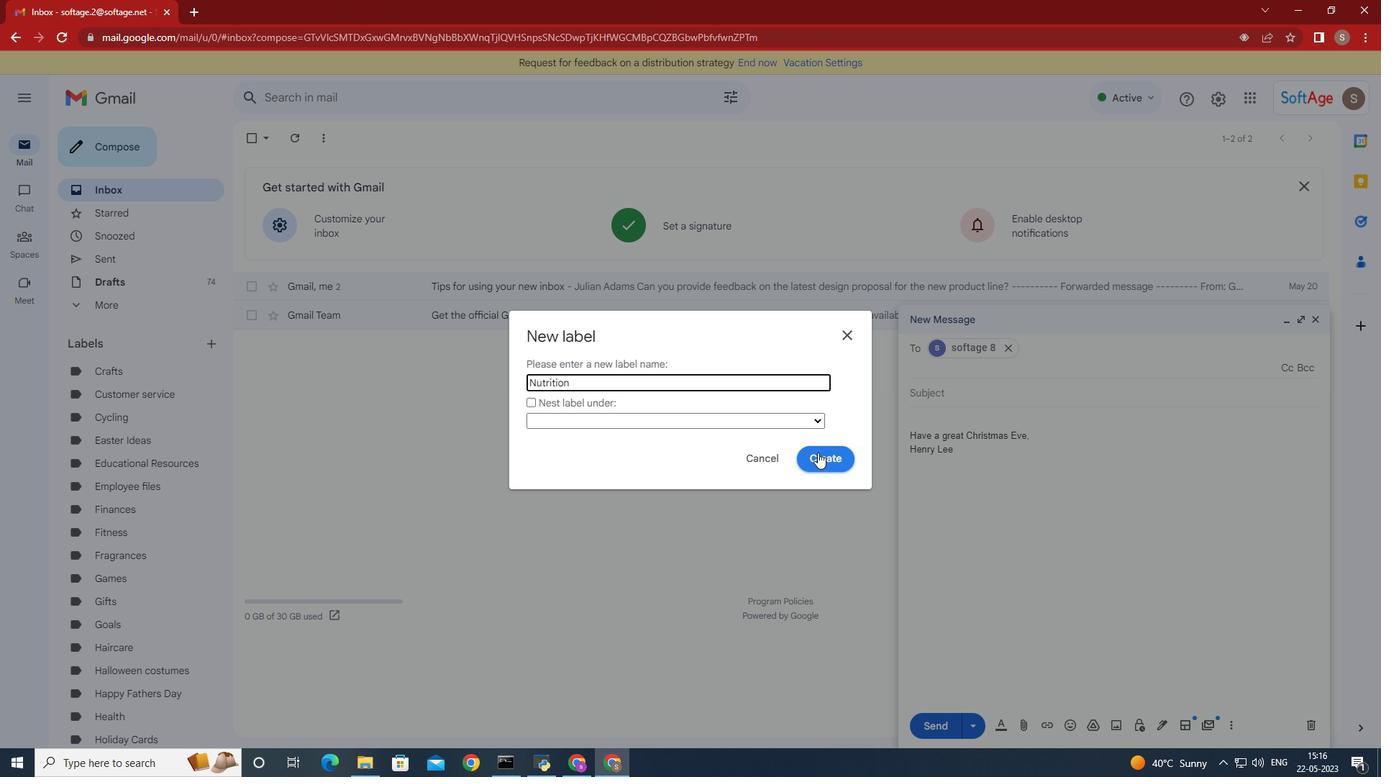 
